 Task: Look for space in Sestri Levante, Italy from 6th September, 2023 to 10th September, 2023 for 1 adult in price range Rs.9000 to Rs.17000. Place can be private room with 1  bedroom having 1 bed and 1 bathroom. Property type can be house, flat, guest house, hotel. Booking option can be shelf check-in. Required host language is English.
Action: Mouse moved to (561, 143)
Screenshot: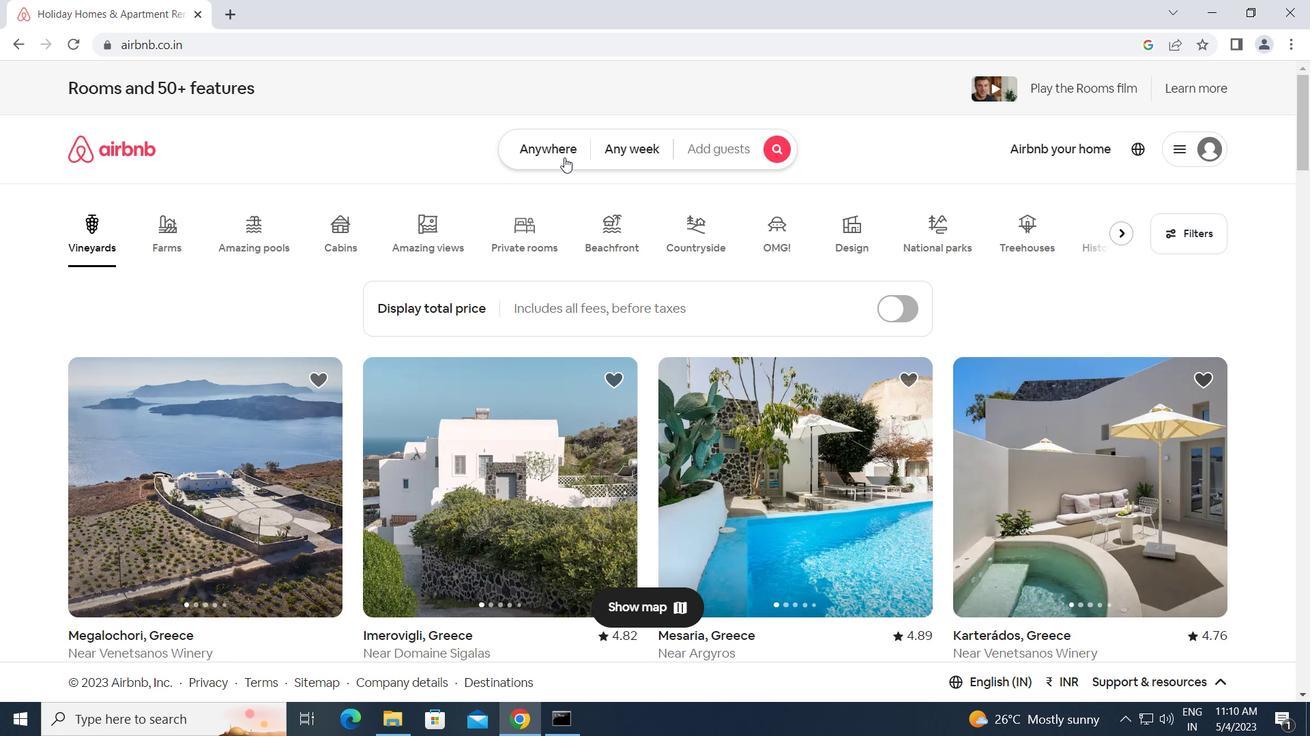 
Action: Mouse pressed left at (561, 143)
Screenshot: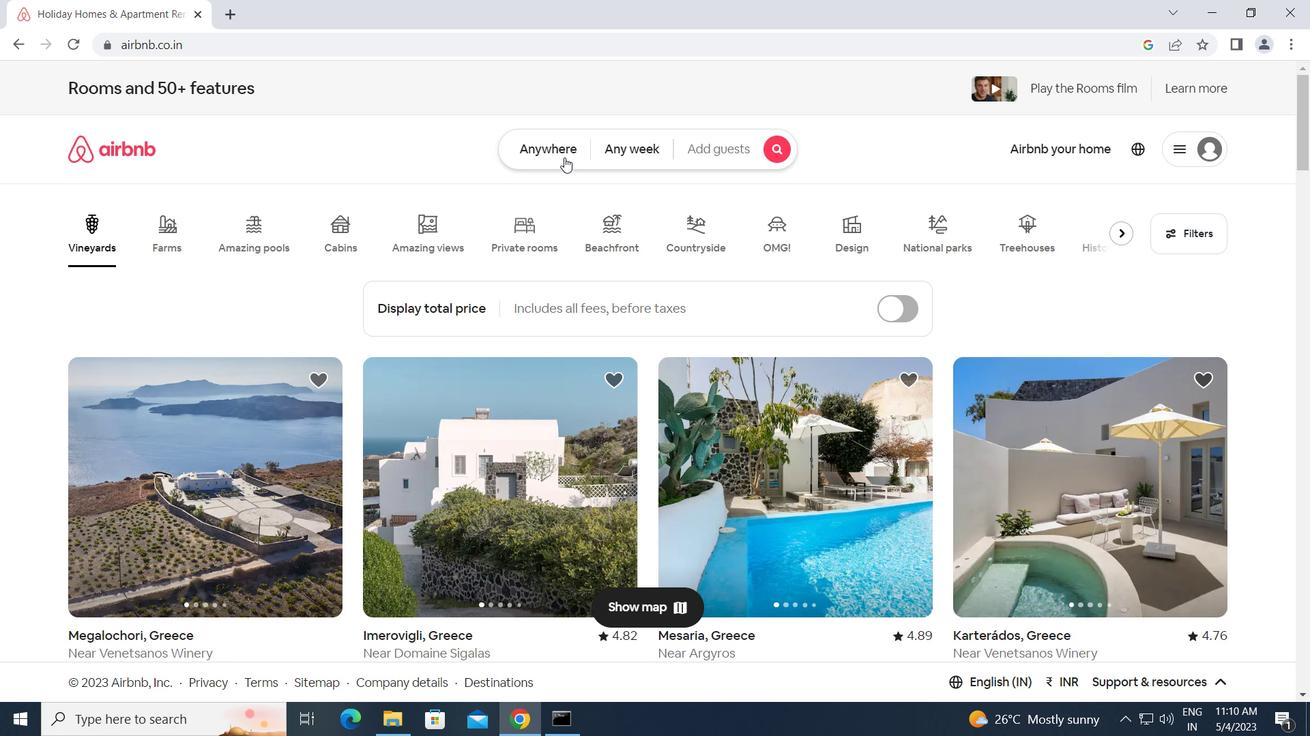 
Action: Mouse moved to (390, 212)
Screenshot: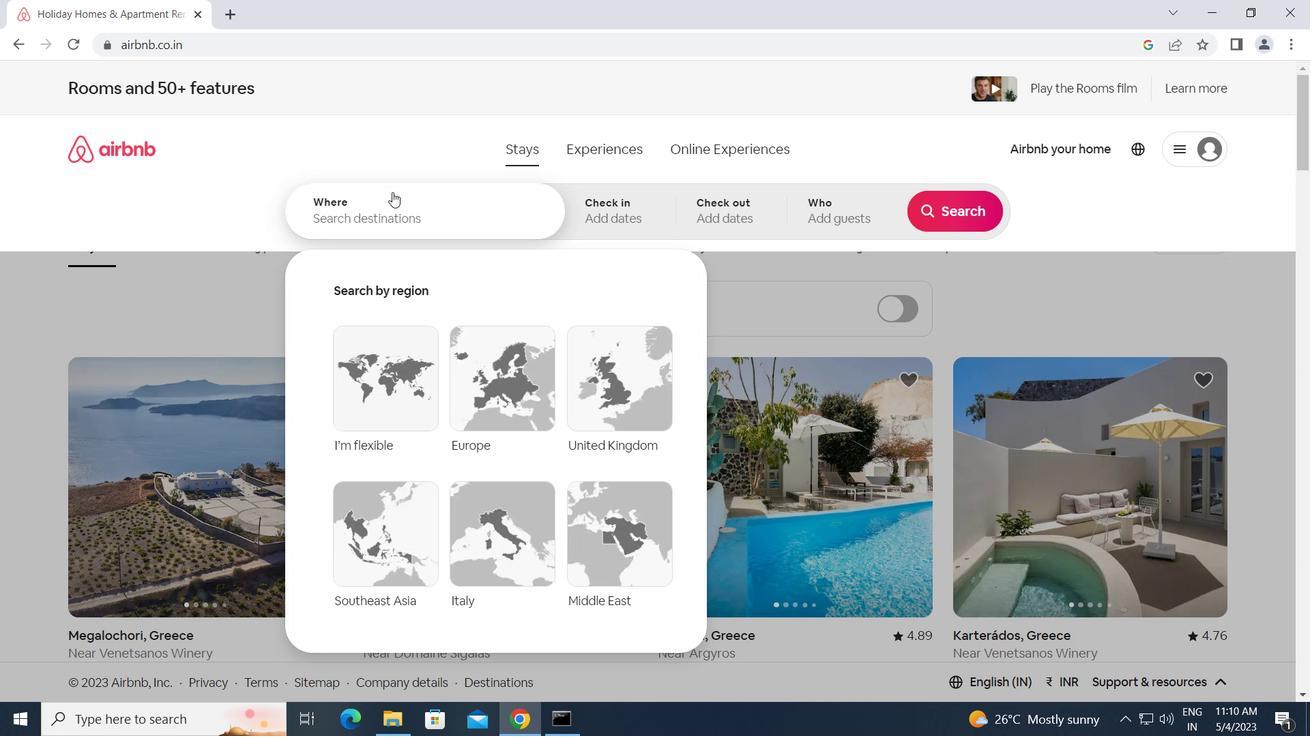 
Action: Mouse pressed left at (390, 212)
Screenshot: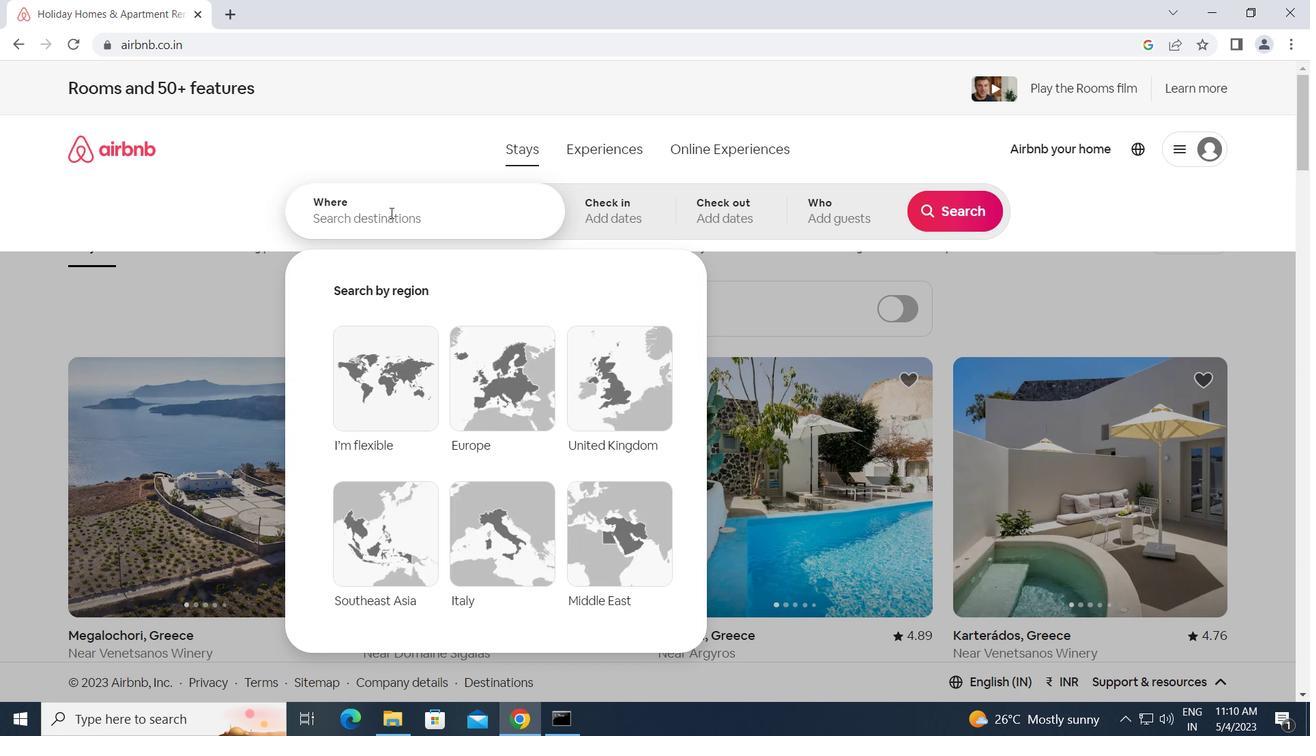 
Action: Key pressed s<Key.caps_lock>e
Screenshot: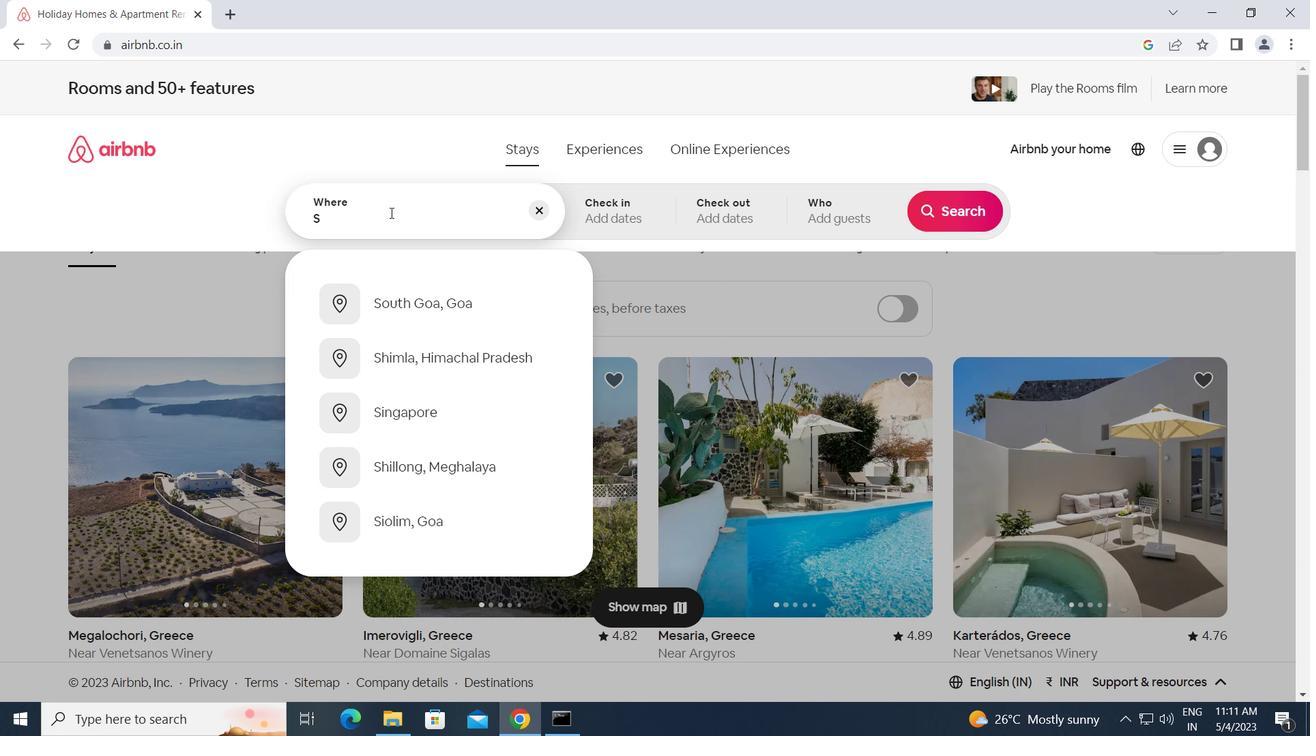 
Action: Mouse moved to (389, 213)
Screenshot: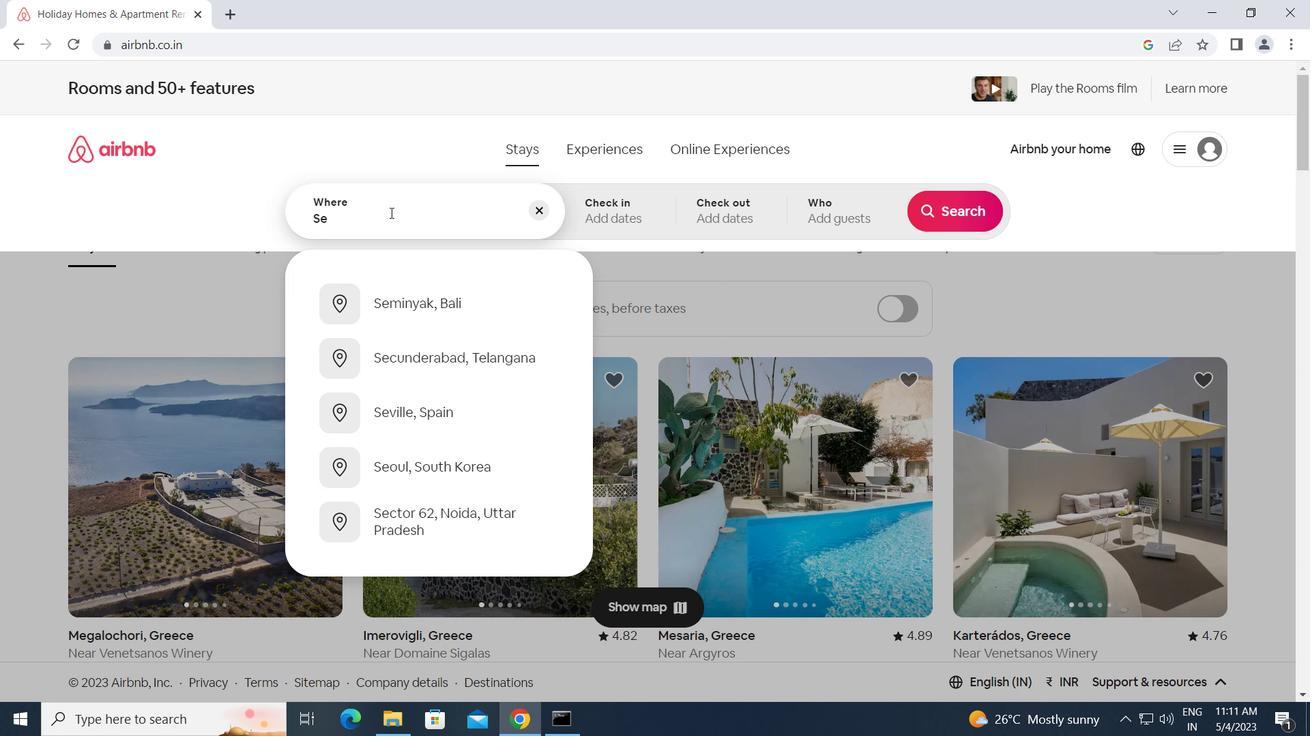 
Action: Key pressed stri<Key.space><Key.caps_lock>l<Key.caps_lock>evante,<Key.space>
Screenshot: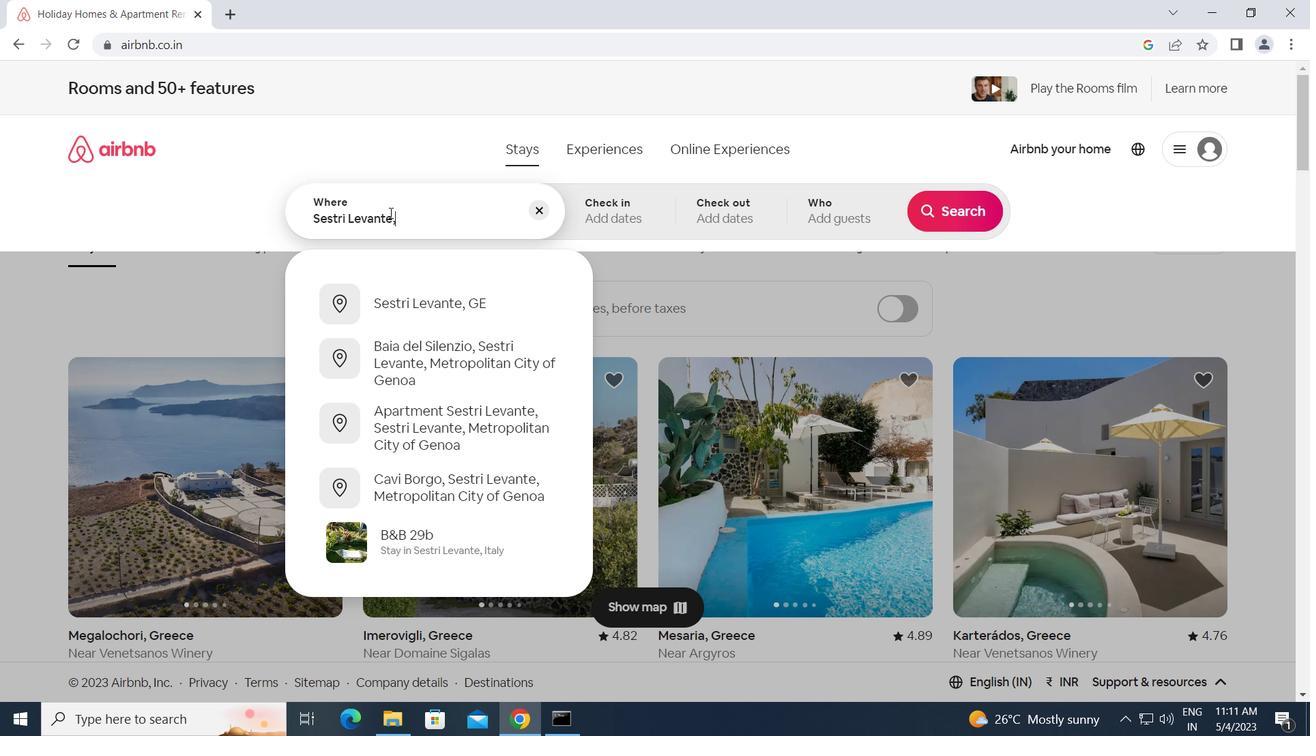 
Action: Mouse moved to (388, 213)
Screenshot: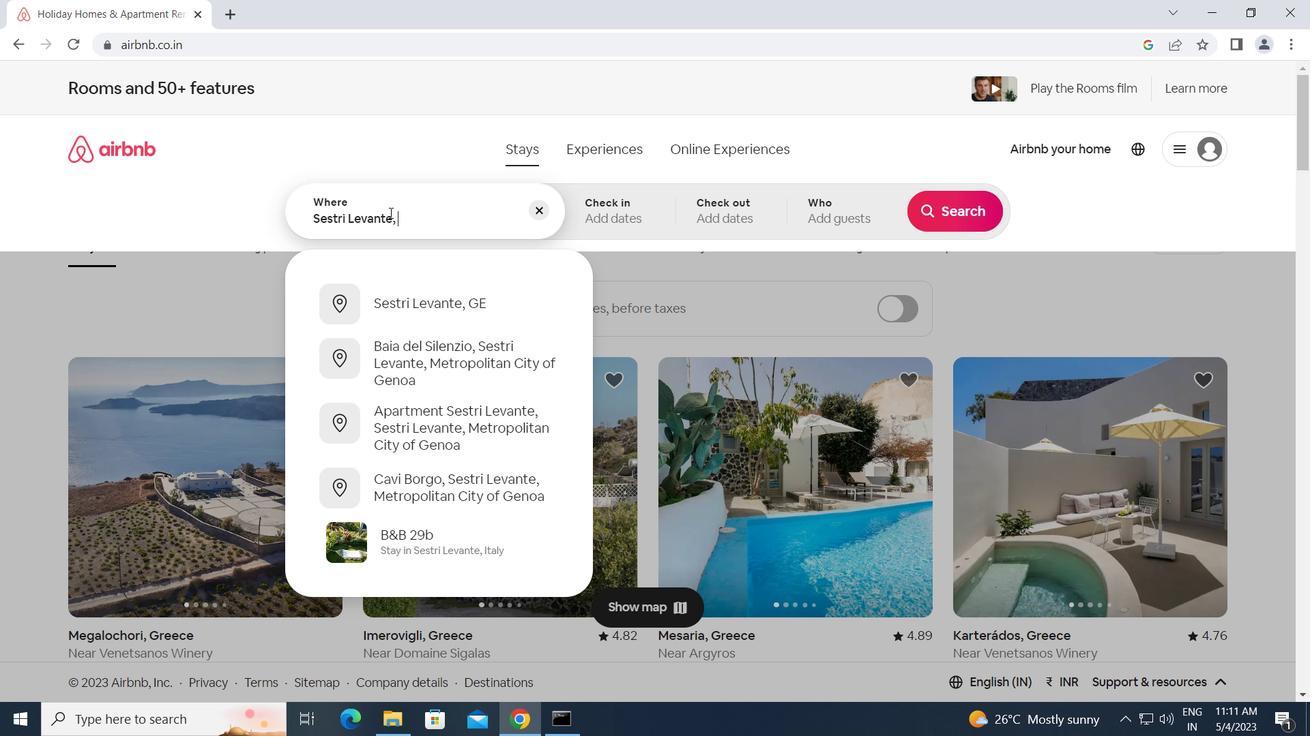 
Action: Key pressed <Key.caps_lock>i<Key.caps_lock>t
Screenshot: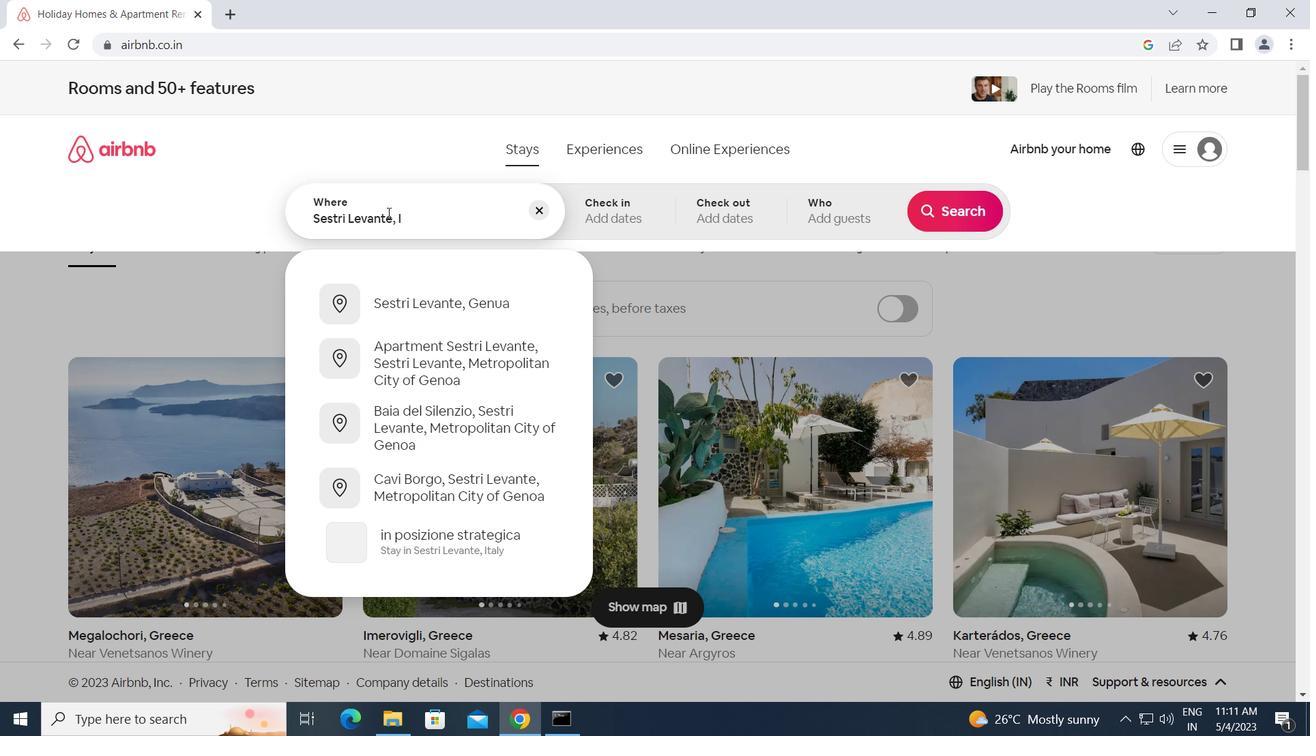 
Action: Mouse moved to (416, 258)
Screenshot: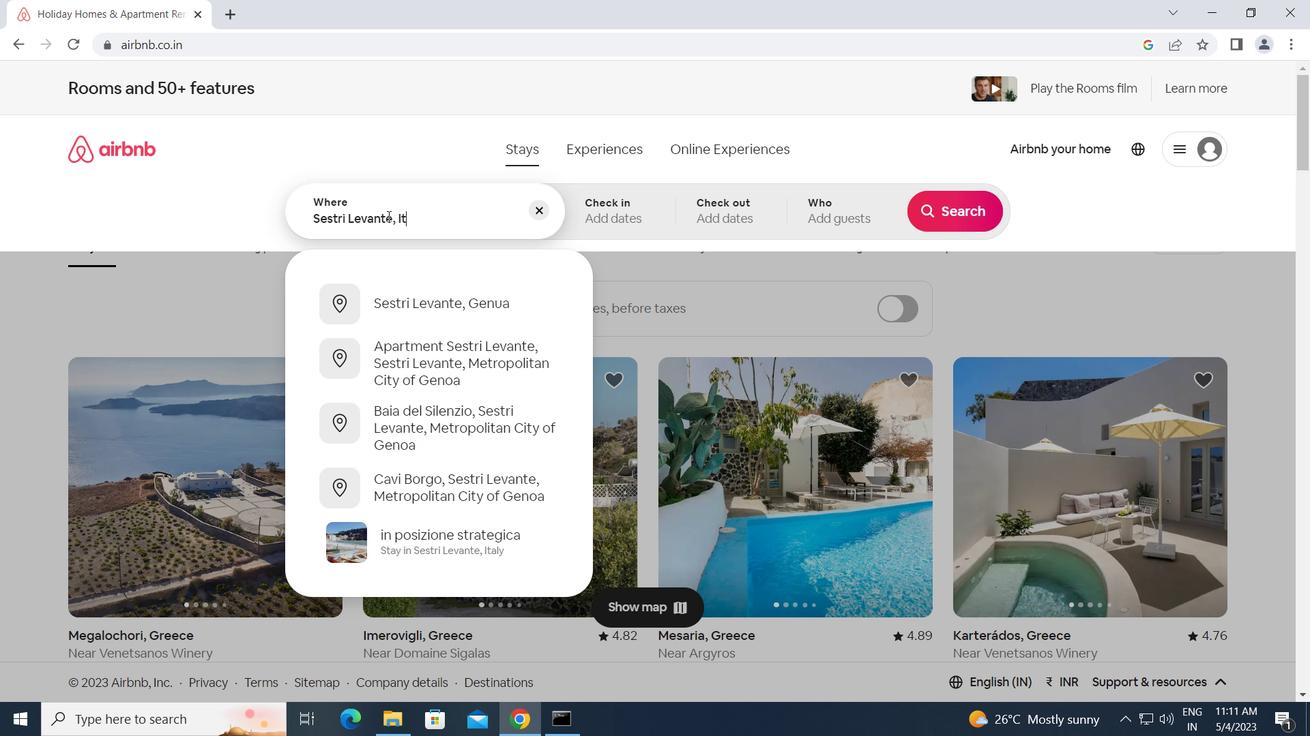 
Action: Key pressed a
Screenshot: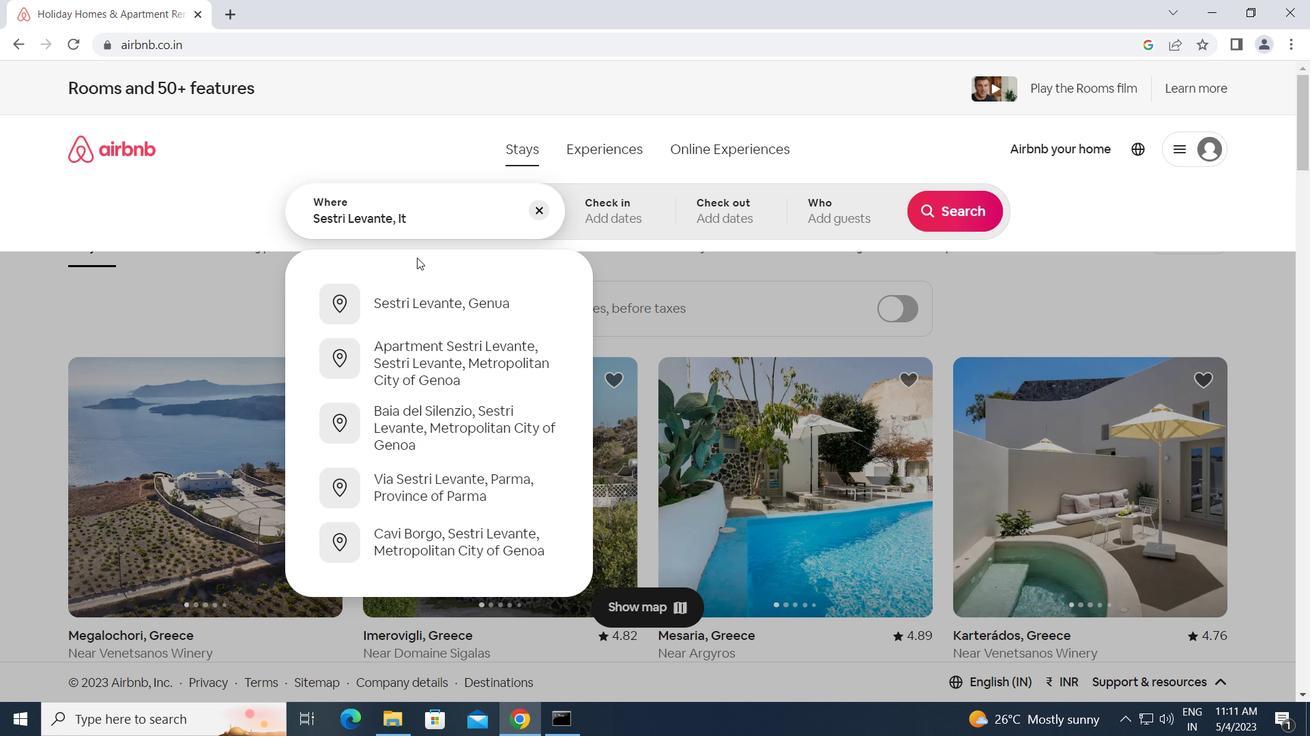 
Action: Mouse moved to (416, 259)
Screenshot: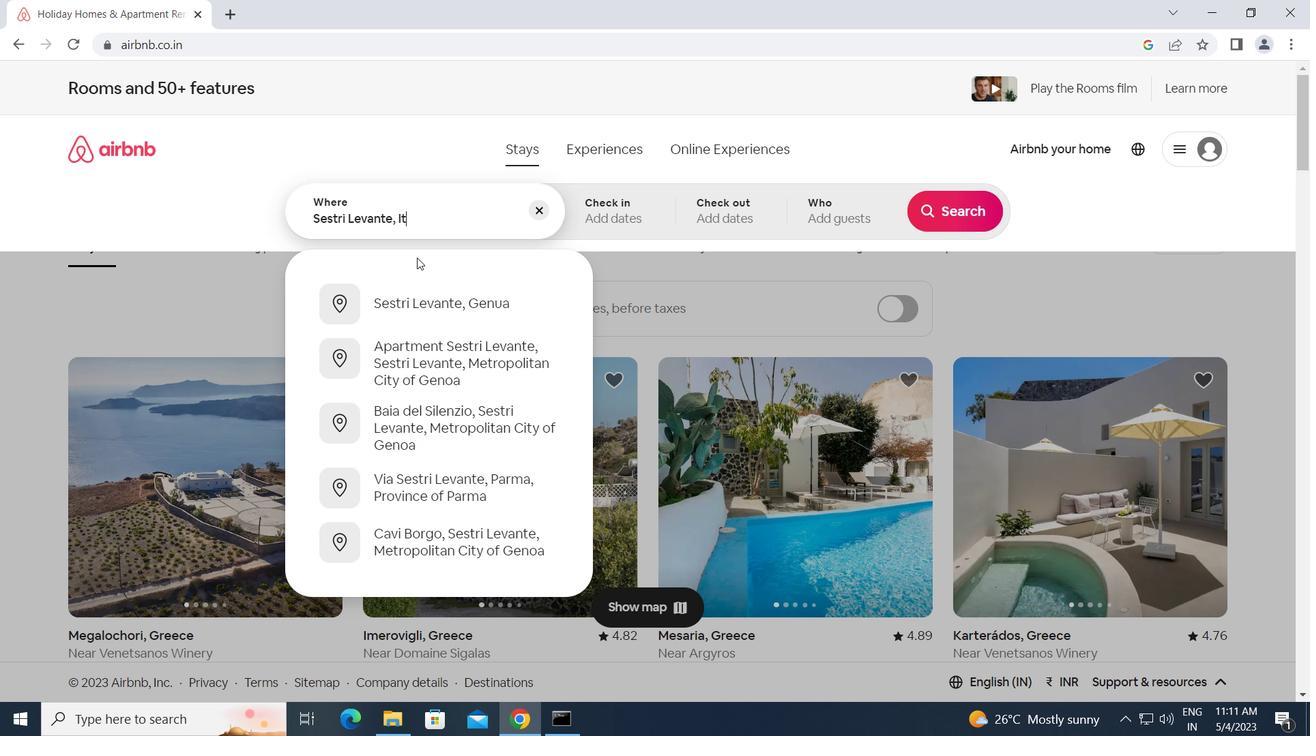 
Action: Key pressed ly<Key.enter>
Screenshot: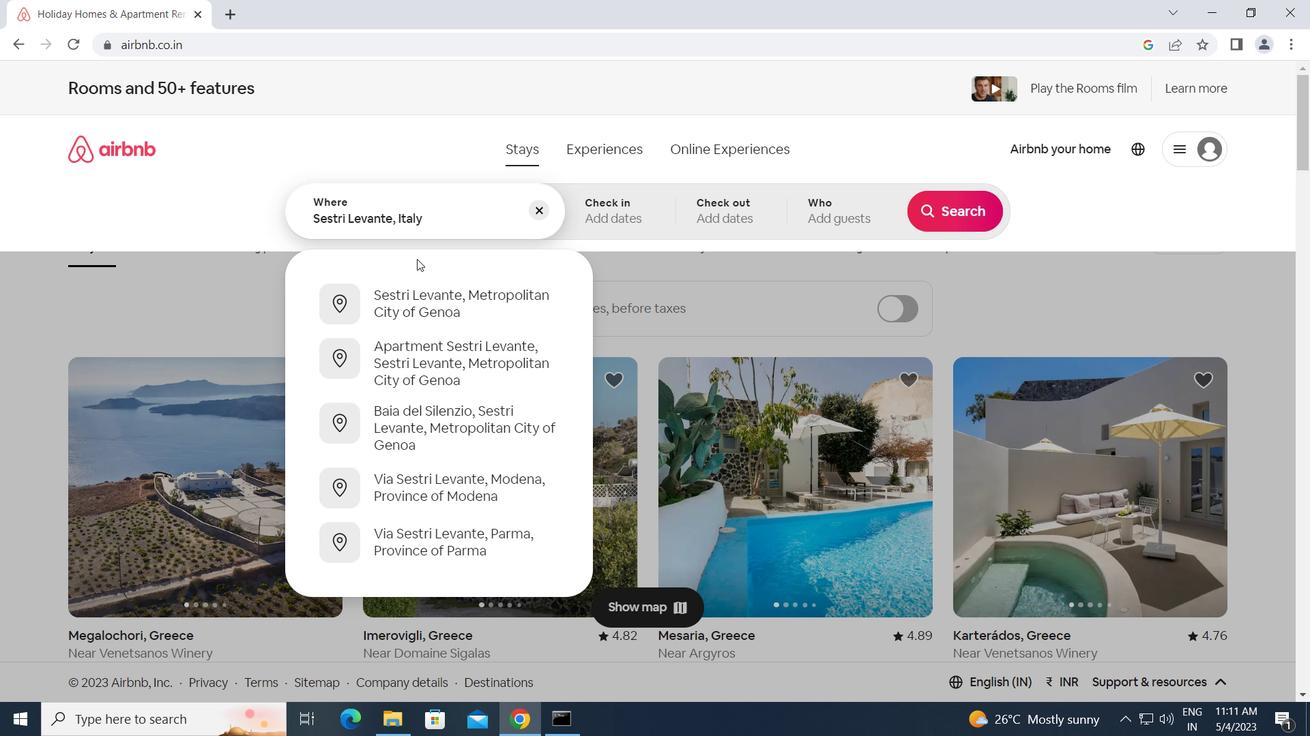 
Action: Mouse moved to (941, 348)
Screenshot: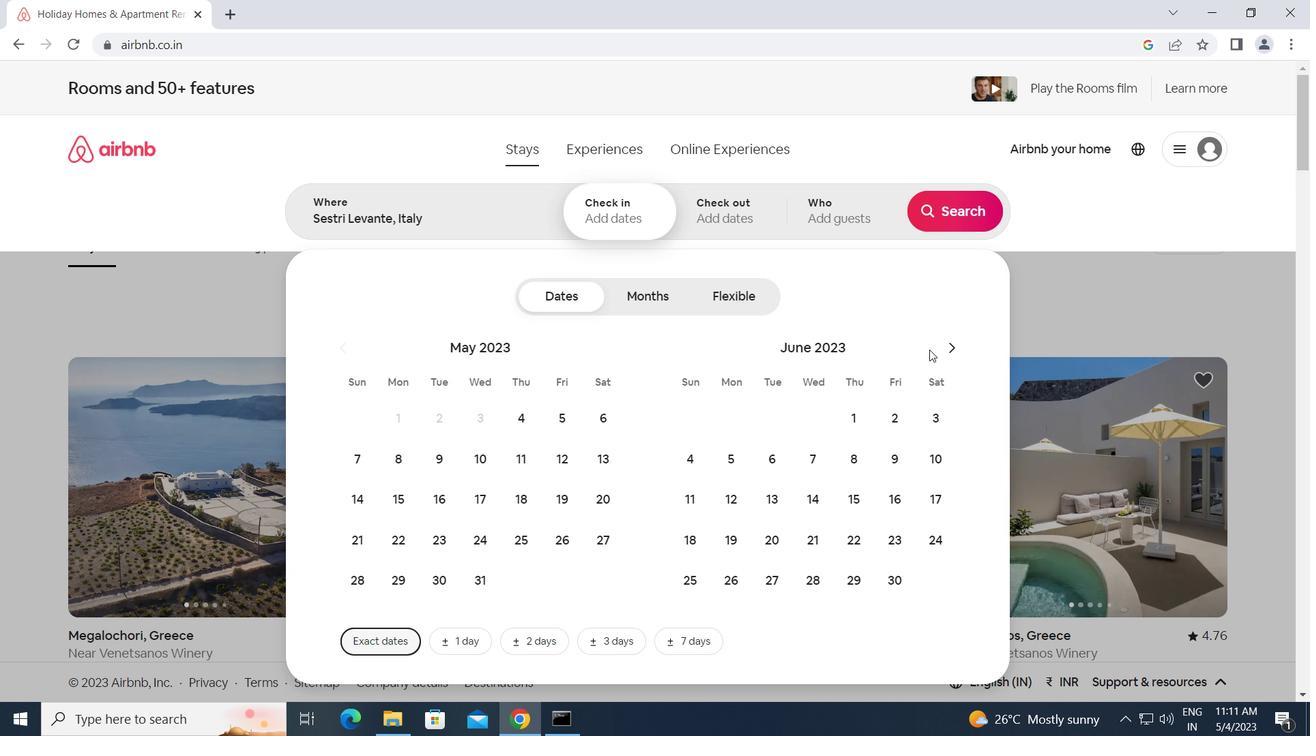
Action: Mouse pressed left at (941, 348)
Screenshot: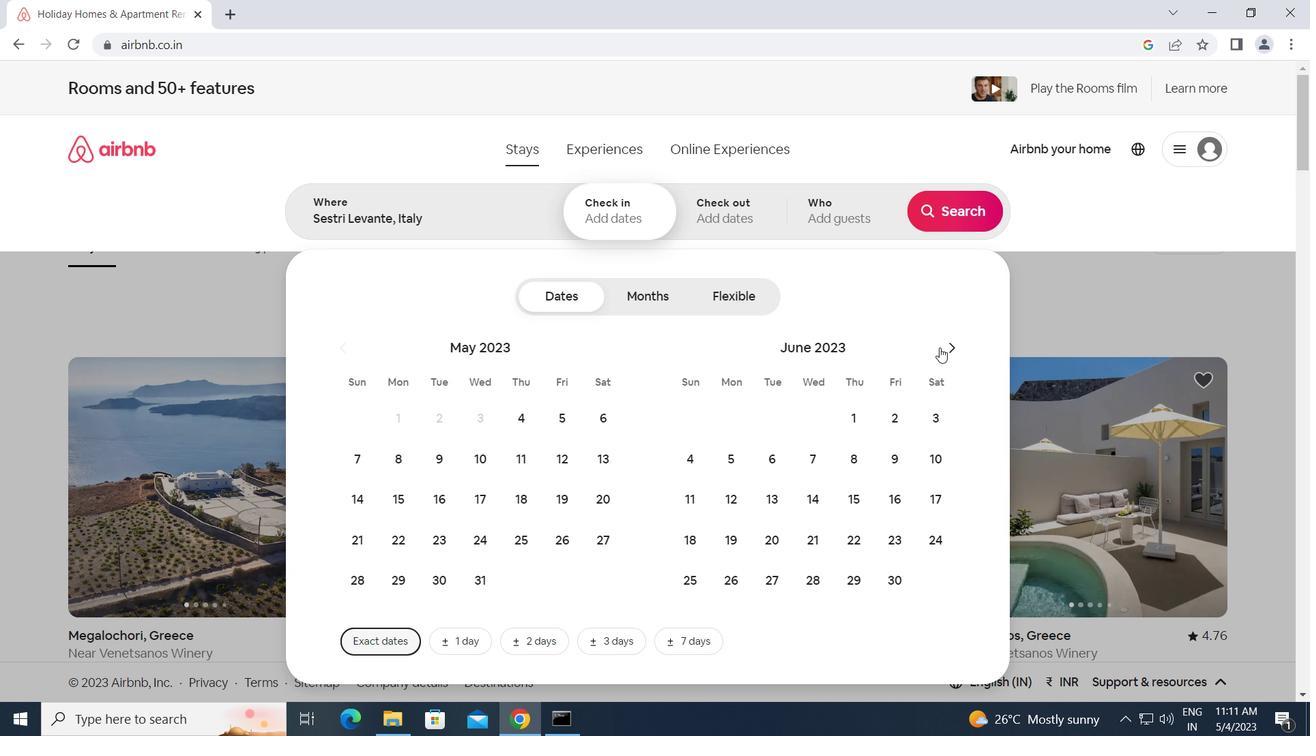 
Action: Mouse pressed left at (941, 348)
Screenshot: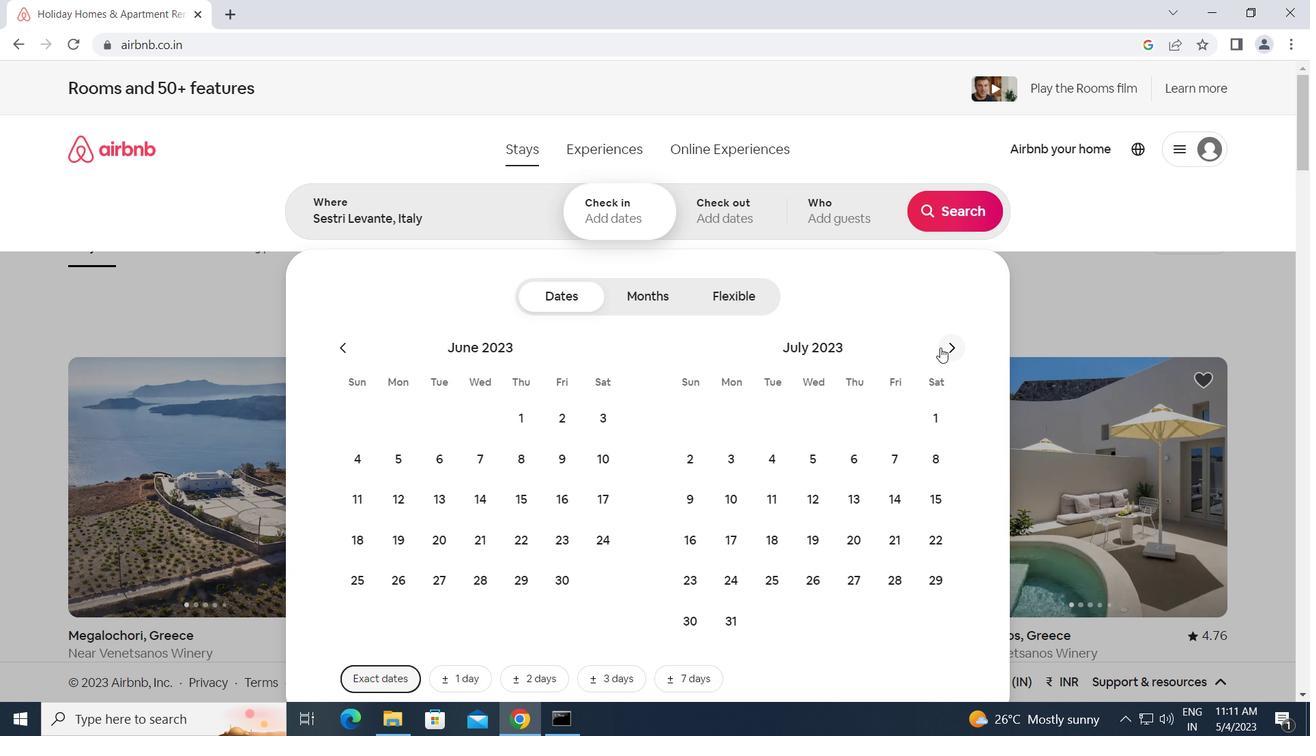 
Action: Mouse pressed left at (941, 348)
Screenshot: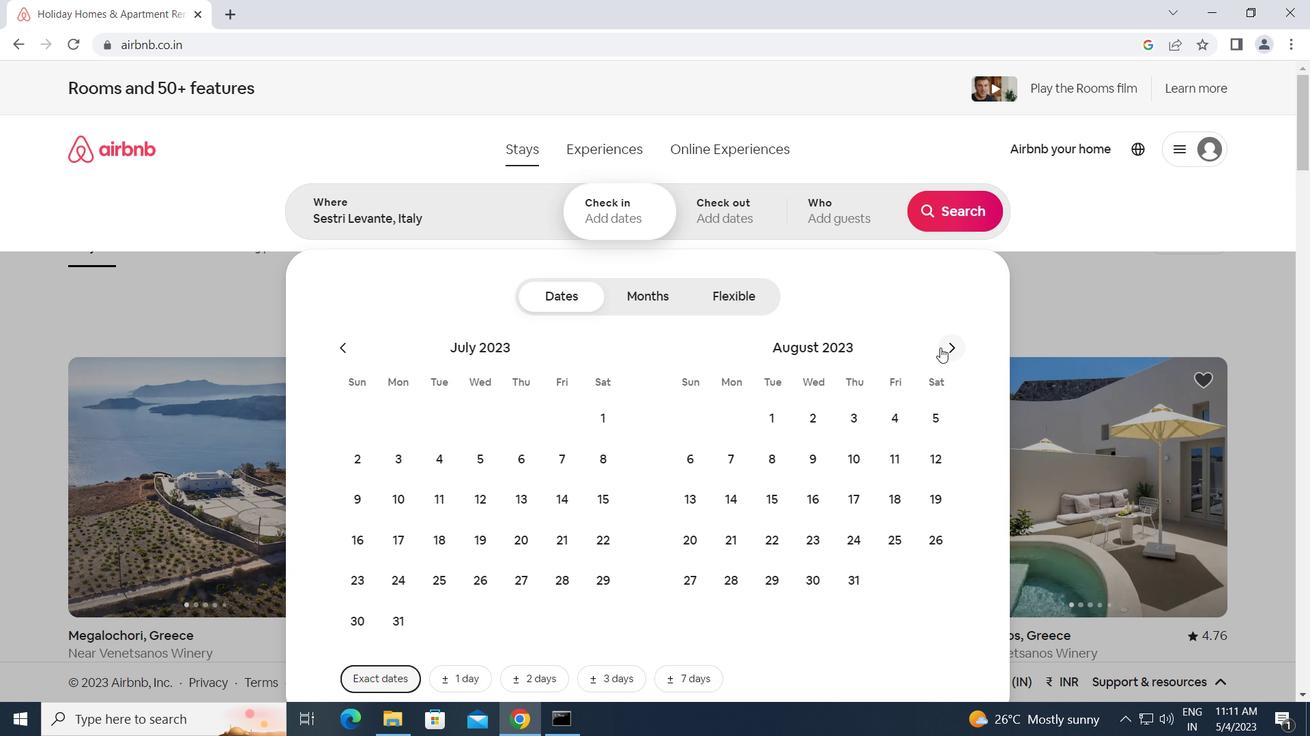 
Action: Mouse moved to (814, 461)
Screenshot: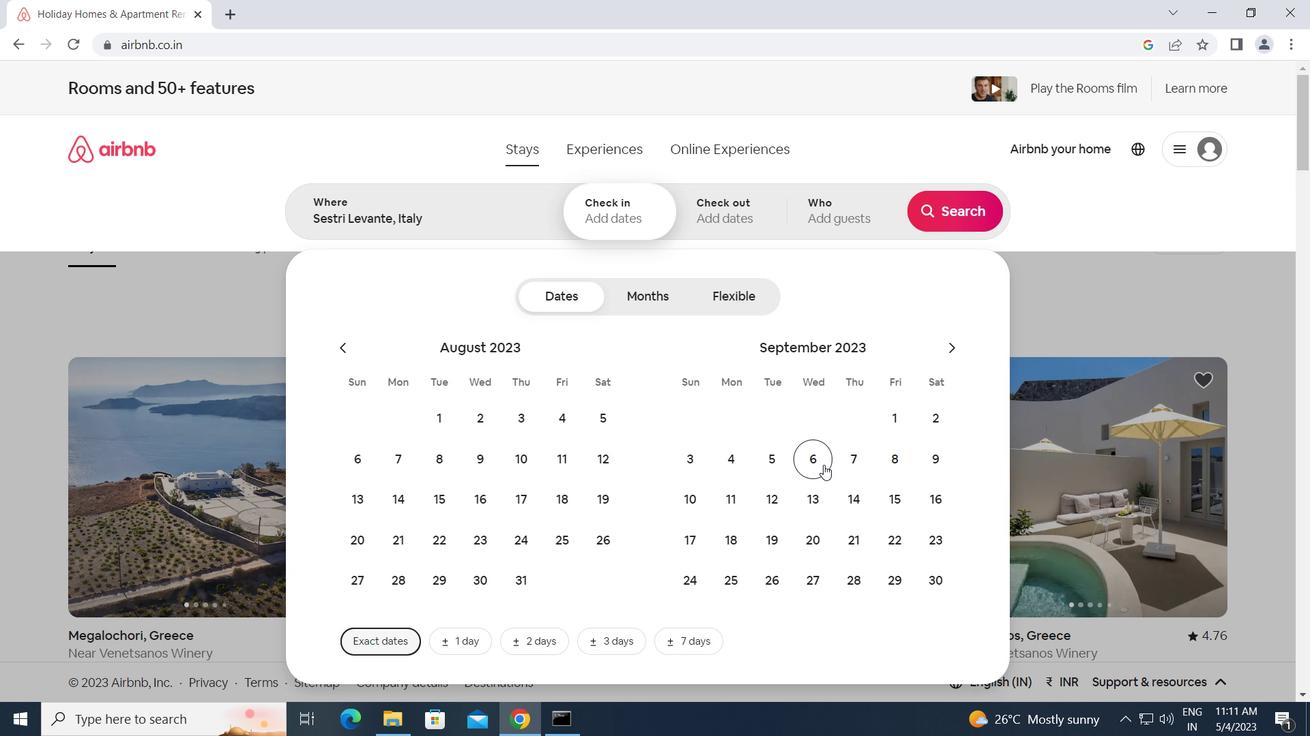 
Action: Mouse pressed left at (814, 461)
Screenshot: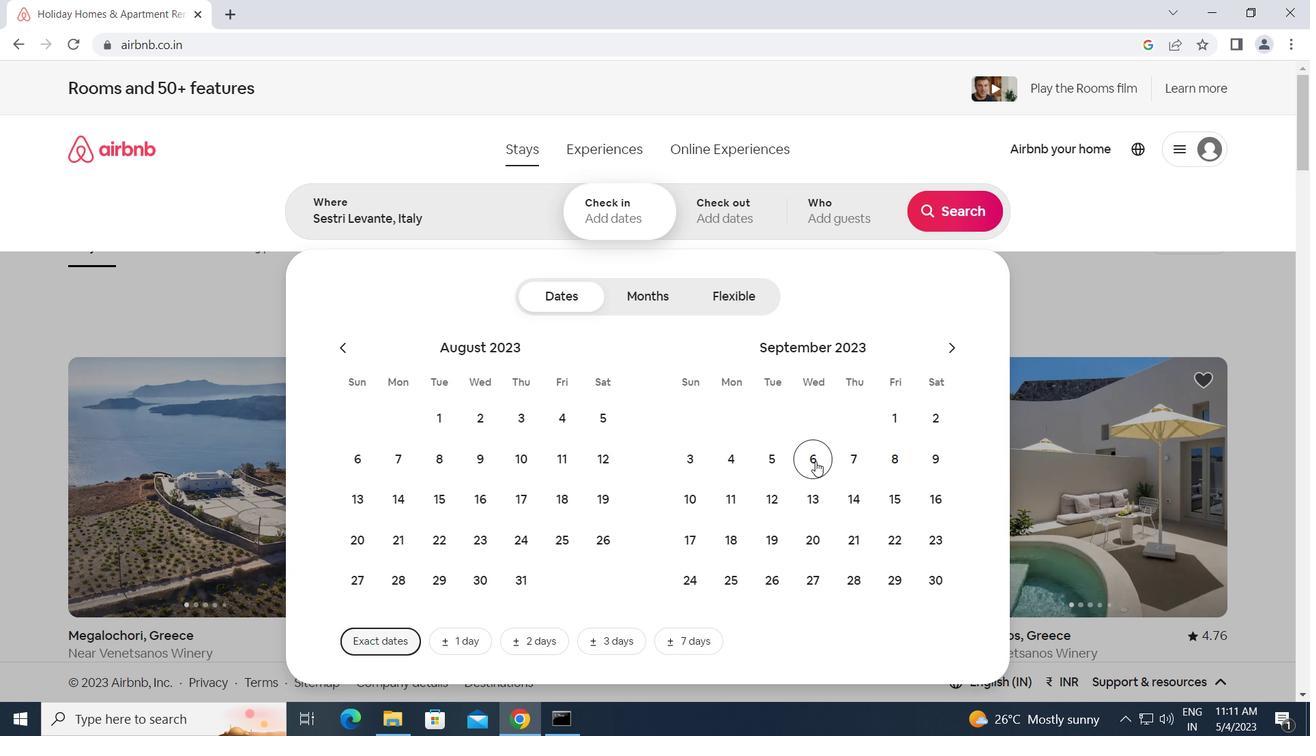 
Action: Mouse moved to (691, 505)
Screenshot: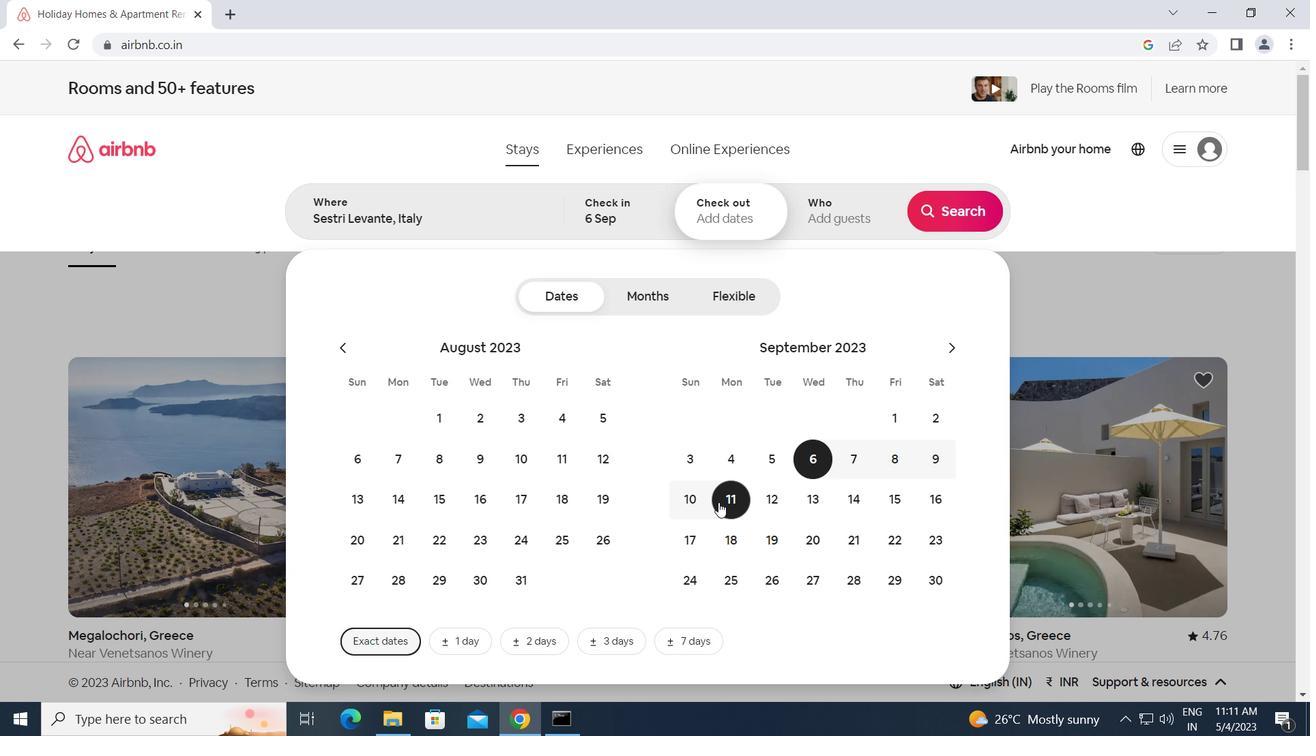 
Action: Mouse pressed left at (691, 505)
Screenshot: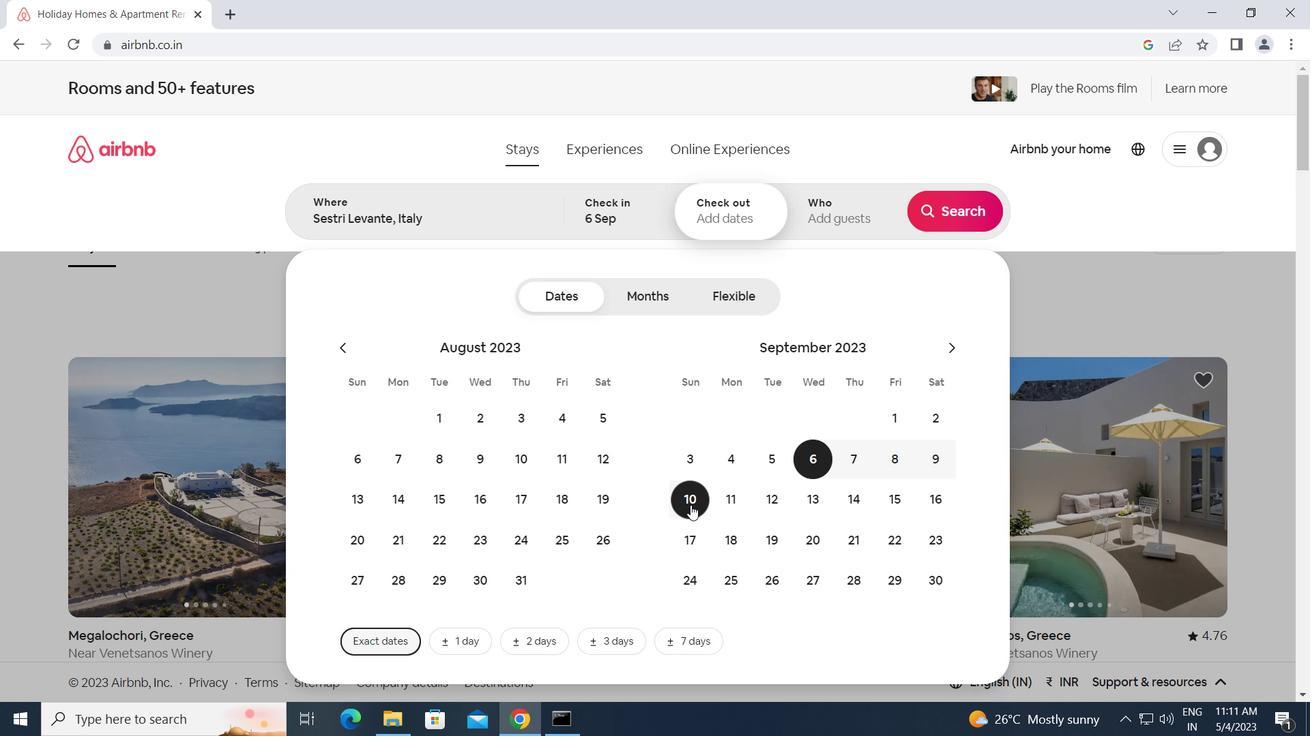 
Action: Mouse moved to (846, 210)
Screenshot: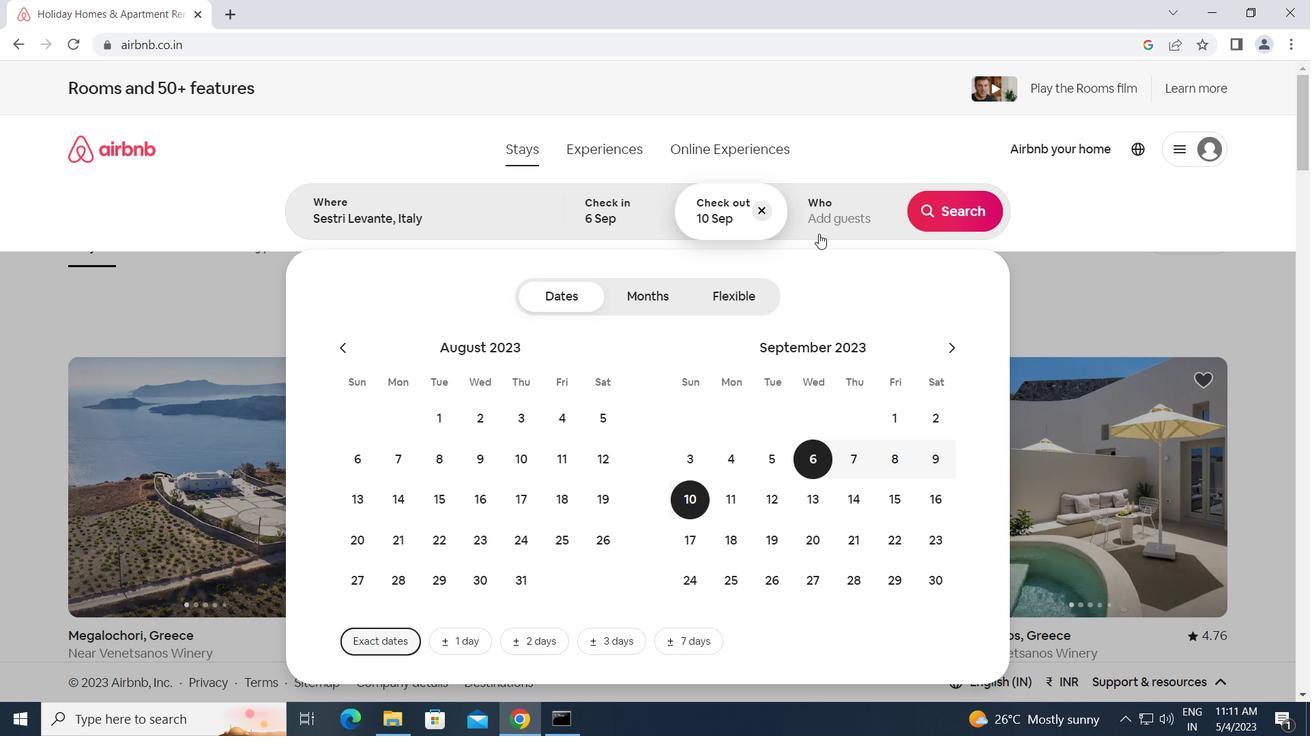 
Action: Mouse pressed left at (846, 210)
Screenshot: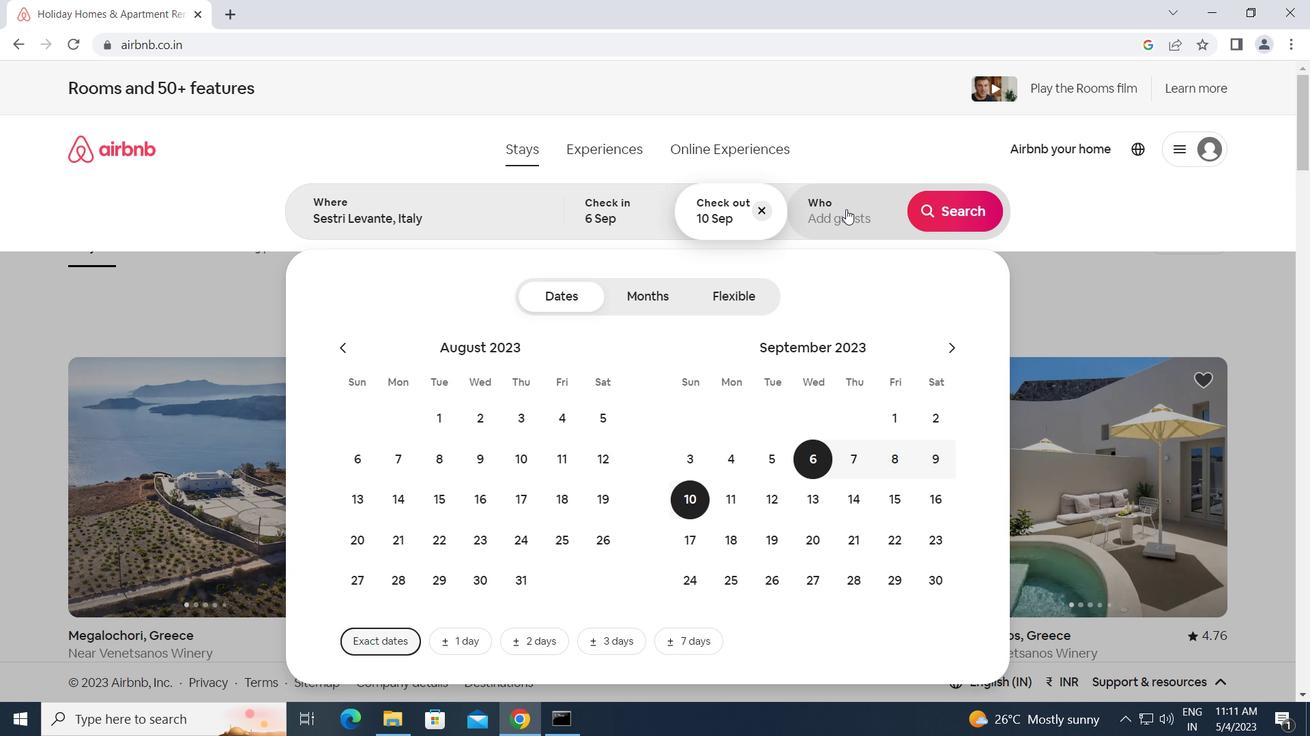 
Action: Mouse moved to (958, 300)
Screenshot: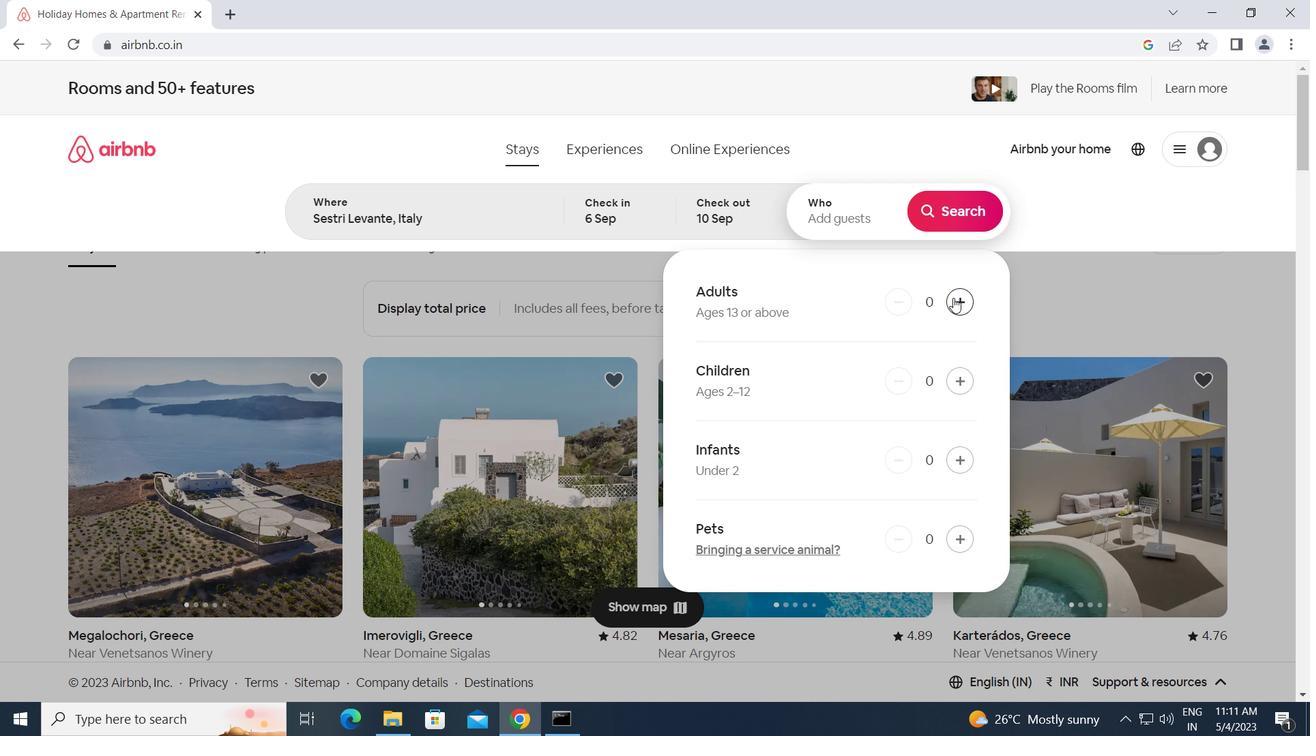 
Action: Mouse pressed left at (958, 300)
Screenshot: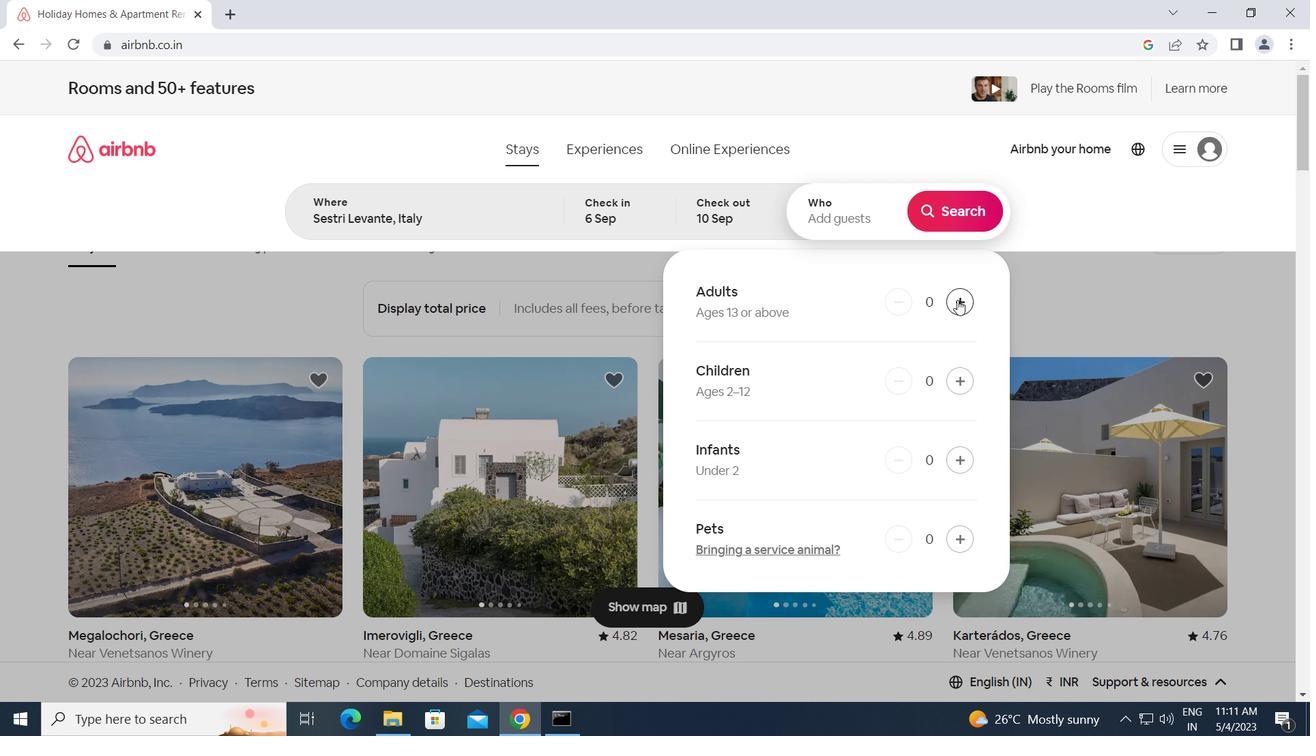 
Action: Mouse moved to (937, 204)
Screenshot: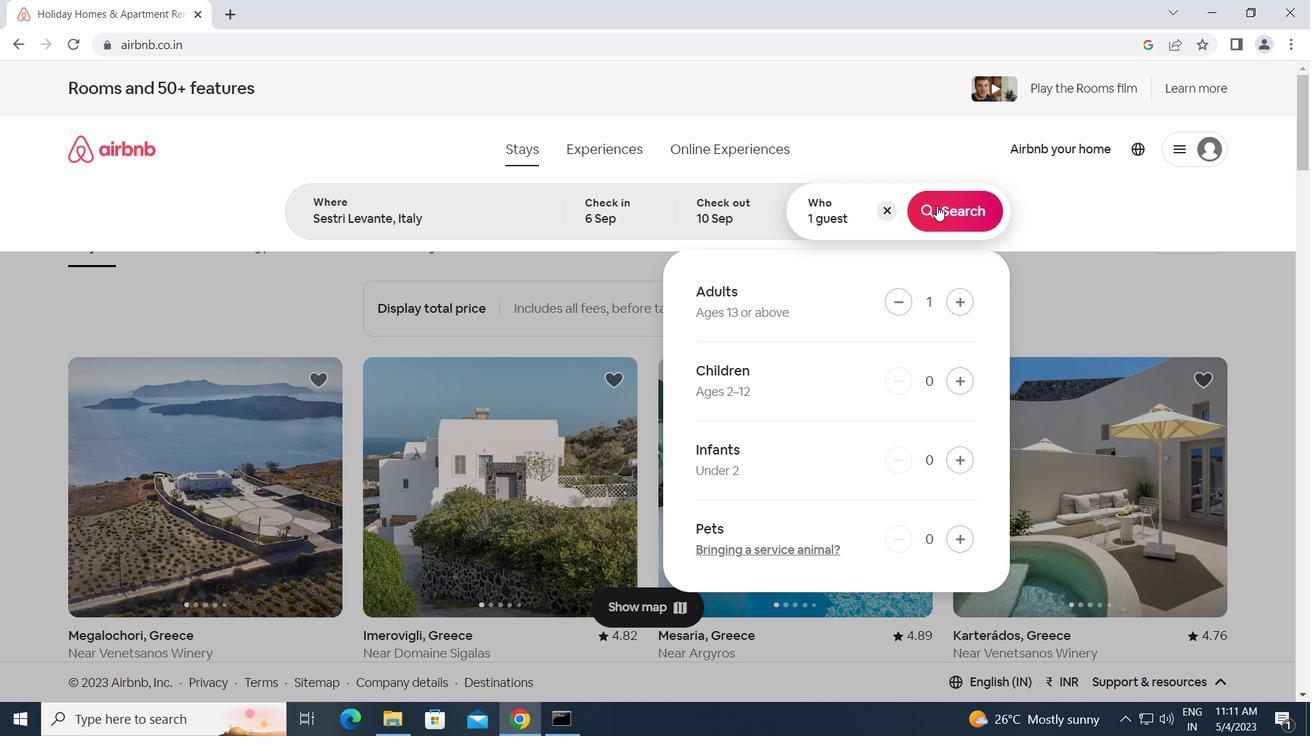
Action: Mouse pressed left at (937, 204)
Screenshot: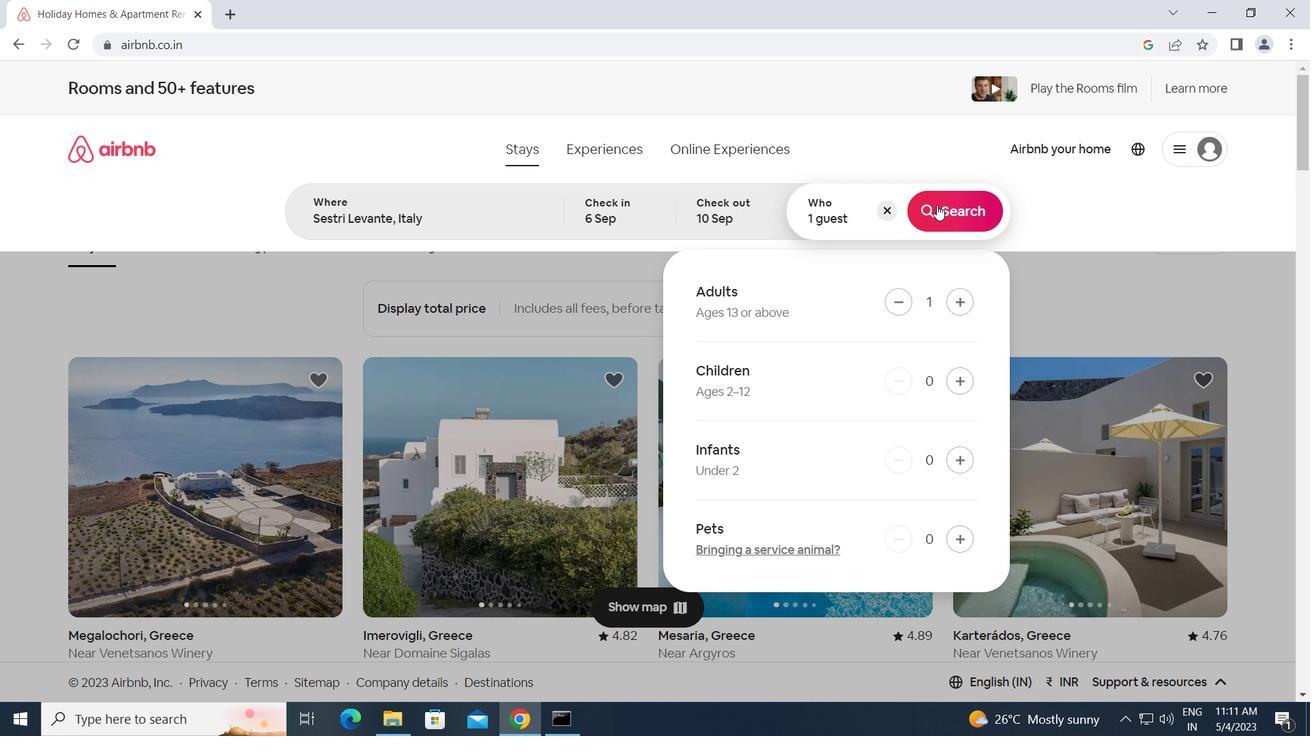 
Action: Mouse moved to (1218, 171)
Screenshot: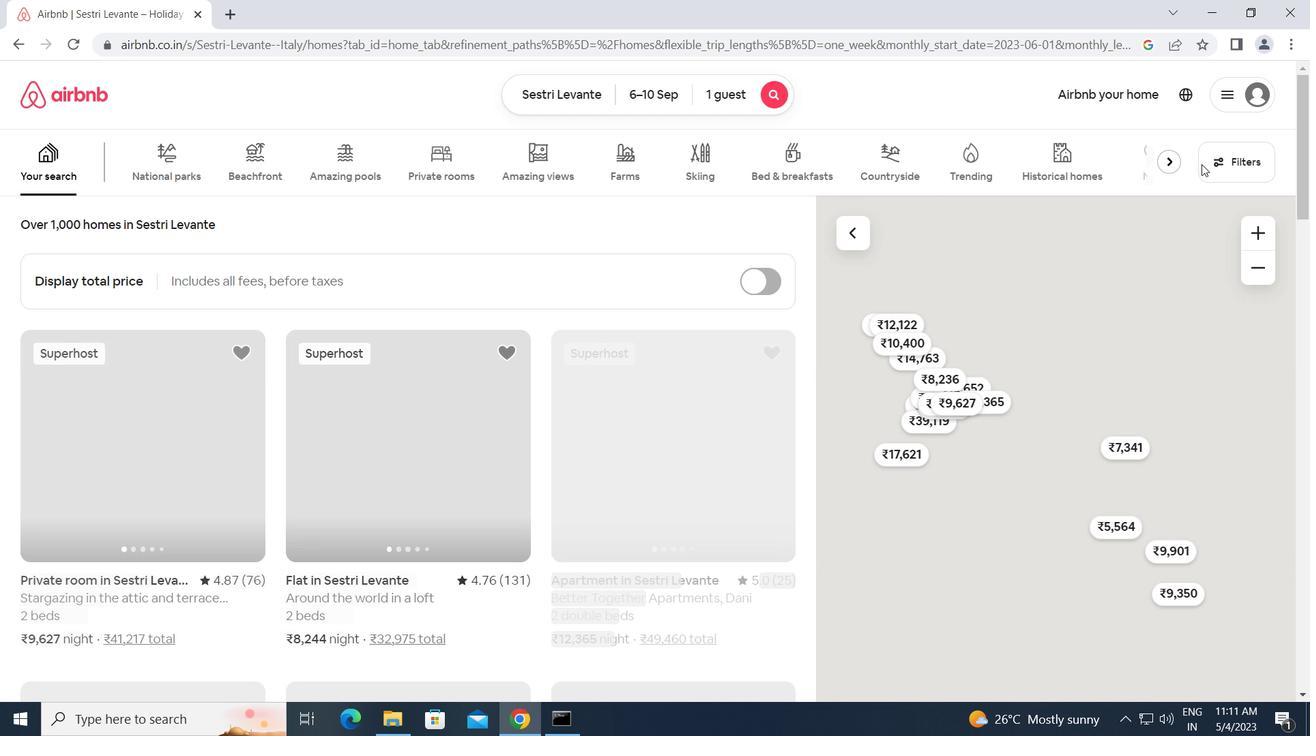 
Action: Mouse pressed left at (1218, 171)
Screenshot: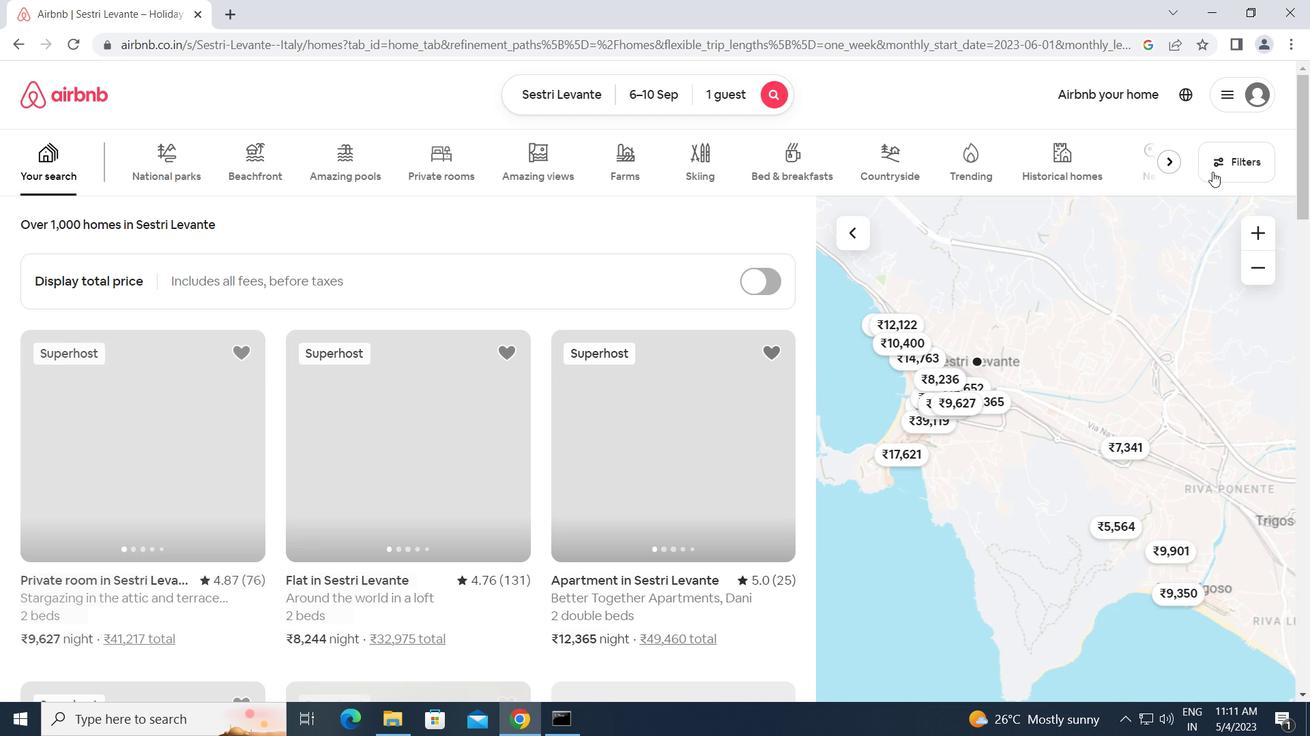 
Action: Mouse moved to (439, 382)
Screenshot: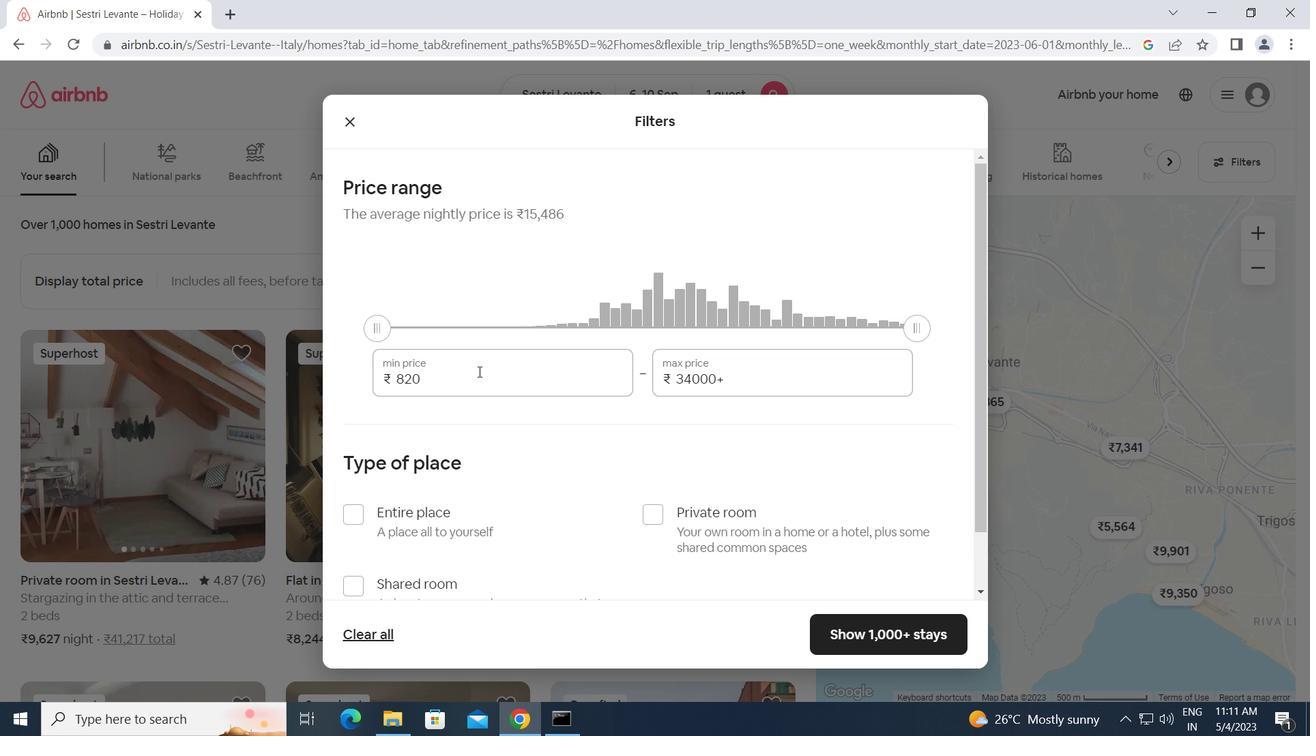 
Action: Mouse pressed left at (439, 382)
Screenshot: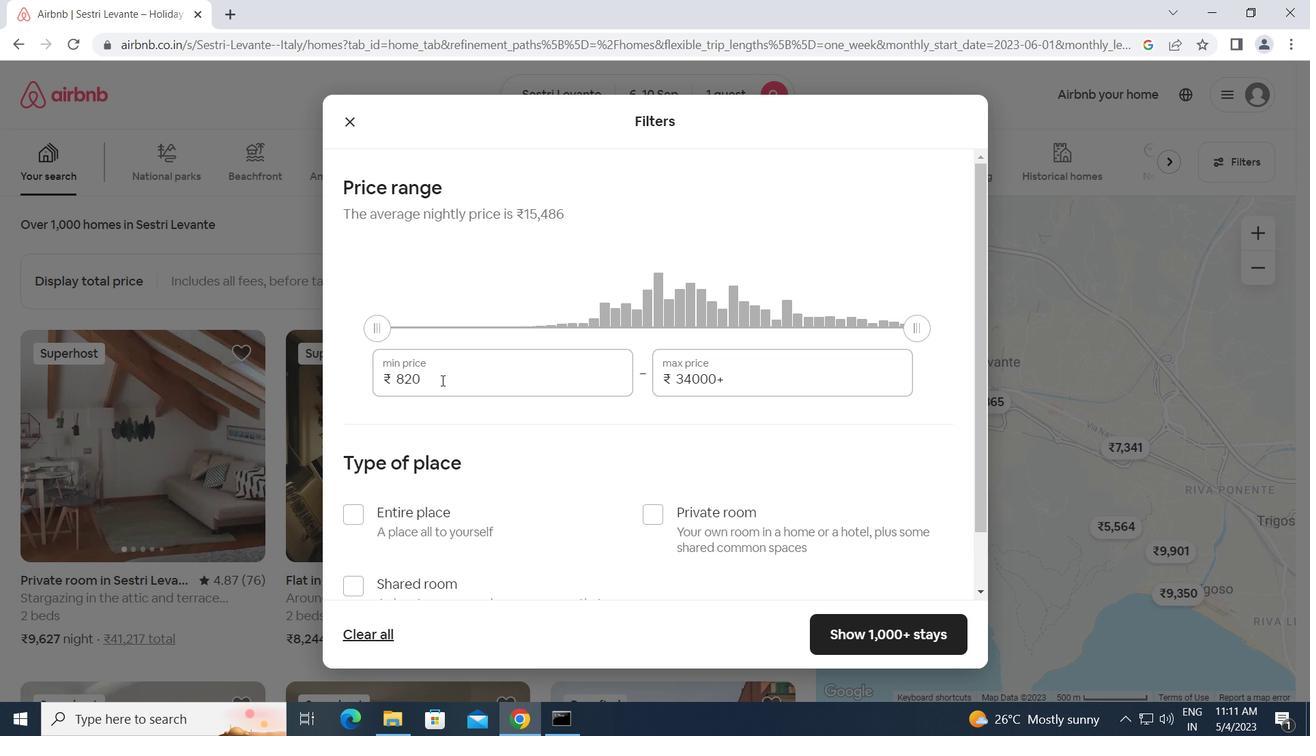 
Action: Mouse moved to (365, 382)
Screenshot: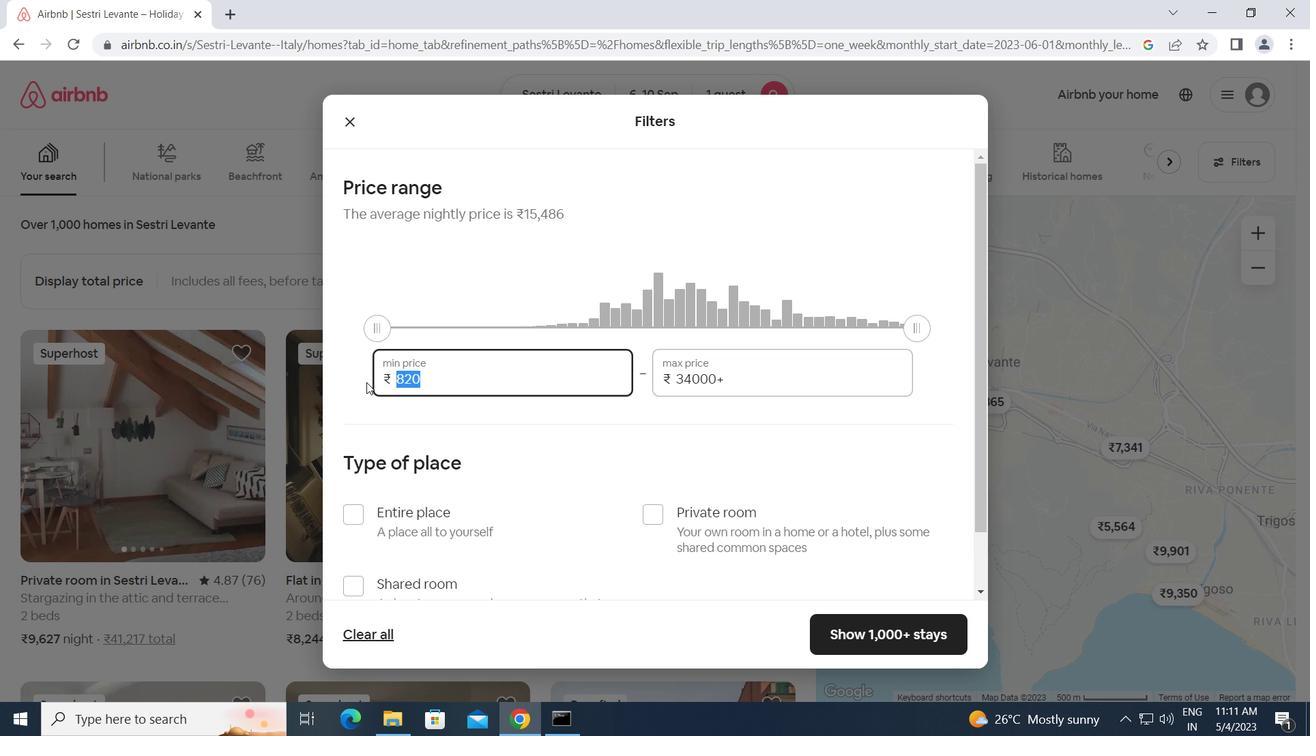 
Action: Key pressed 9000<Key.tab>17000
Screenshot: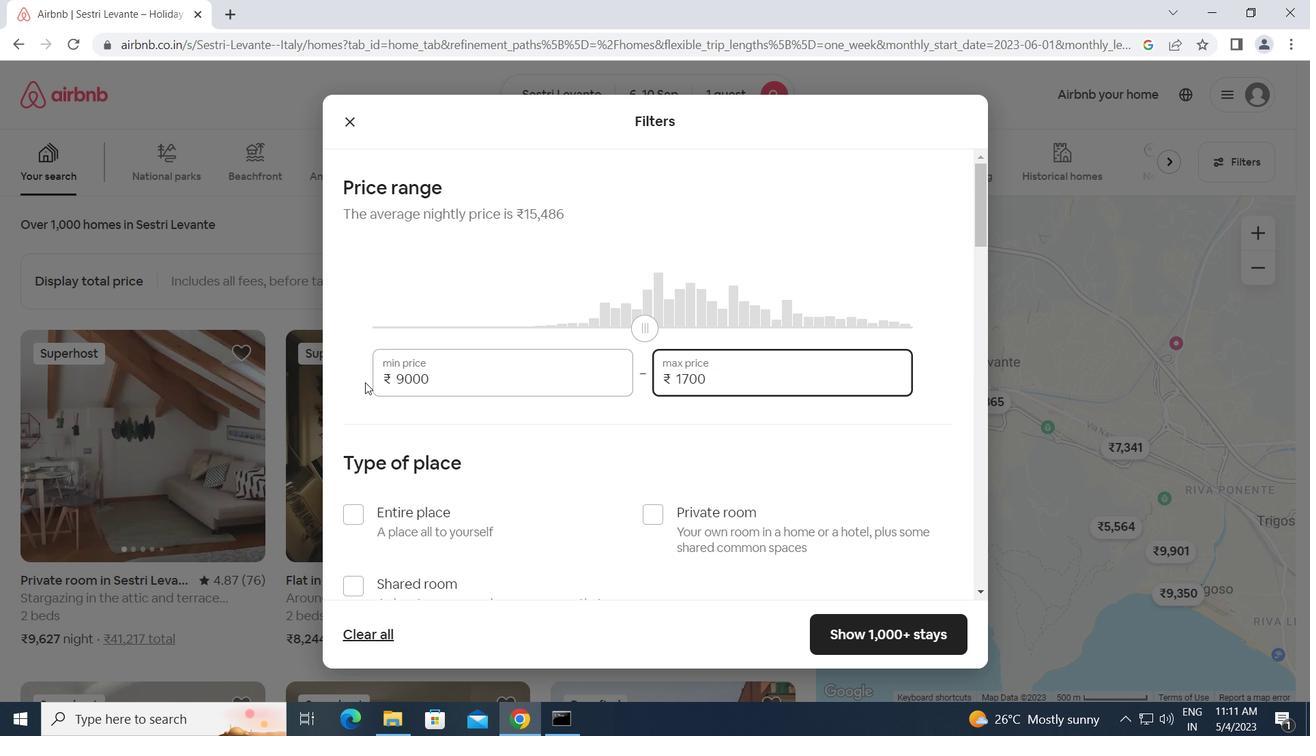
Action: Mouse moved to (388, 399)
Screenshot: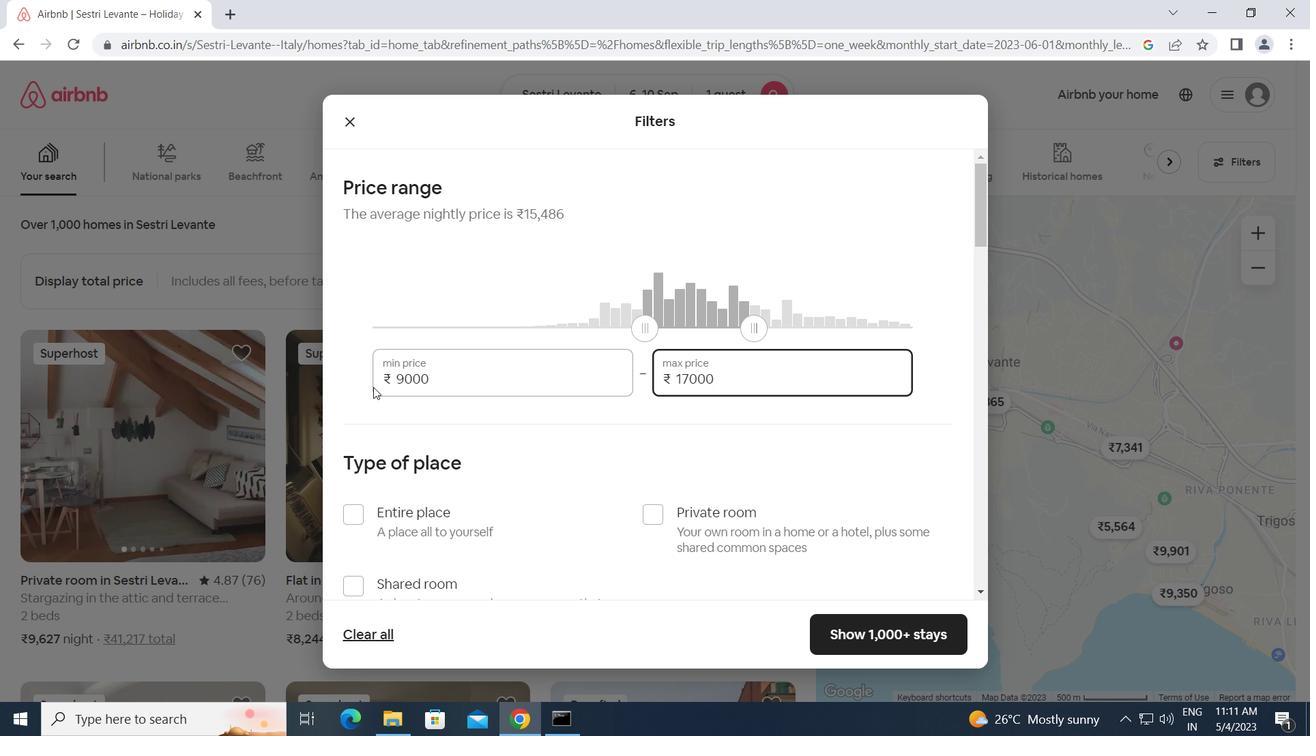 
Action: Mouse scrolled (388, 399) with delta (0, 0)
Screenshot: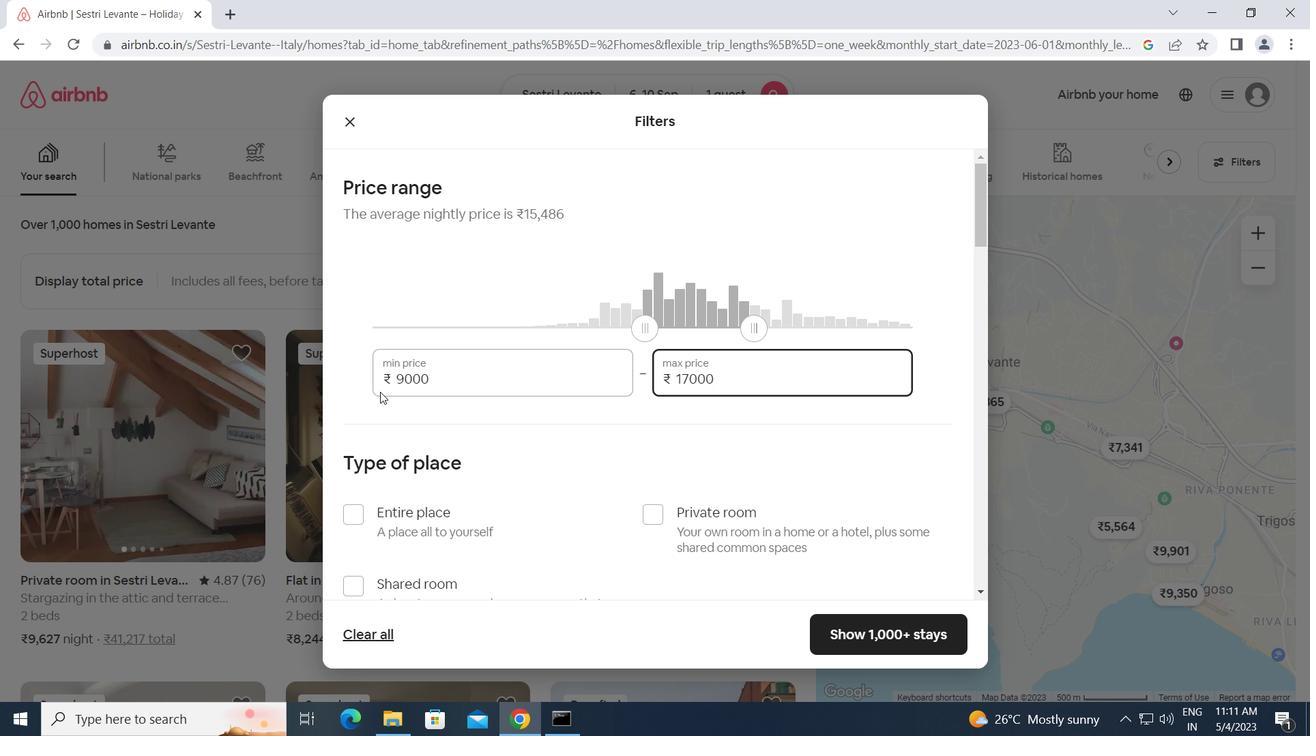 
Action: Mouse moved to (657, 432)
Screenshot: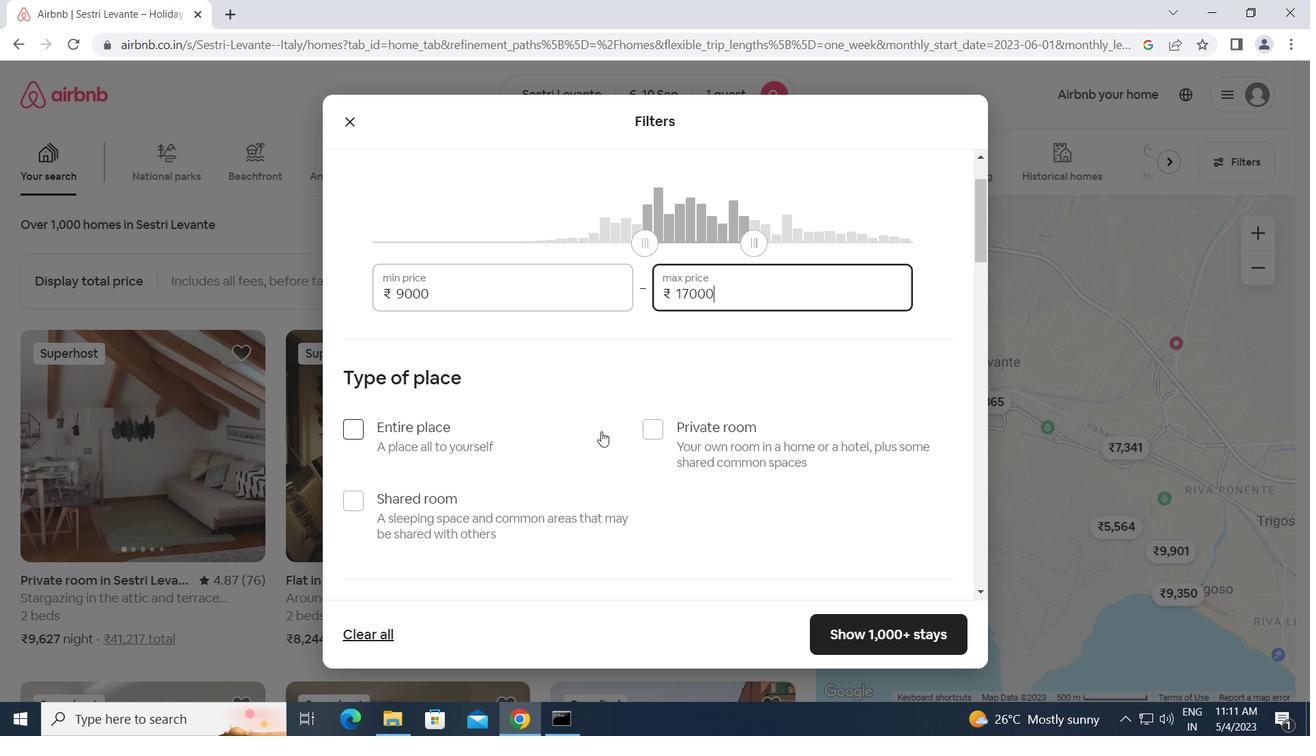 
Action: Mouse pressed left at (657, 432)
Screenshot: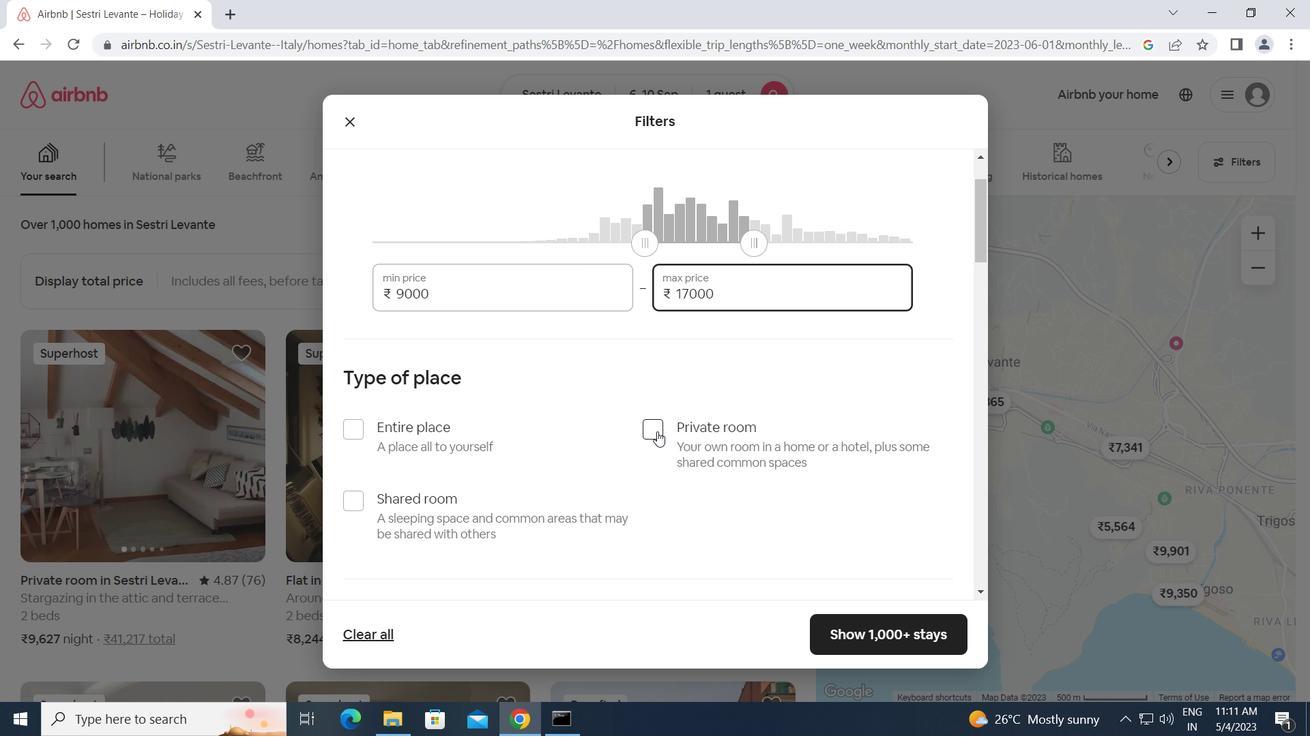 
Action: Mouse moved to (642, 455)
Screenshot: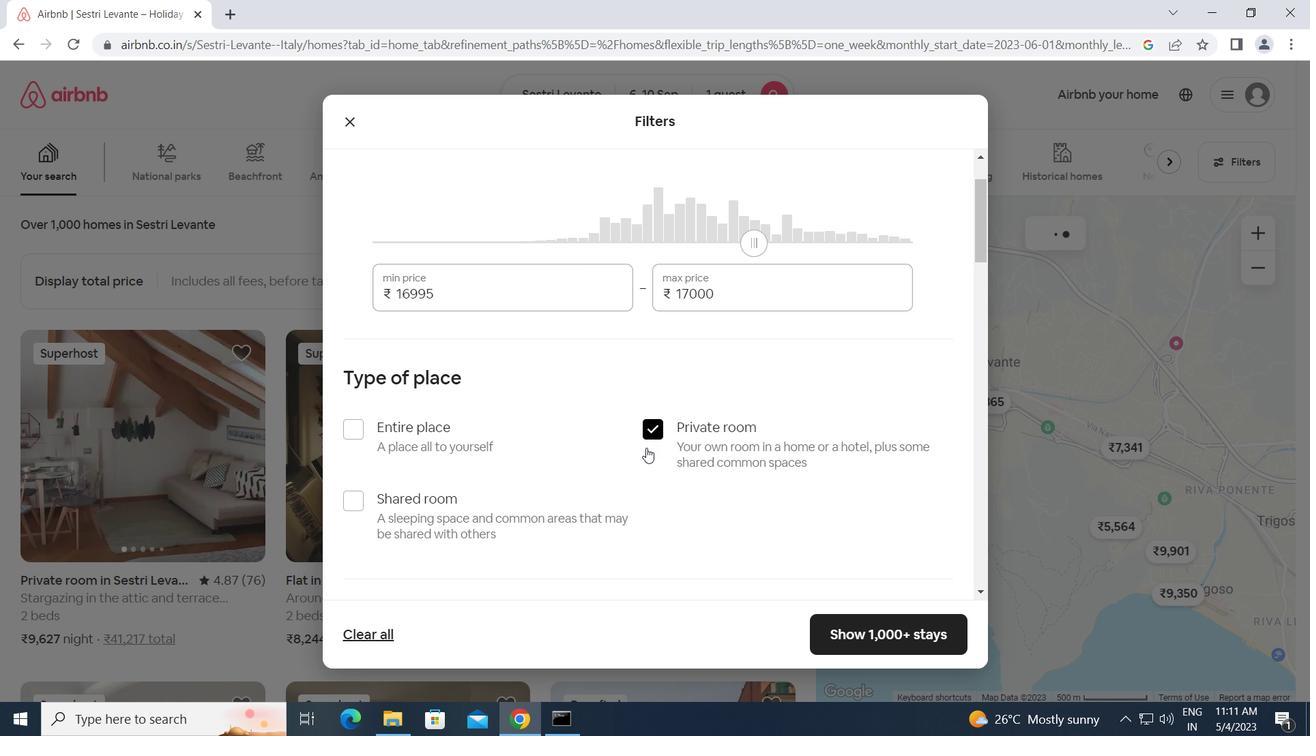 
Action: Mouse scrolled (642, 454) with delta (0, 0)
Screenshot: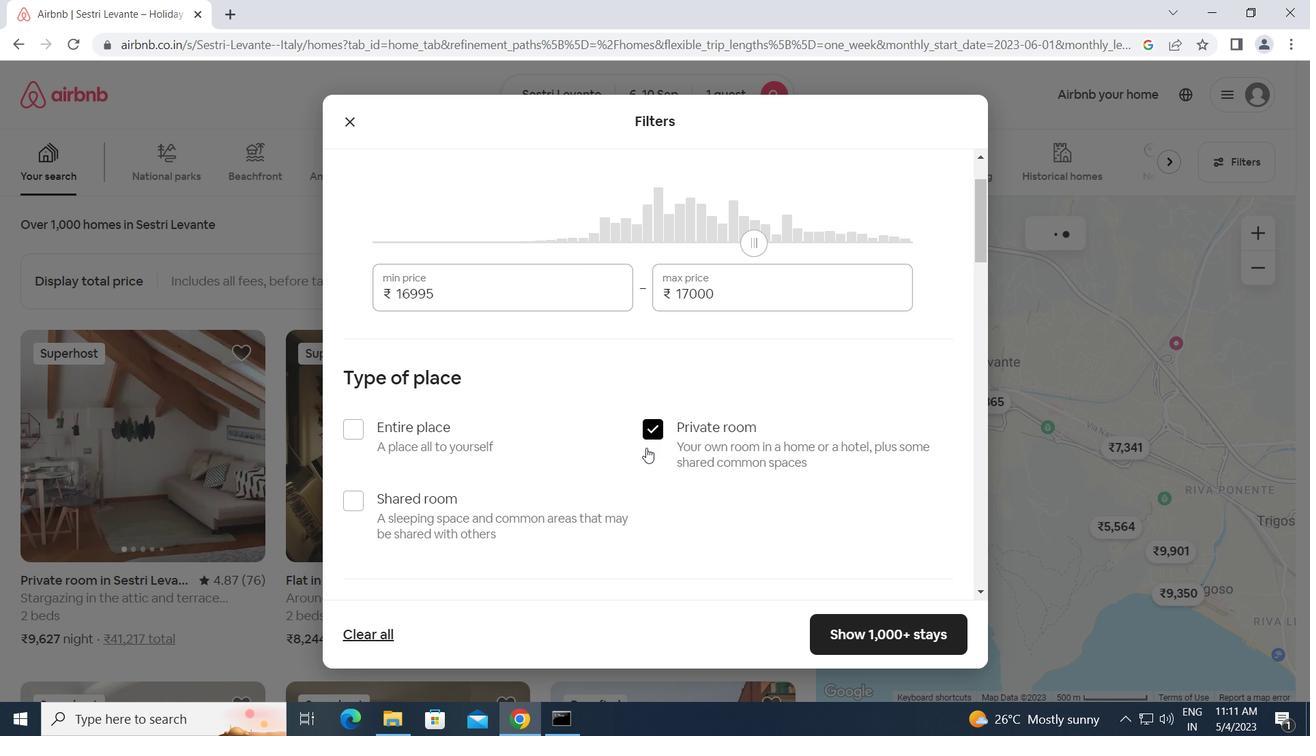 
Action: Mouse scrolled (642, 454) with delta (0, 0)
Screenshot: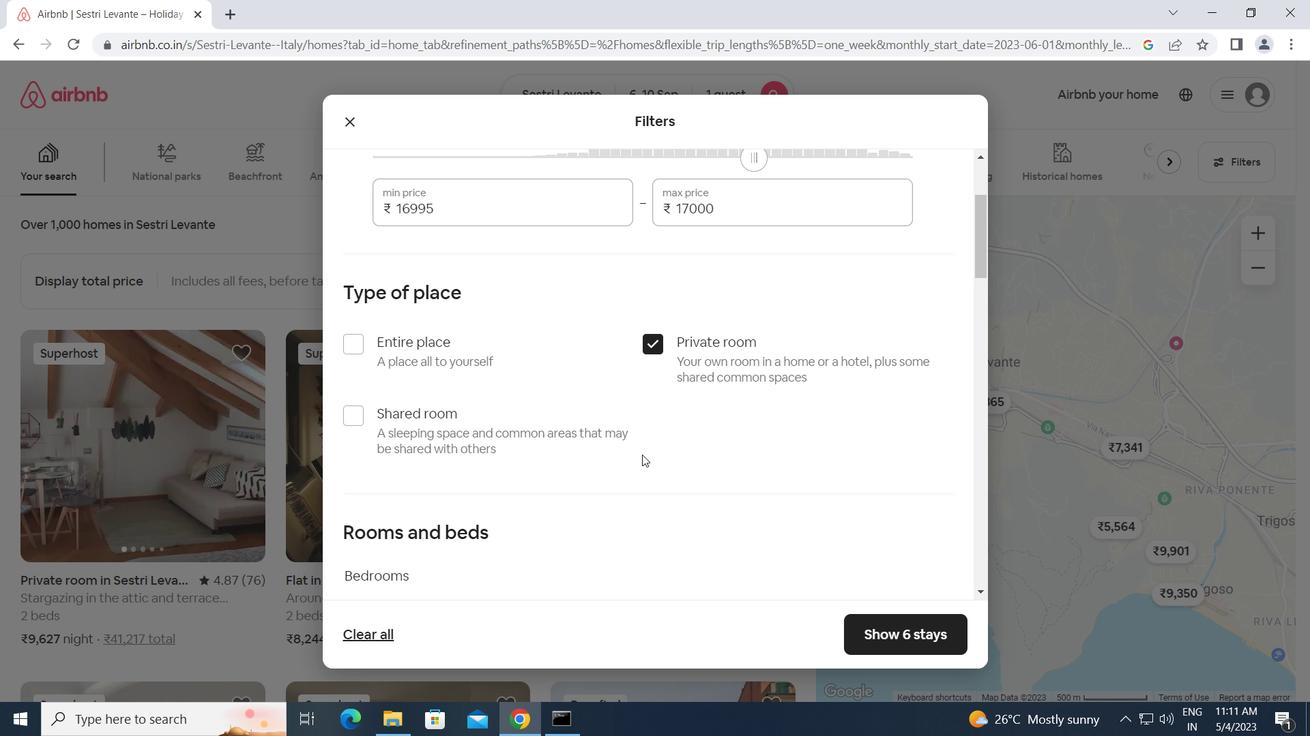 
Action: Mouse moved to (428, 532)
Screenshot: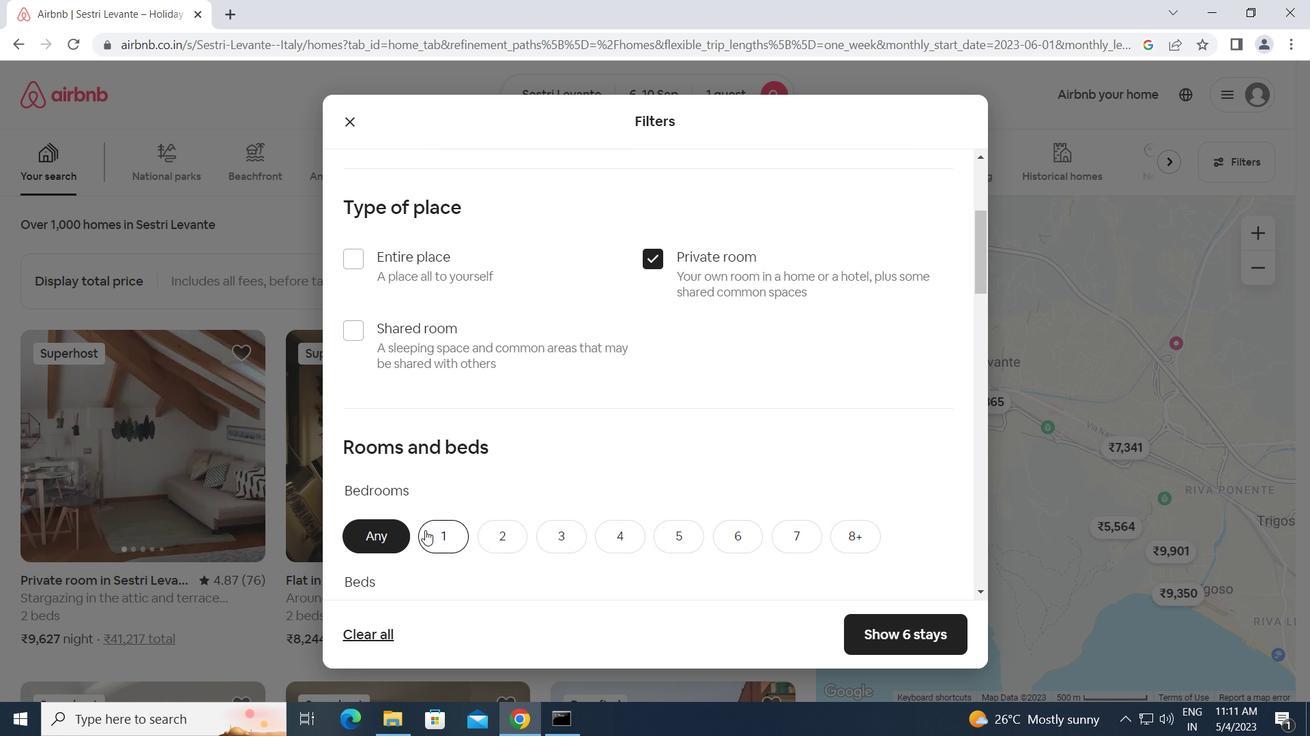
Action: Mouse pressed left at (428, 532)
Screenshot: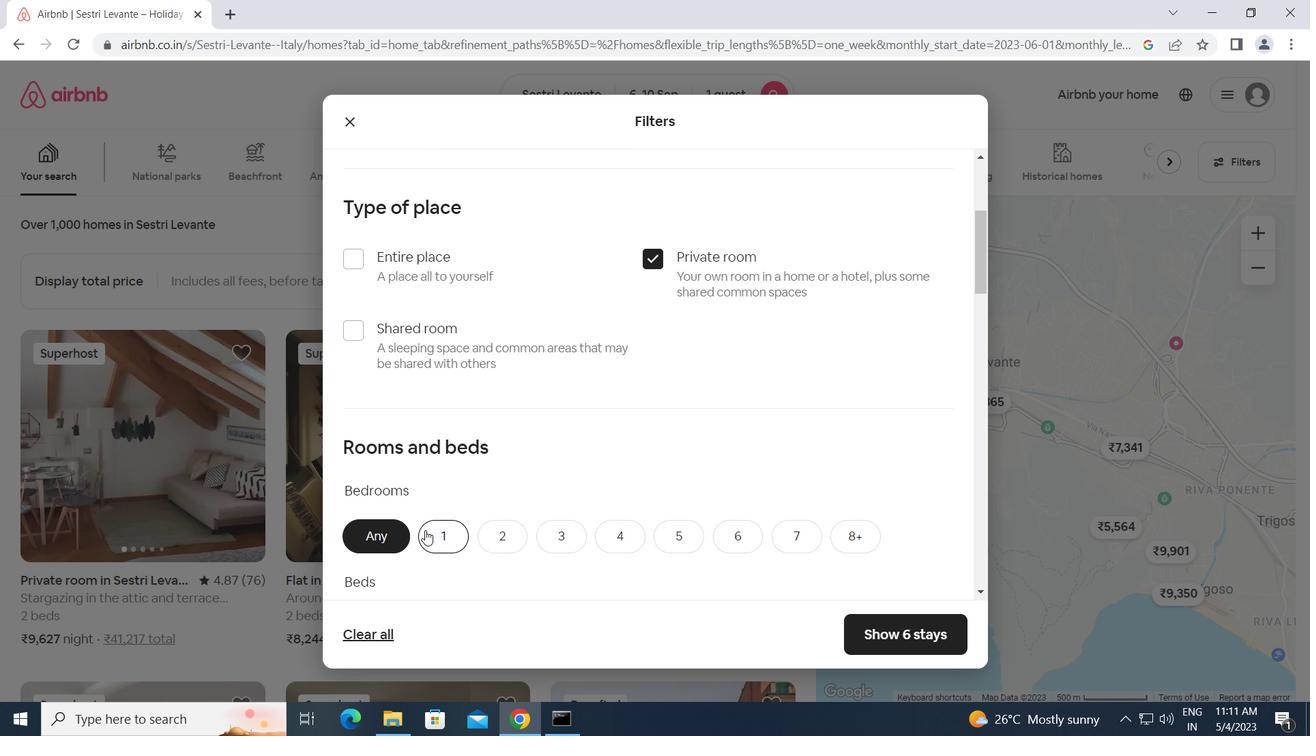 
Action: Mouse moved to (495, 525)
Screenshot: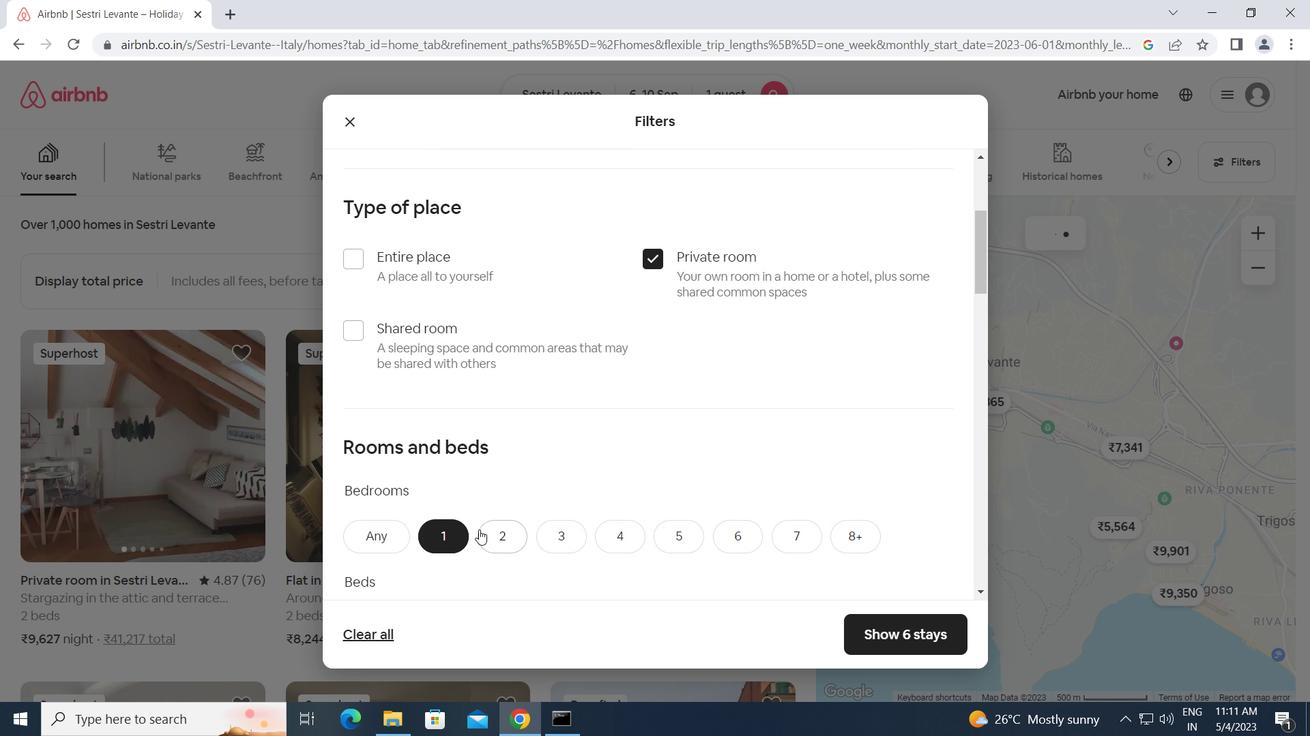 
Action: Mouse scrolled (495, 524) with delta (0, 0)
Screenshot: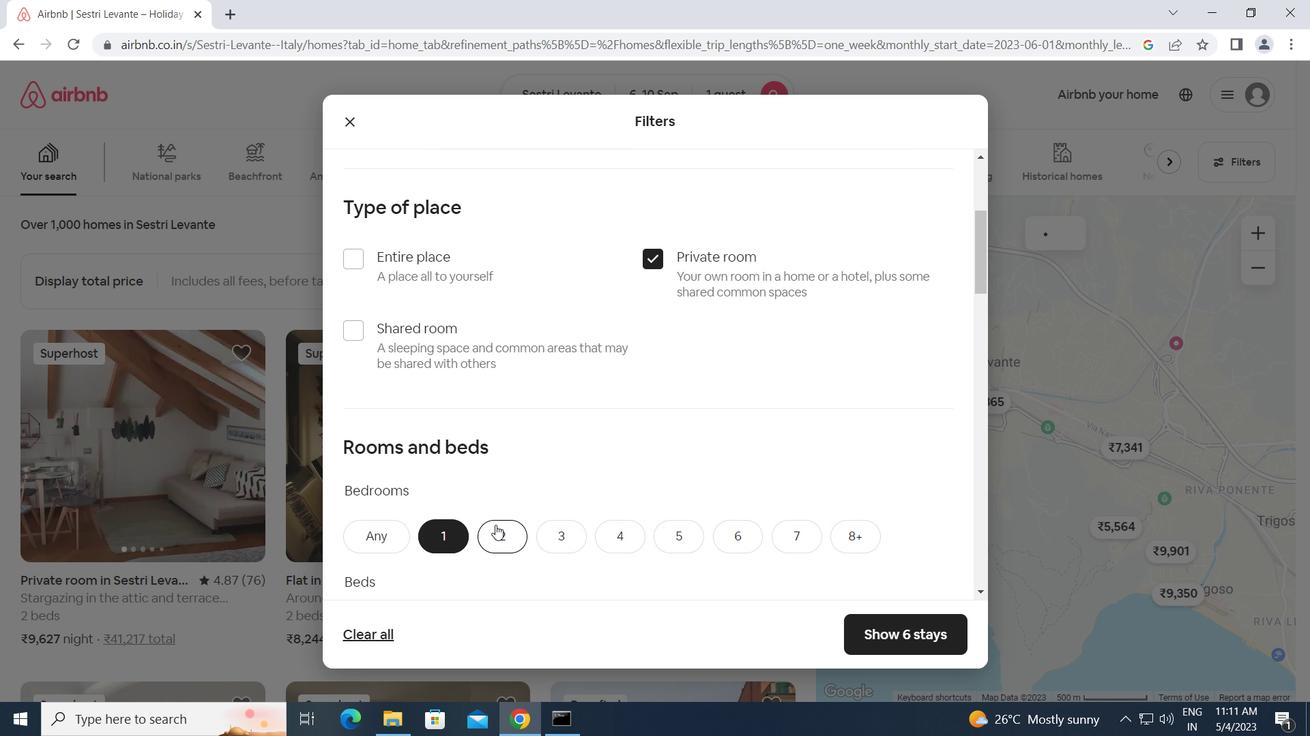 
Action: Mouse moved to (454, 544)
Screenshot: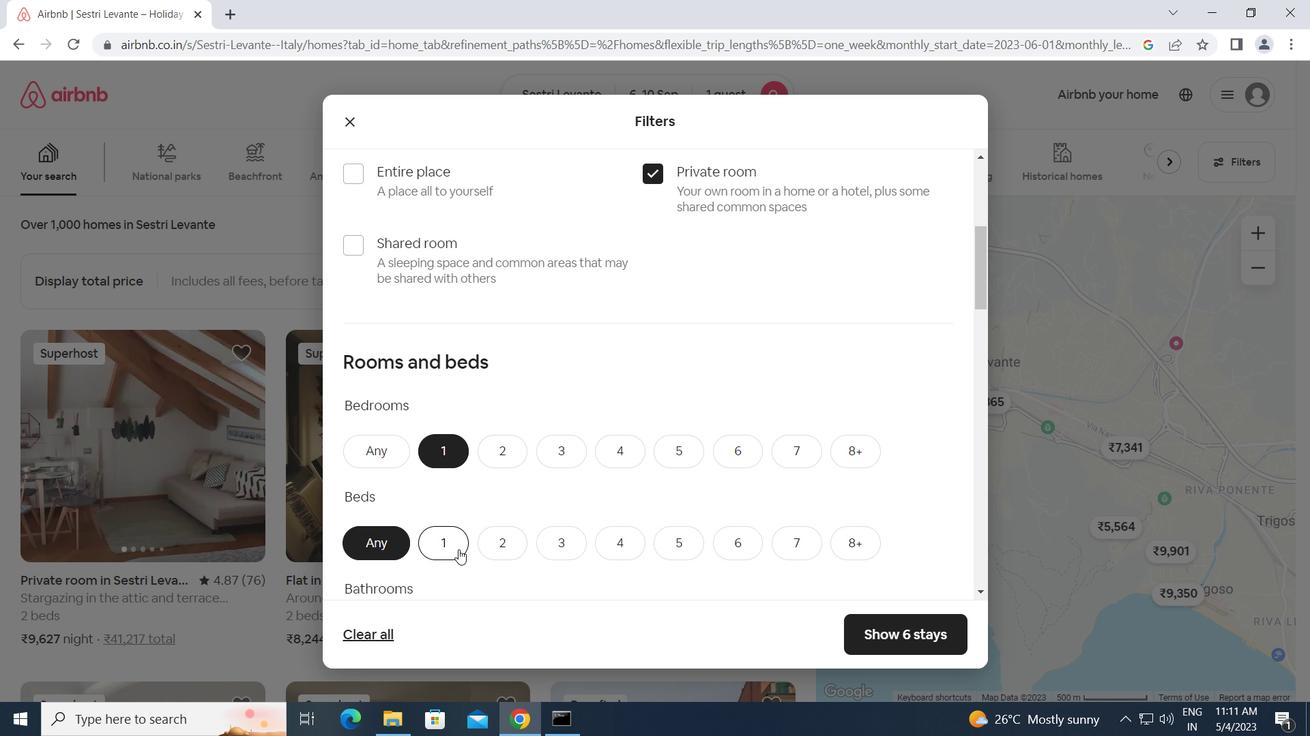 
Action: Mouse pressed left at (454, 544)
Screenshot: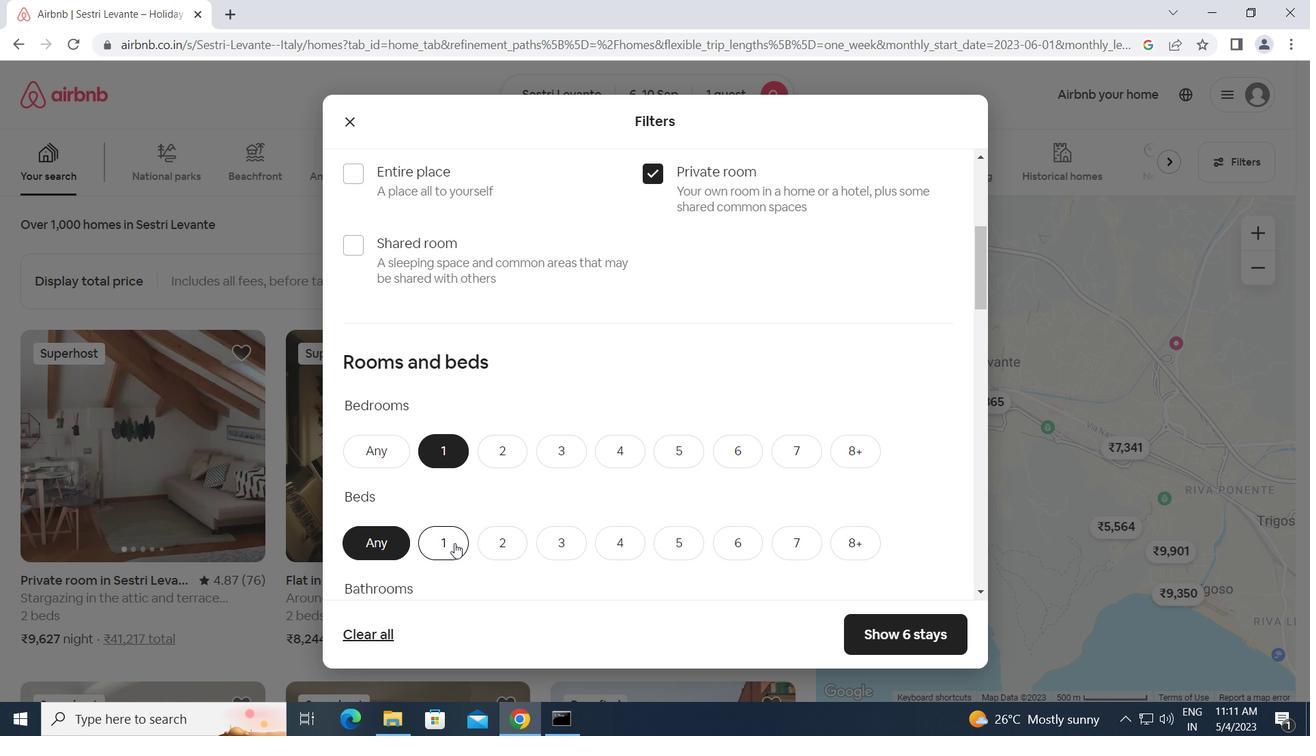 
Action: Mouse moved to (487, 542)
Screenshot: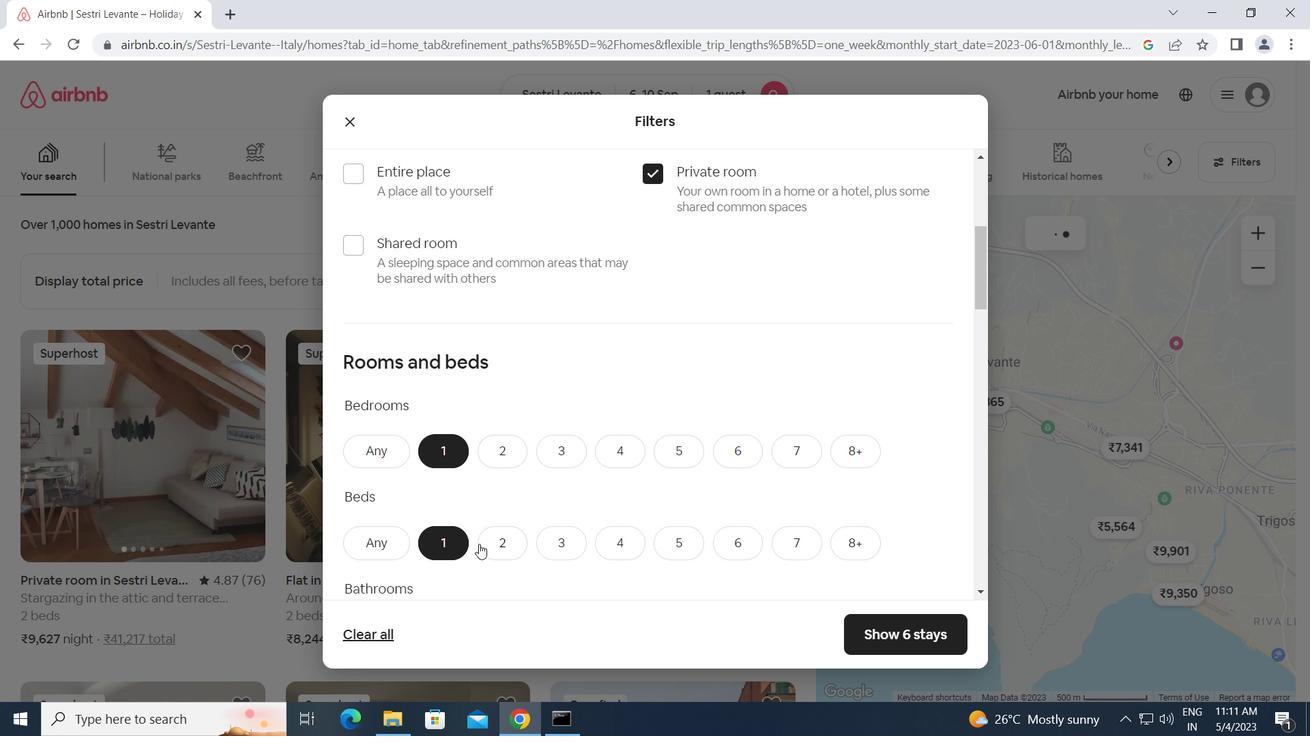 
Action: Mouse scrolled (487, 541) with delta (0, 0)
Screenshot: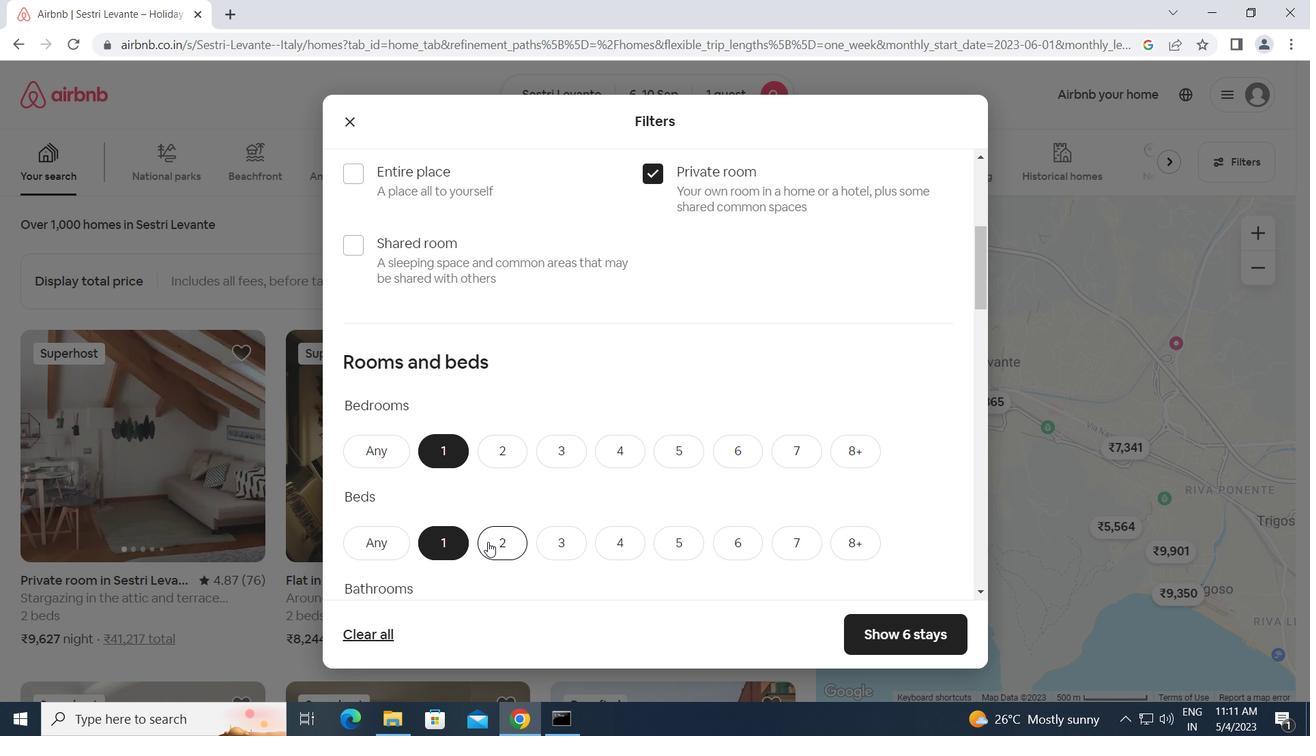 
Action: Mouse moved to (451, 554)
Screenshot: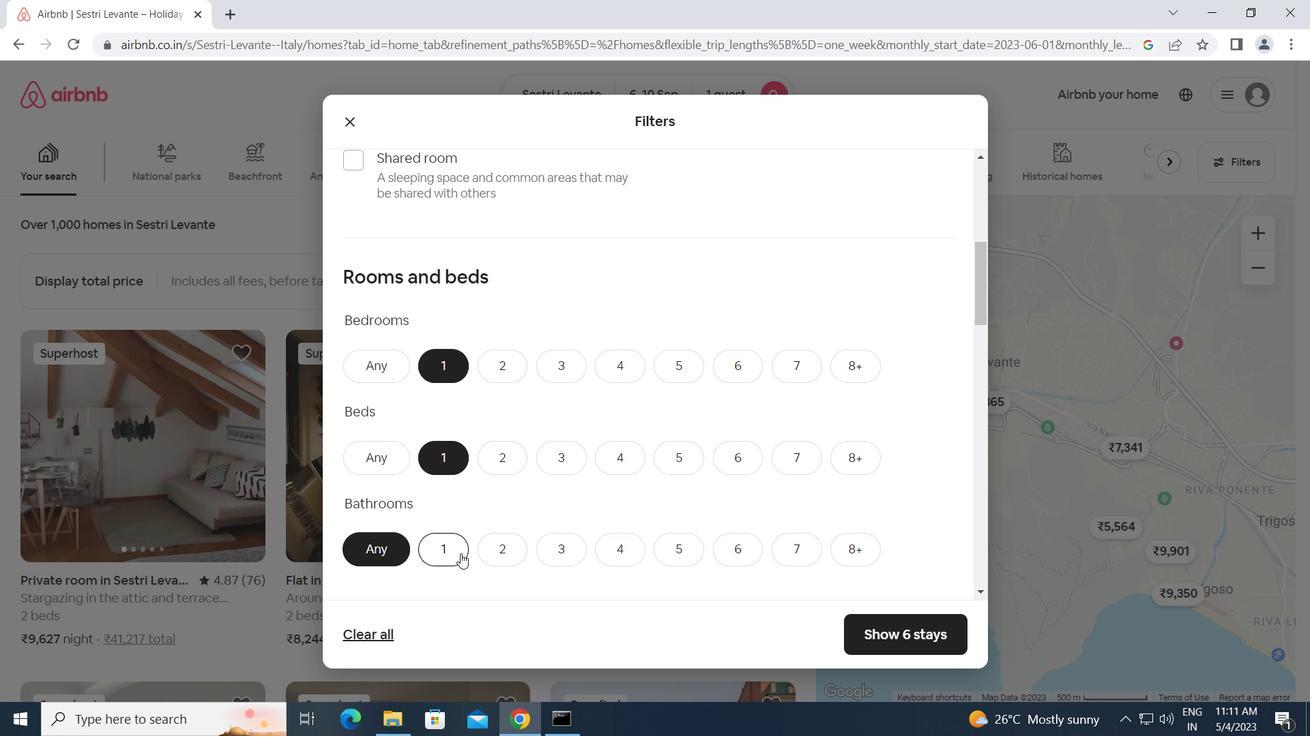 
Action: Mouse pressed left at (451, 554)
Screenshot: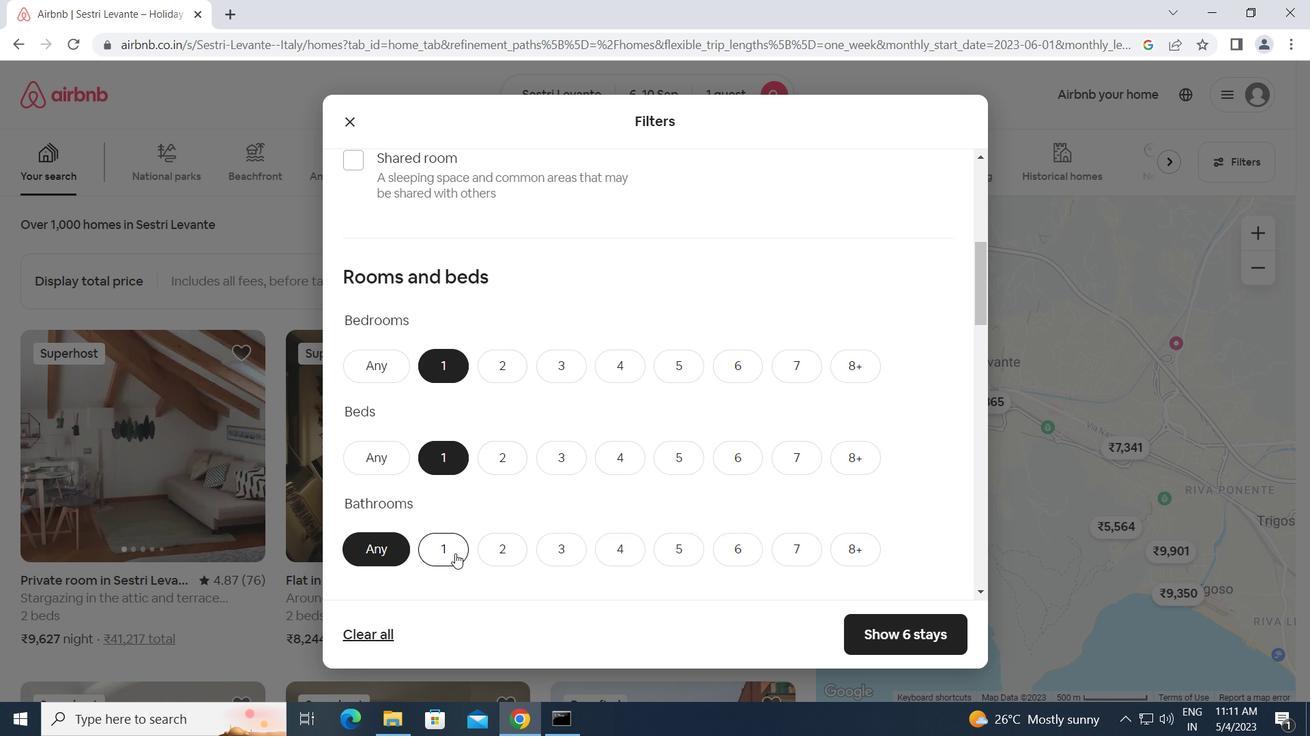 
Action: Mouse moved to (499, 545)
Screenshot: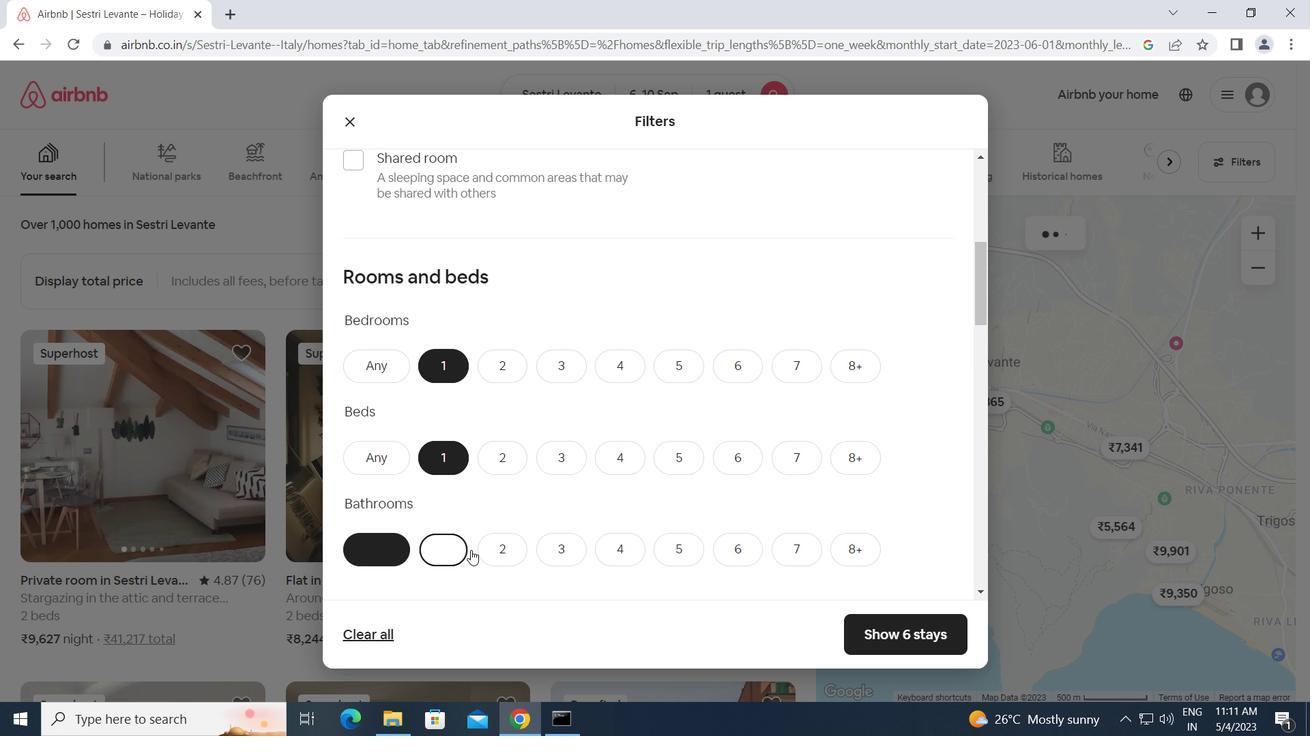 
Action: Mouse scrolled (499, 544) with delta (0, 0)
Screenshot: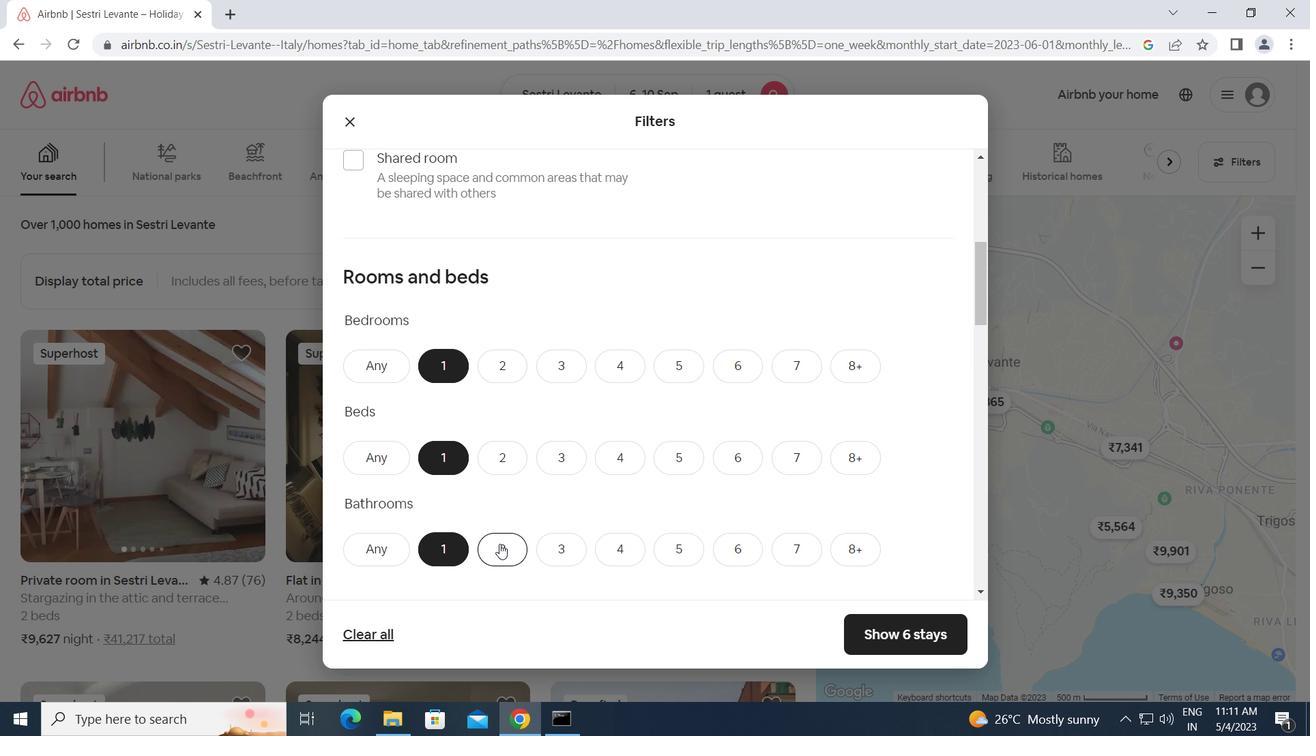 
Action: Mouse scrolled (499, 544) with delta (0, 0)
Screenshot: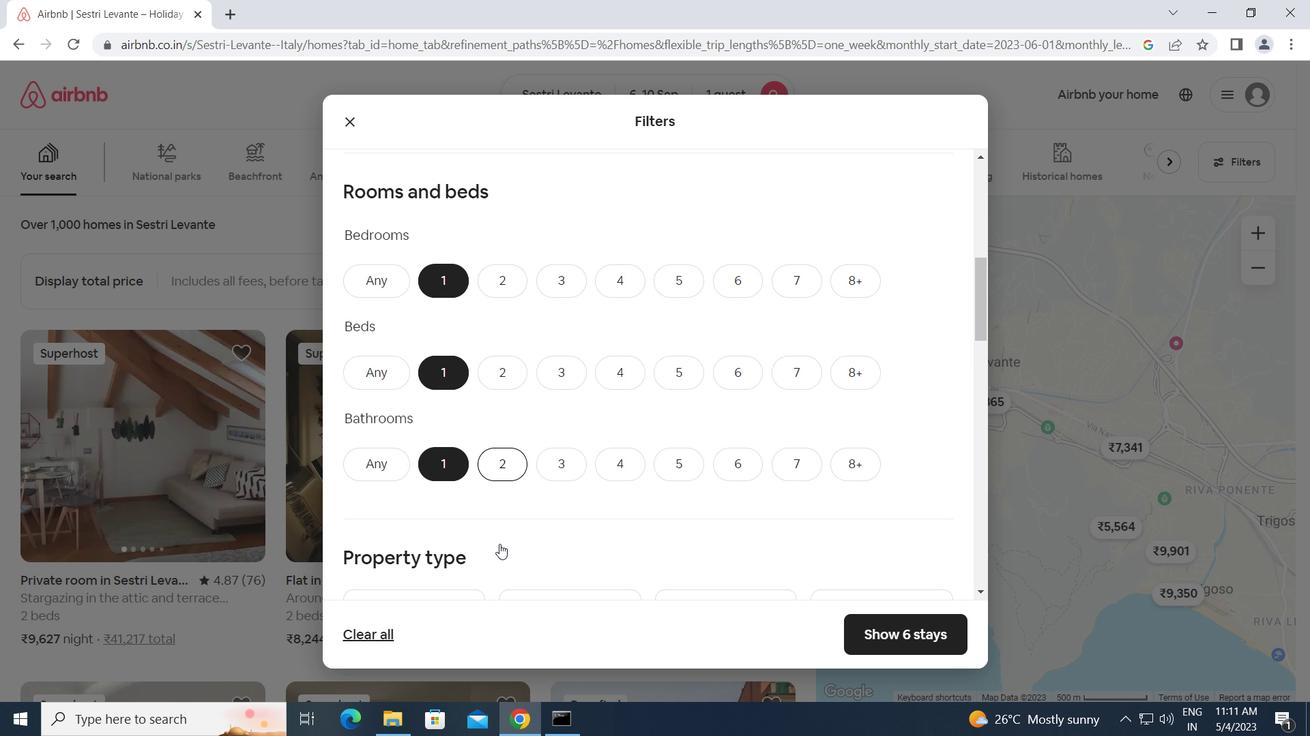 
Action: Mouse scrolled (499, 544) with delta (0, 0)
Screenshot: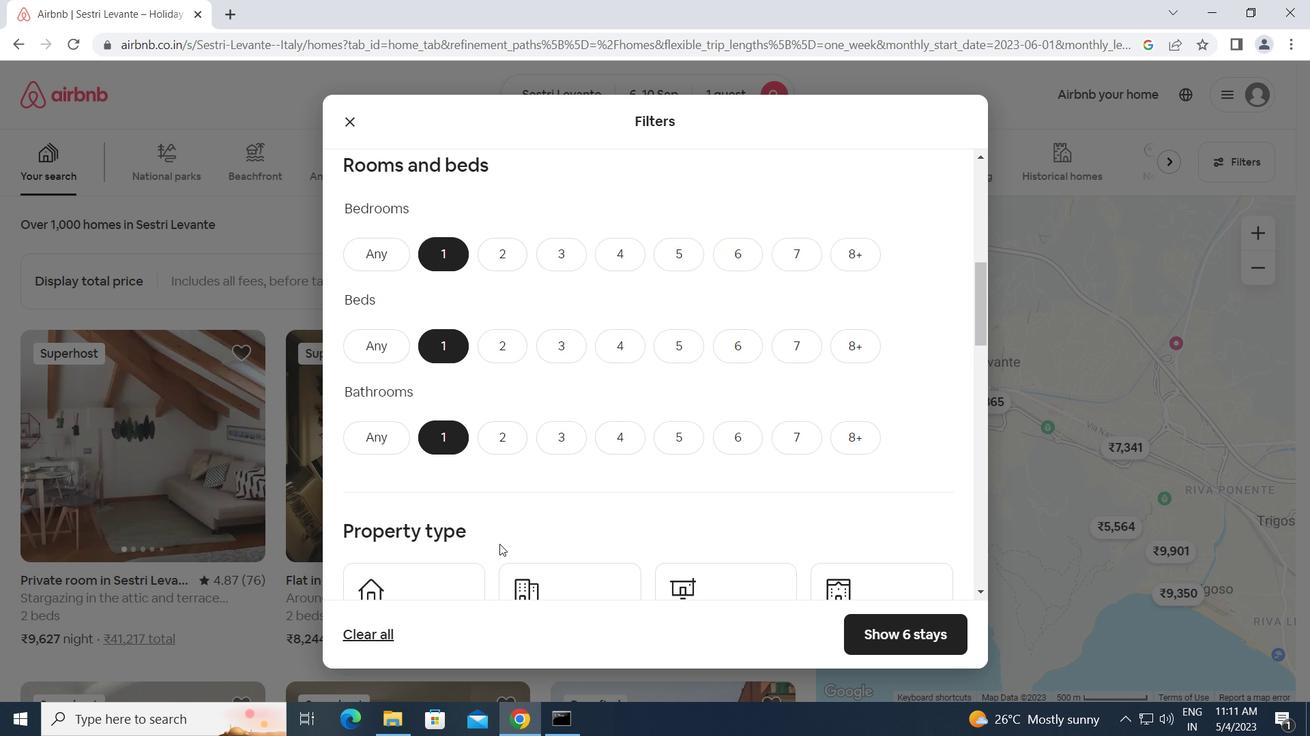 
Action: Mouse moved to (403, 494)
Screenshot: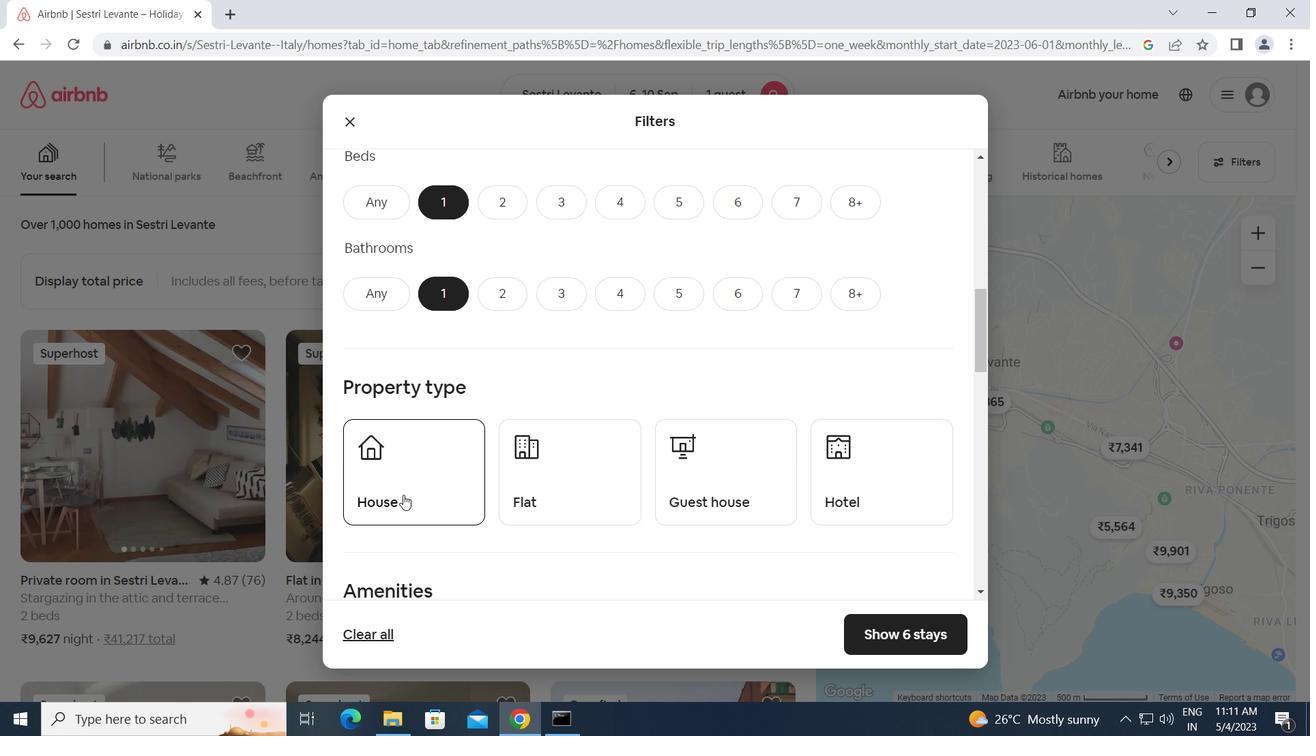 
Action: Mouse pressed left at (403, 494)
Screenshot: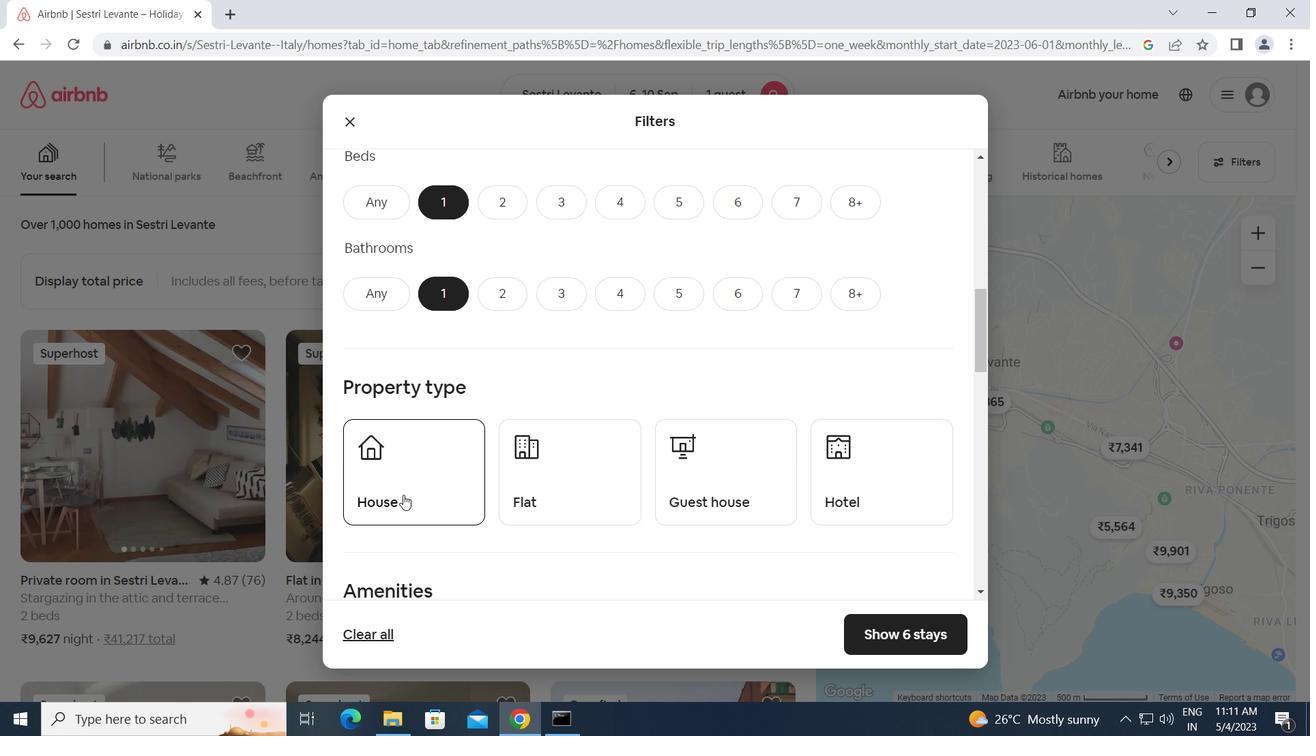 
Action: Mouse moved to (580, 486)
Screenshot: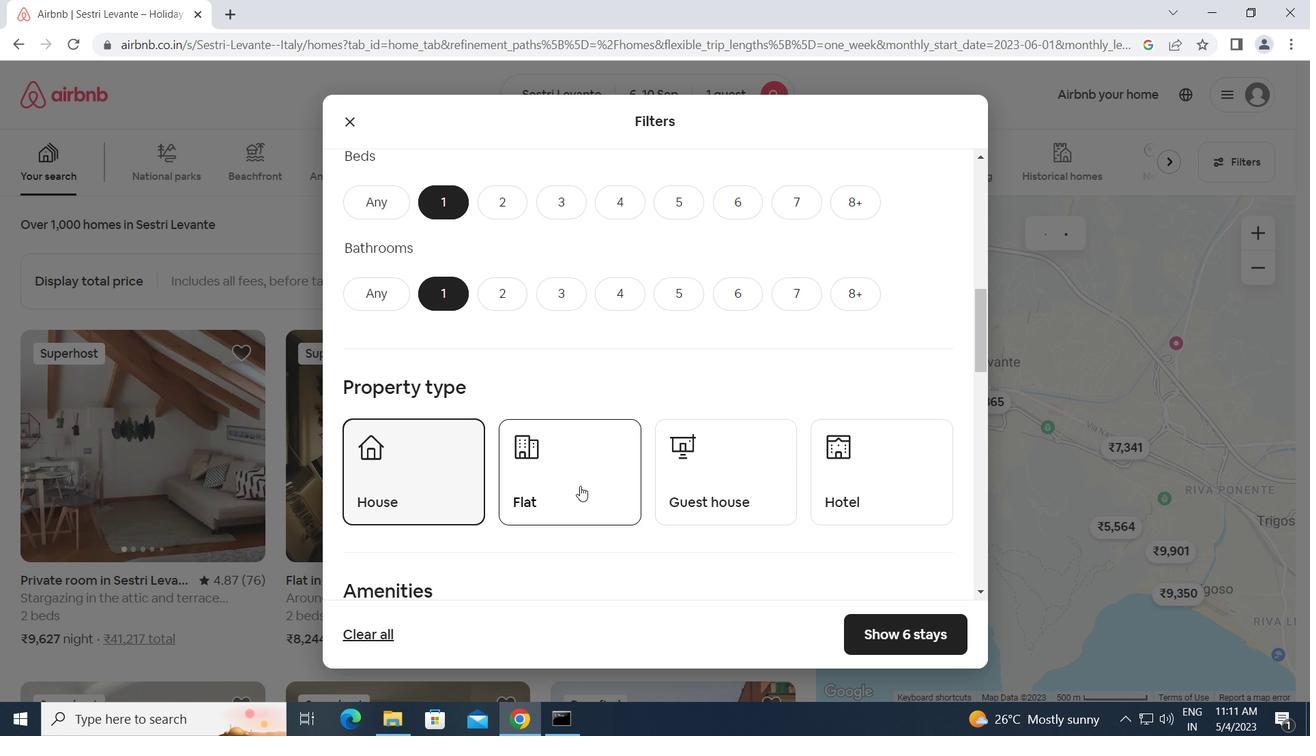 
Action: Mouse pressed left at (580, 486)
Screenshot: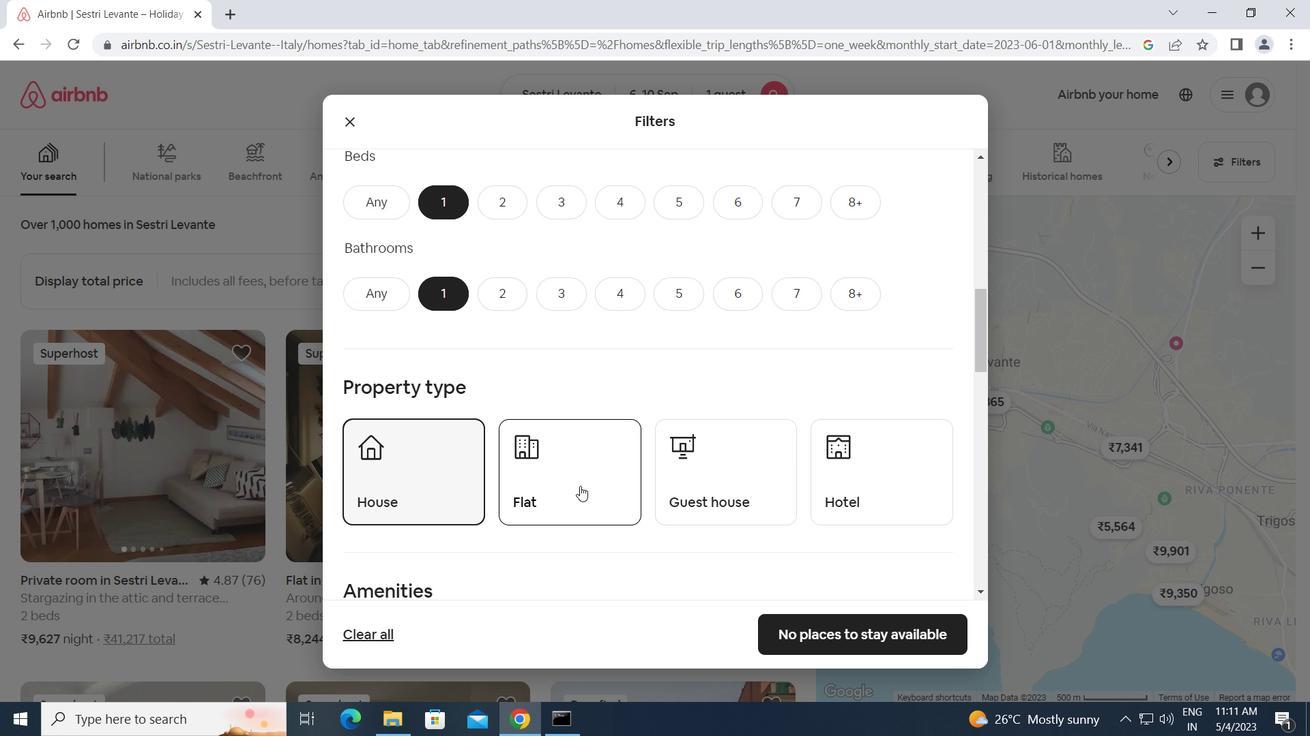 
Action: Mouse moved to (691, 483)
Screenshot: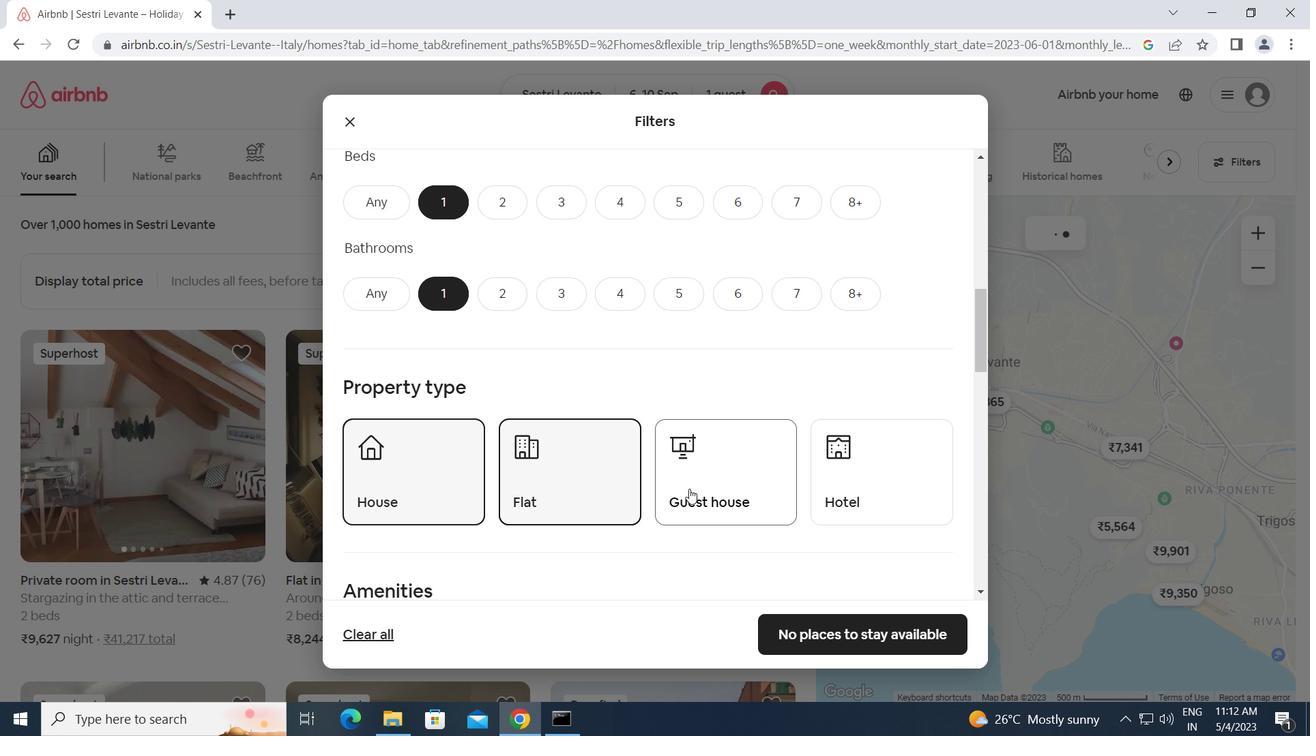 
Action: Mouse pressed left at (691, 483)
Screenshot: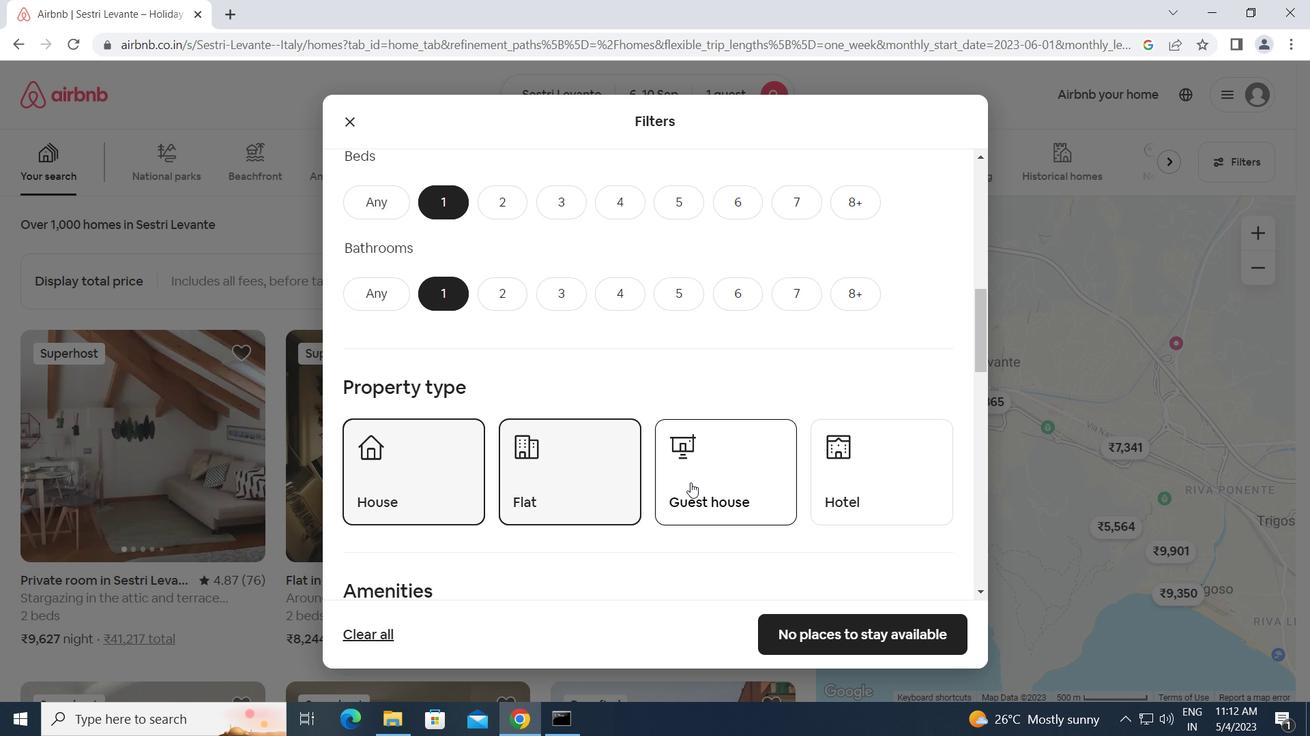 
Action: Mouse moved to (869, 476)
Screenshot: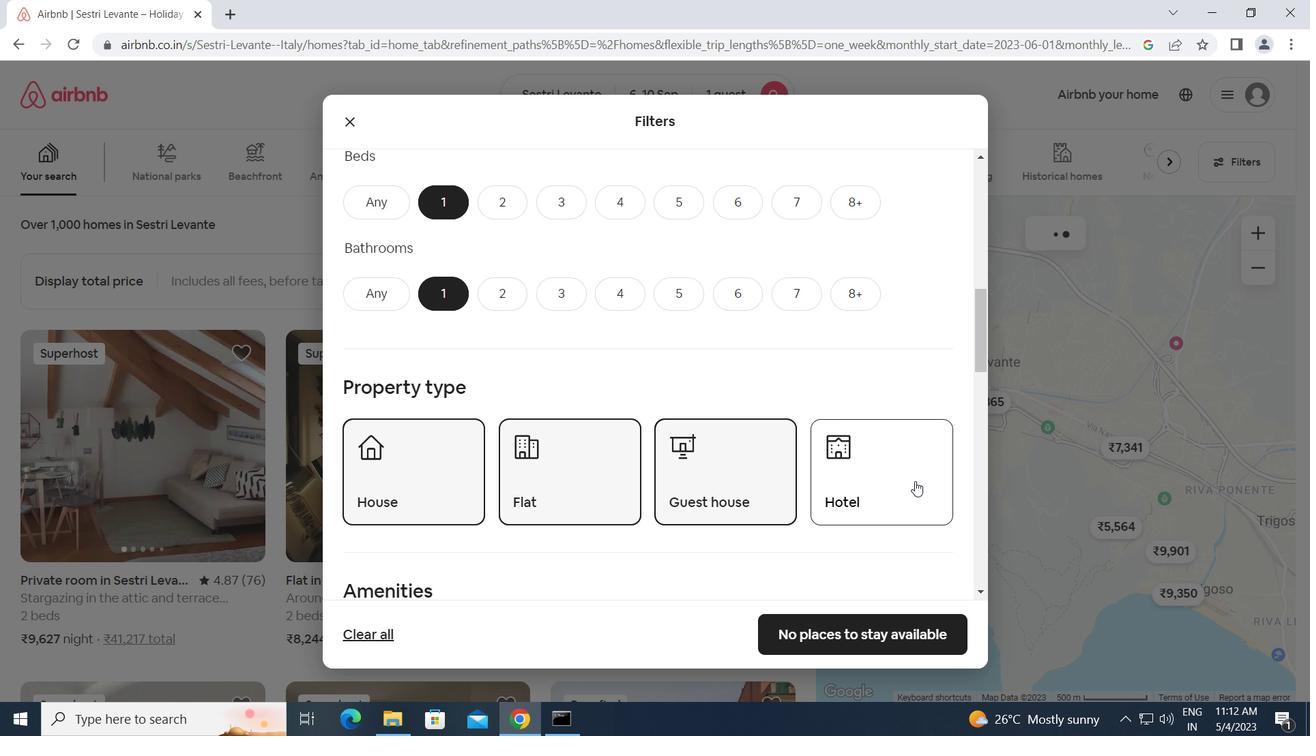 
Action: Mouse pressed left at (869, 476)
Screenshot: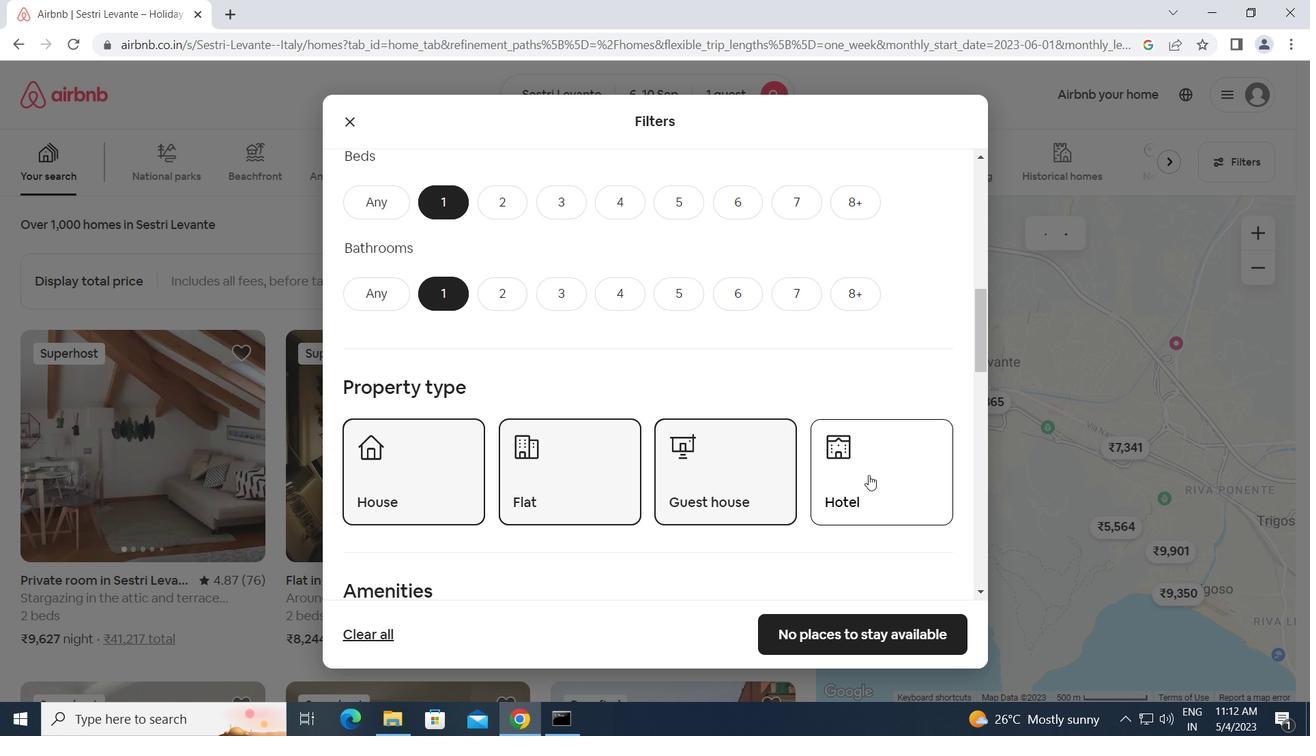
Action: Mouse moved to (721, 521)
Screenshot: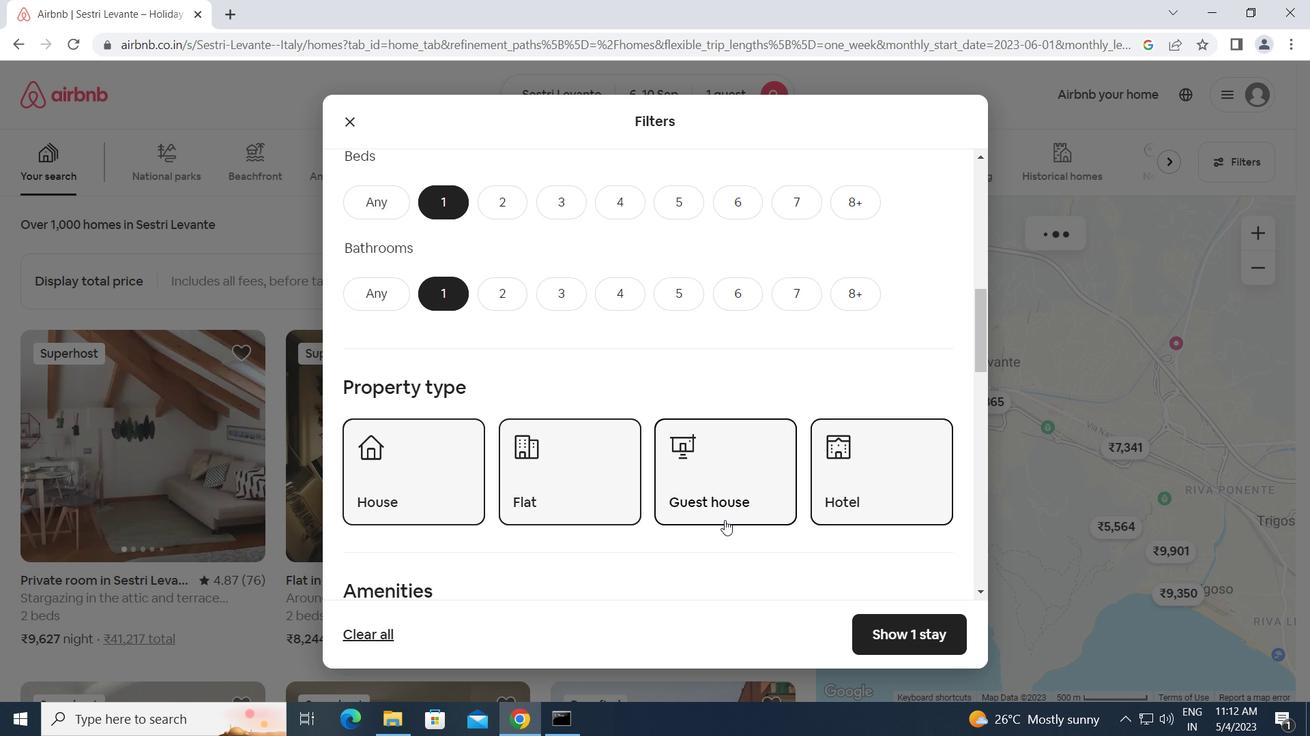 
Action: Mouse scrolled (721, 520) with delta (0, 0)
Screenshot: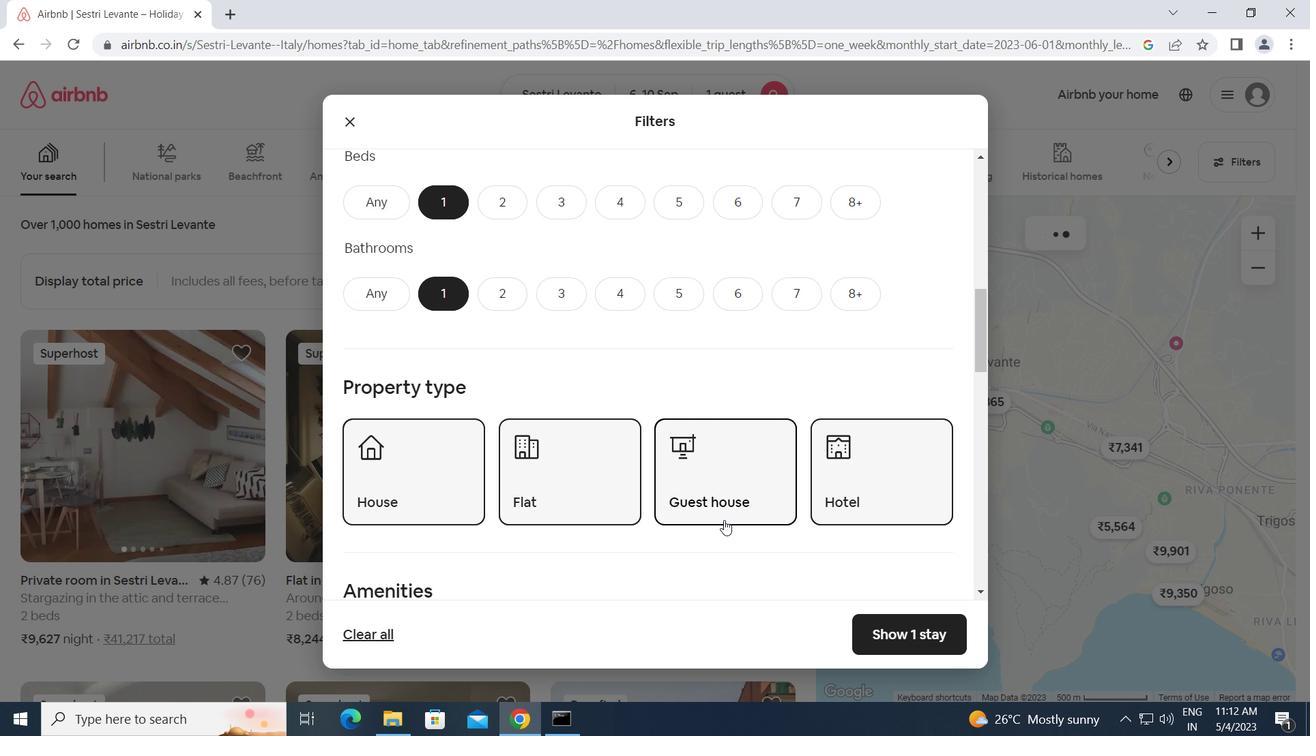 
Action: Mouse scrolled (721, 520) with delta (0, 0)
Screenshot: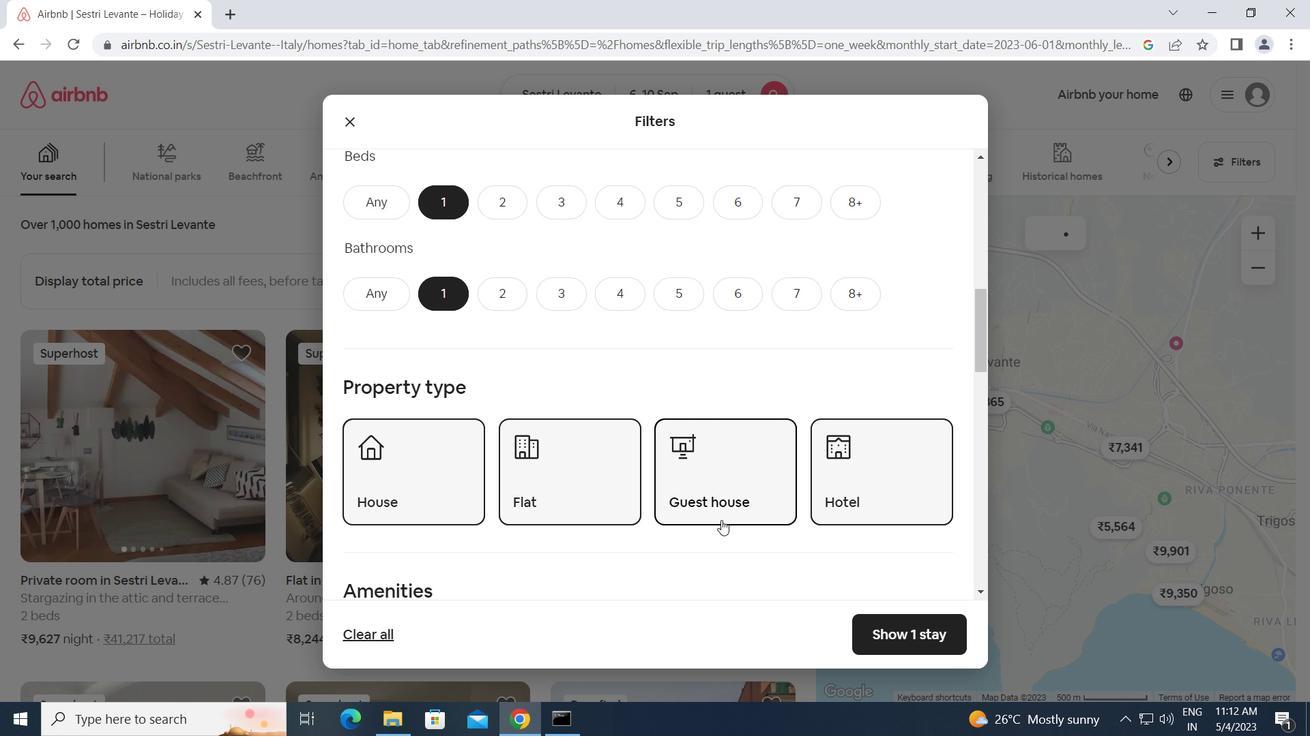 
Action: Mouse moved to (717, 521)
Screenshot: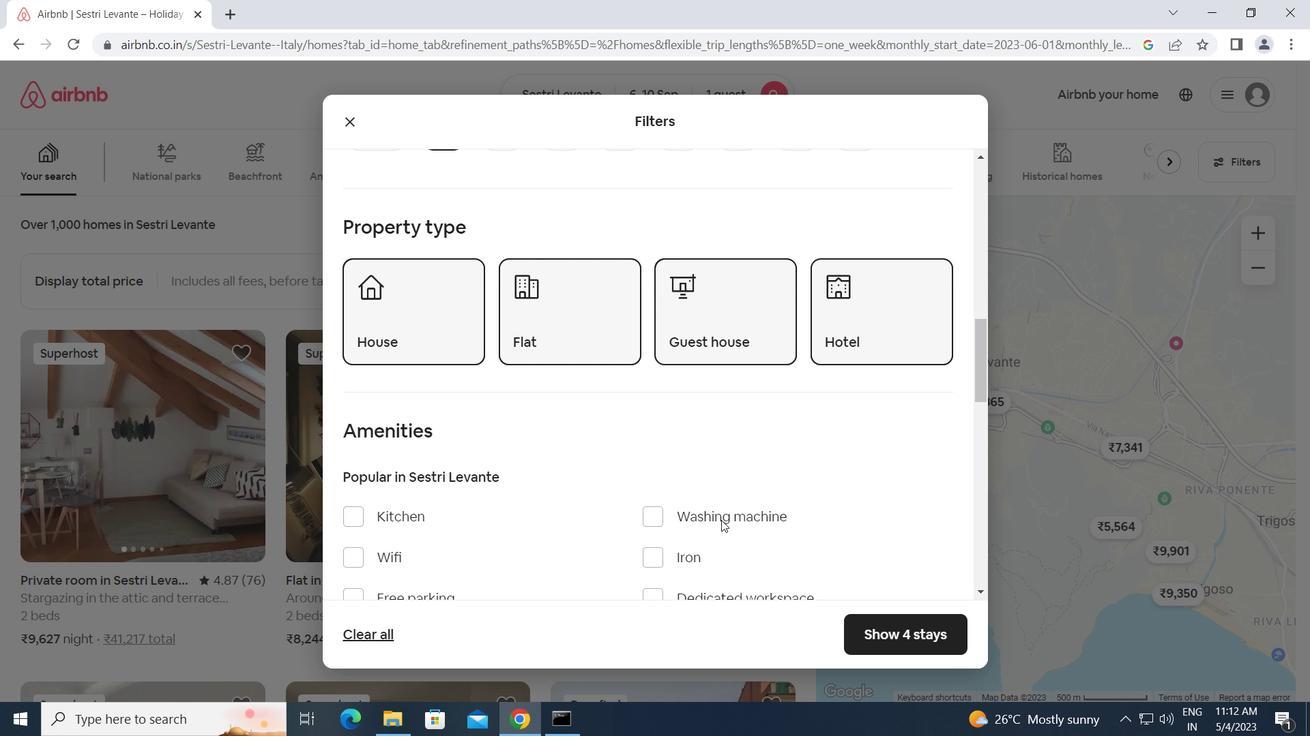 
Action: Mouse scrolled (717, 520) with delta (0, 0)
Screenshot: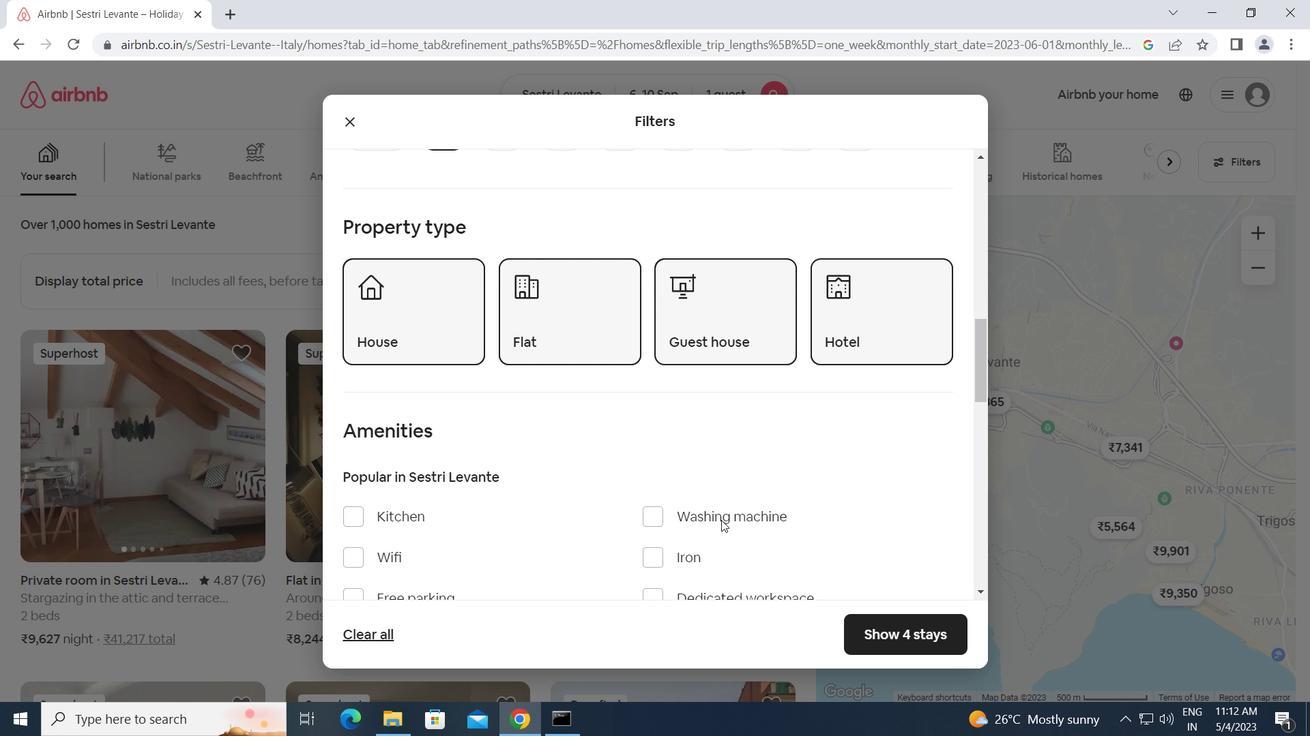 
Action: Mouse moved to (713, 521)
Screenshot: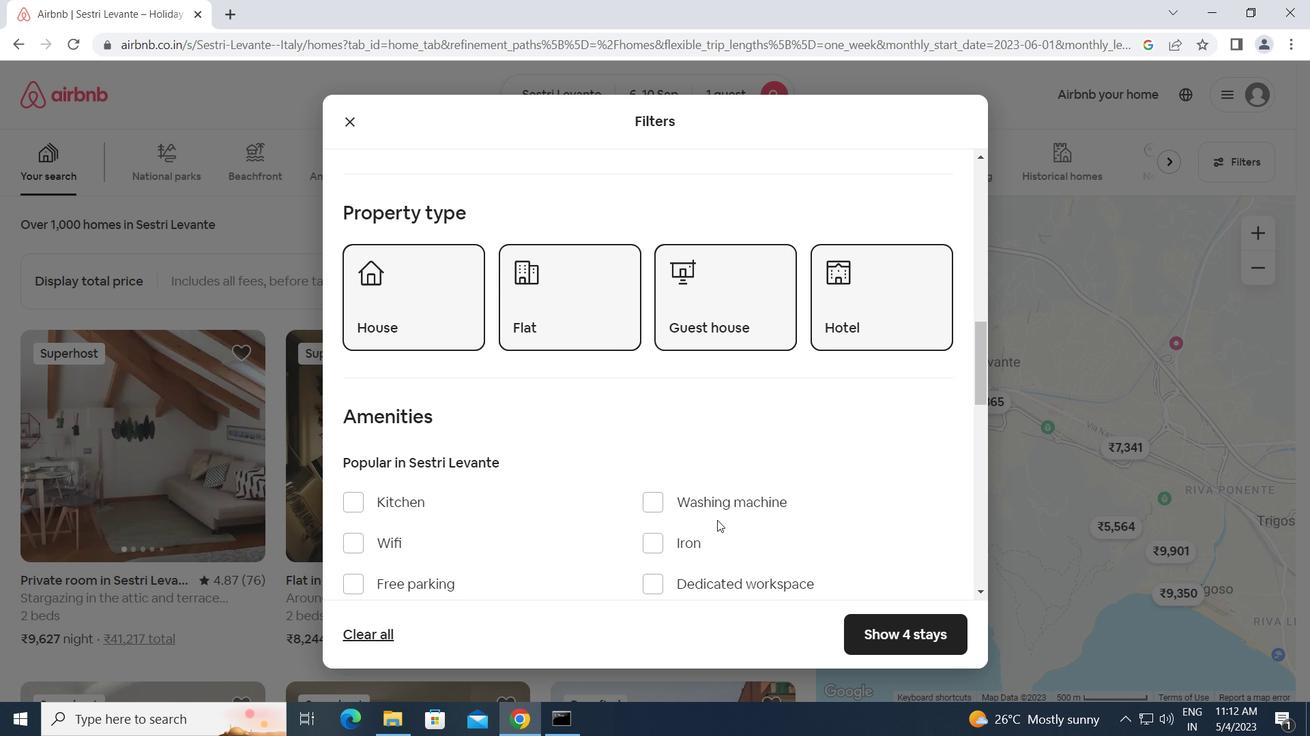 
Action: Mouse scrolled (713, 520) with delta (0, 0)
Screenshot: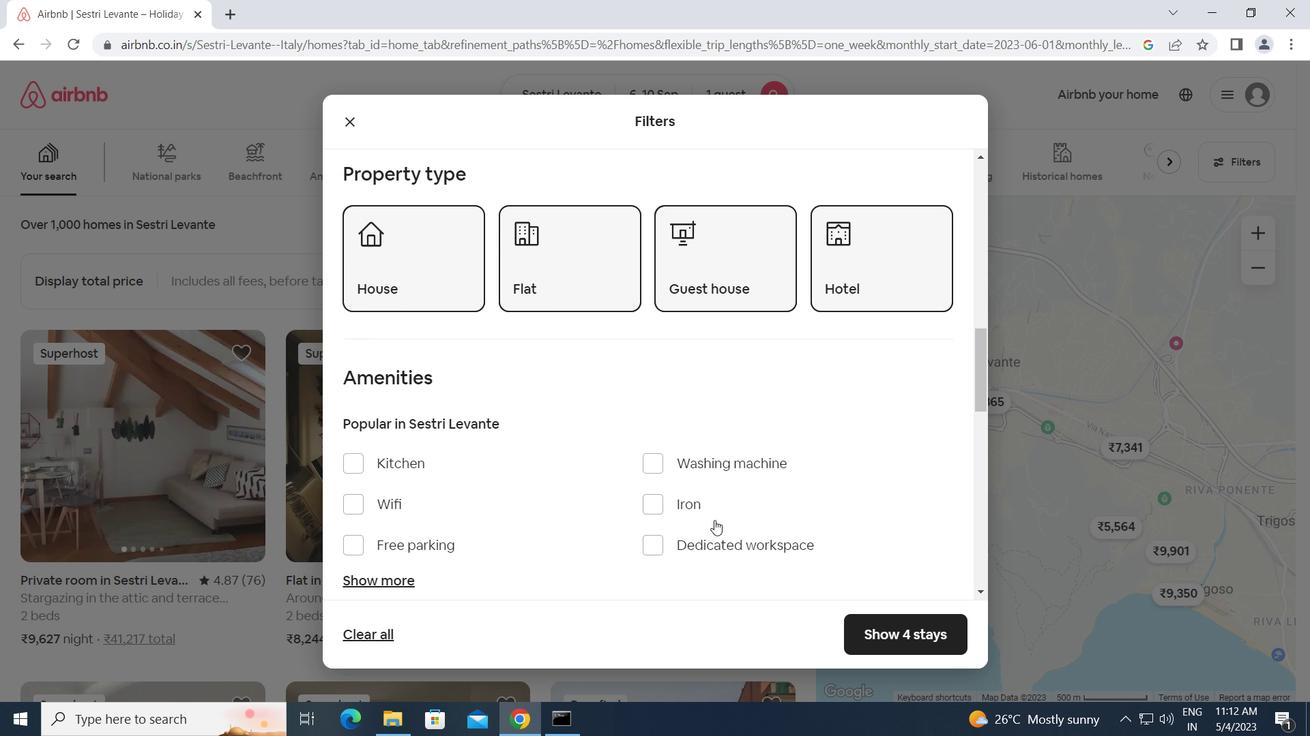 
Action: Mouse moved to (712, 521)
Screenshot: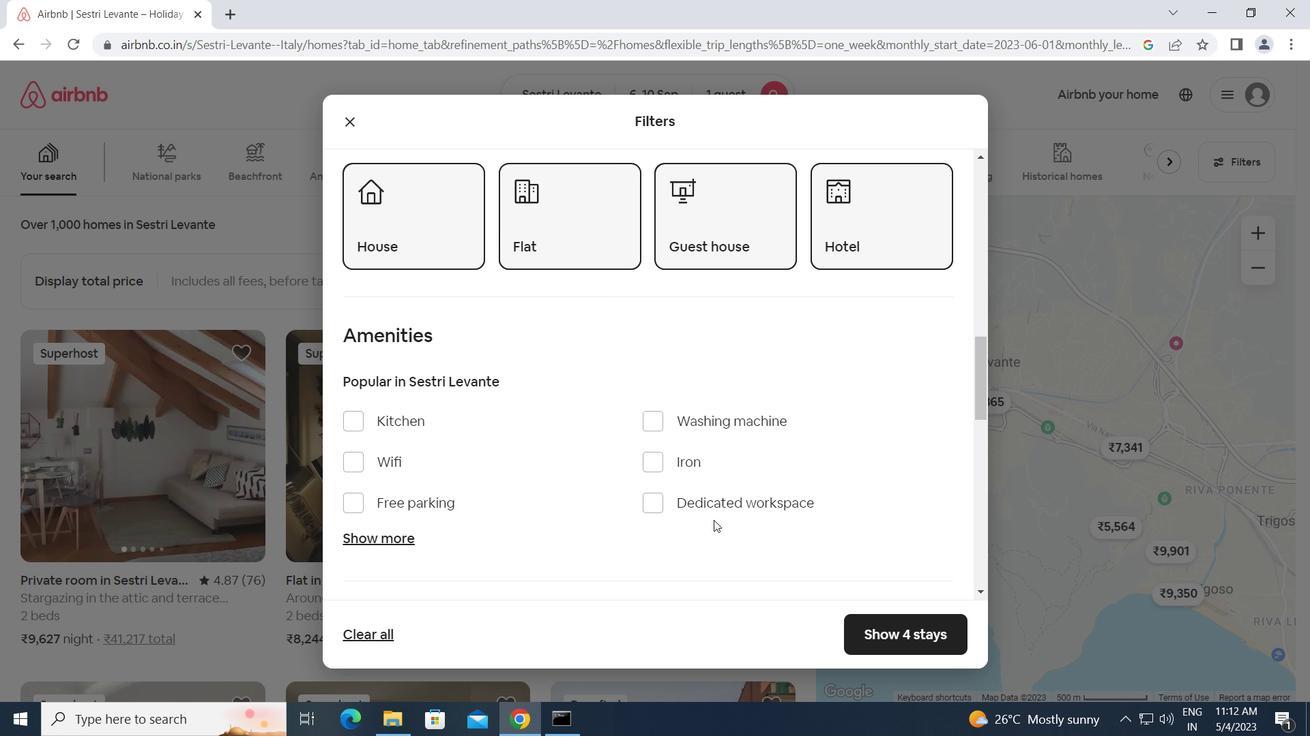 
Action: Mouse scrolled (712, 520) with delta (0, 0)
Screenshot: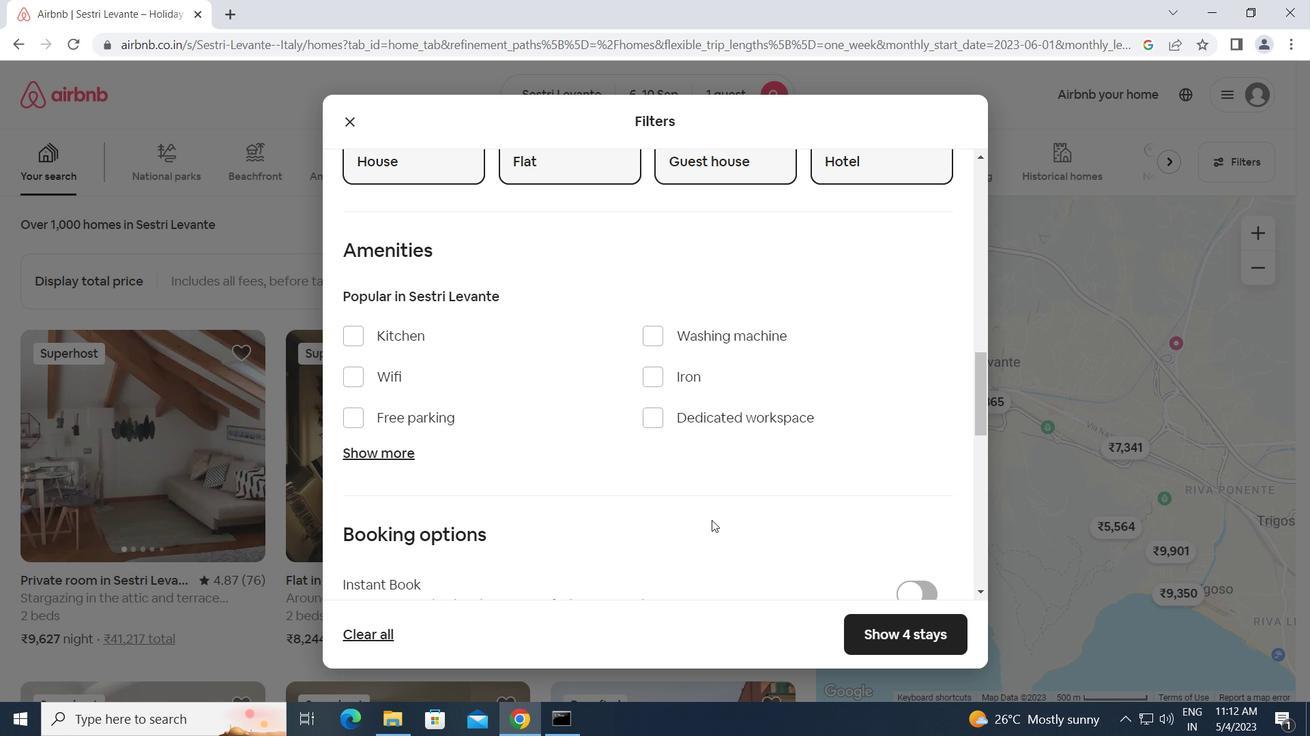 
Action: Mouse moved to (917, 565)
Screenshot: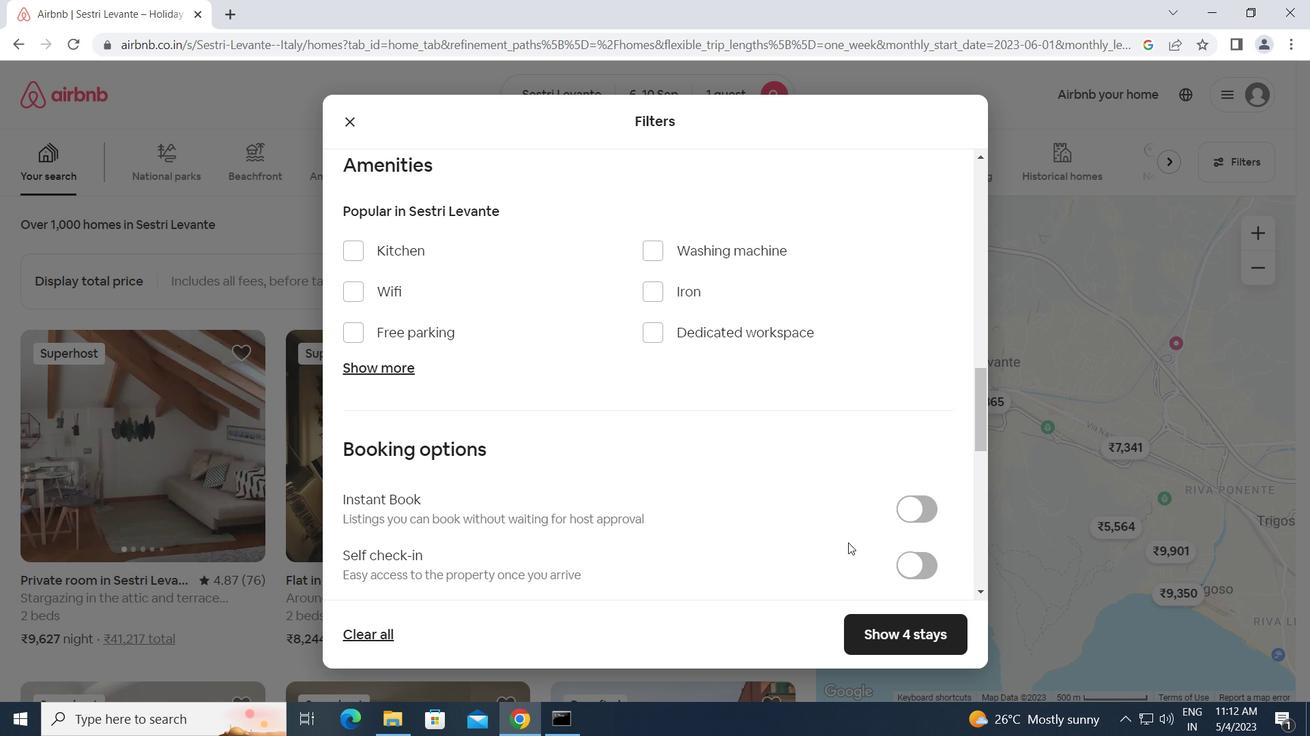 
Action: Mouse pressed left at (917, 565)
Screenshot: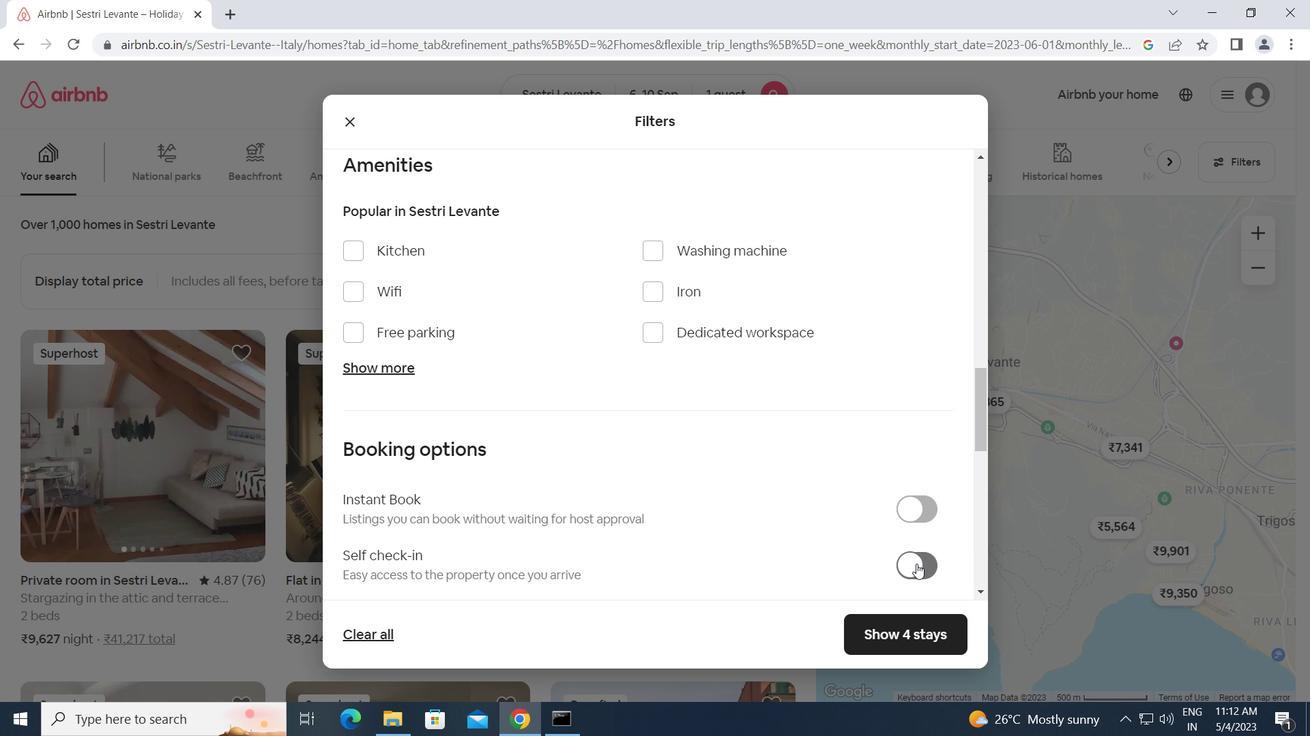 
Action: Mouse moved to (693, 541)
Screenshot: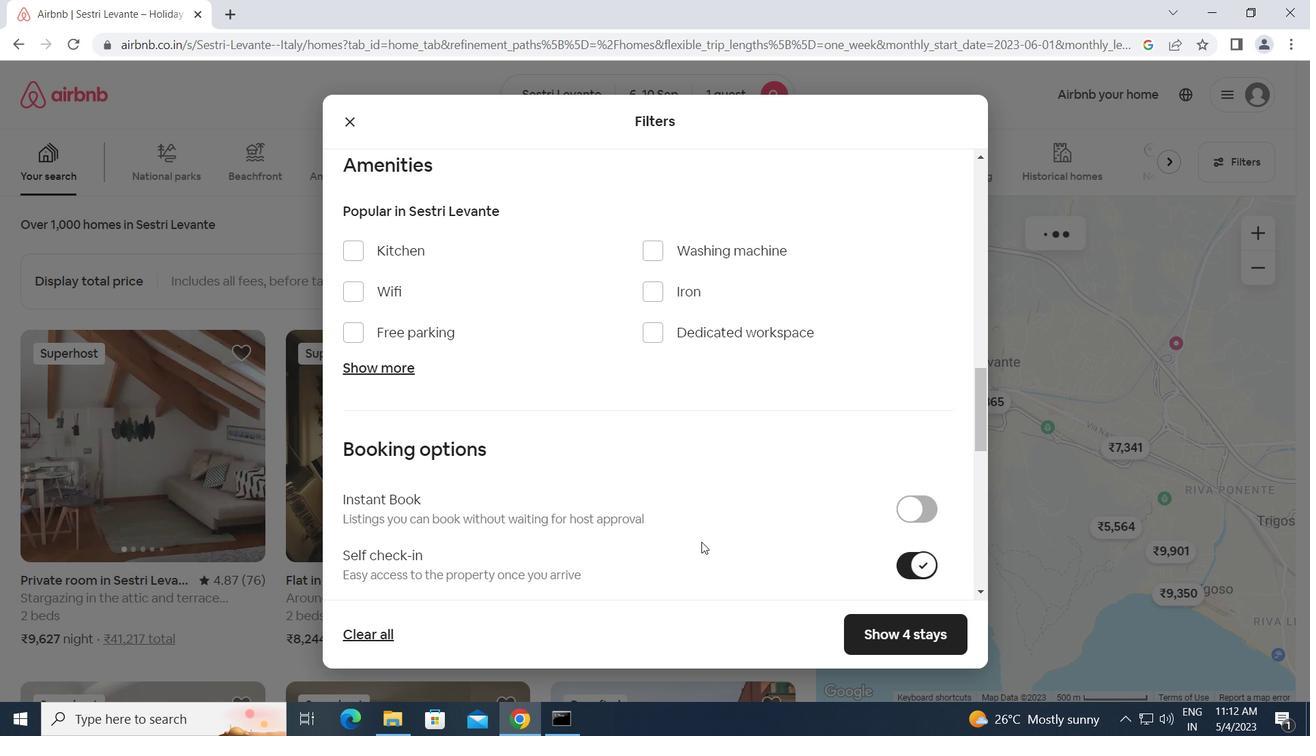 
Action: Mouse scrolled (693, 540) with delta (0, 0)
Screenshot: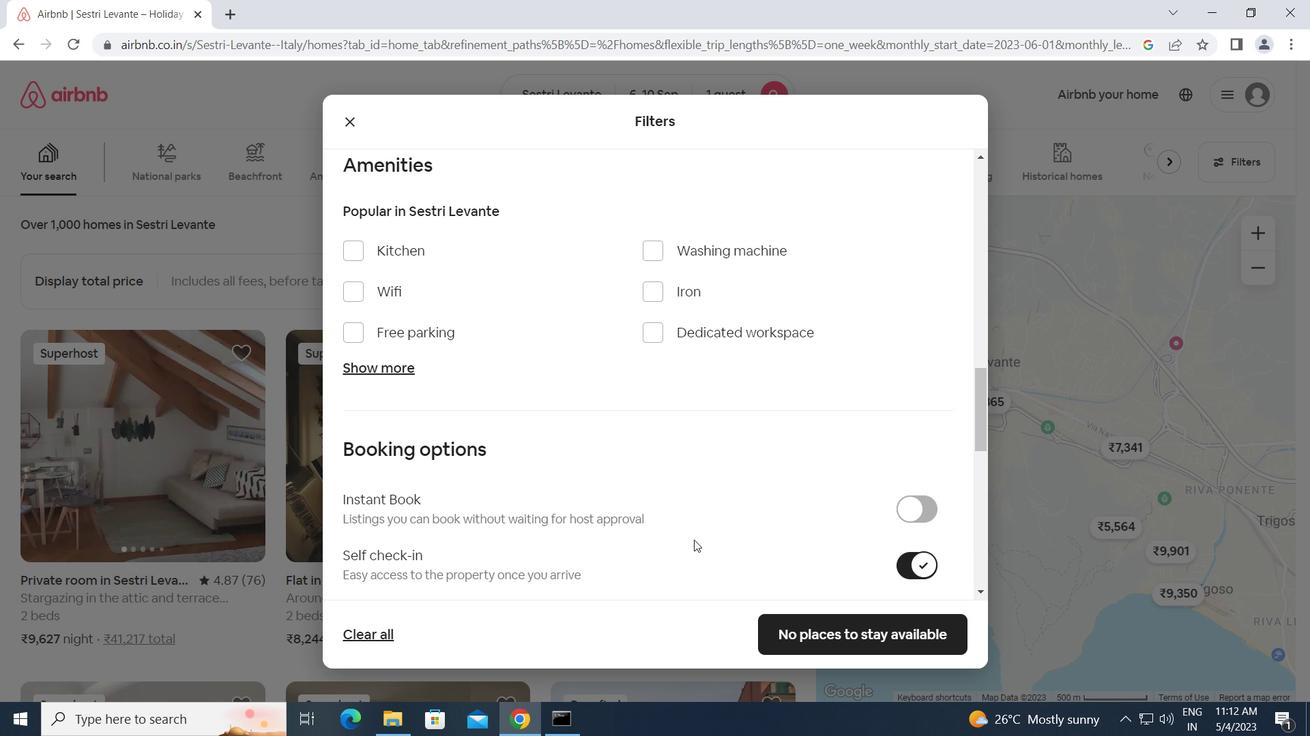 
Action: Mouse scrolled (693, 540) with delta (0, 0)
Screenshot: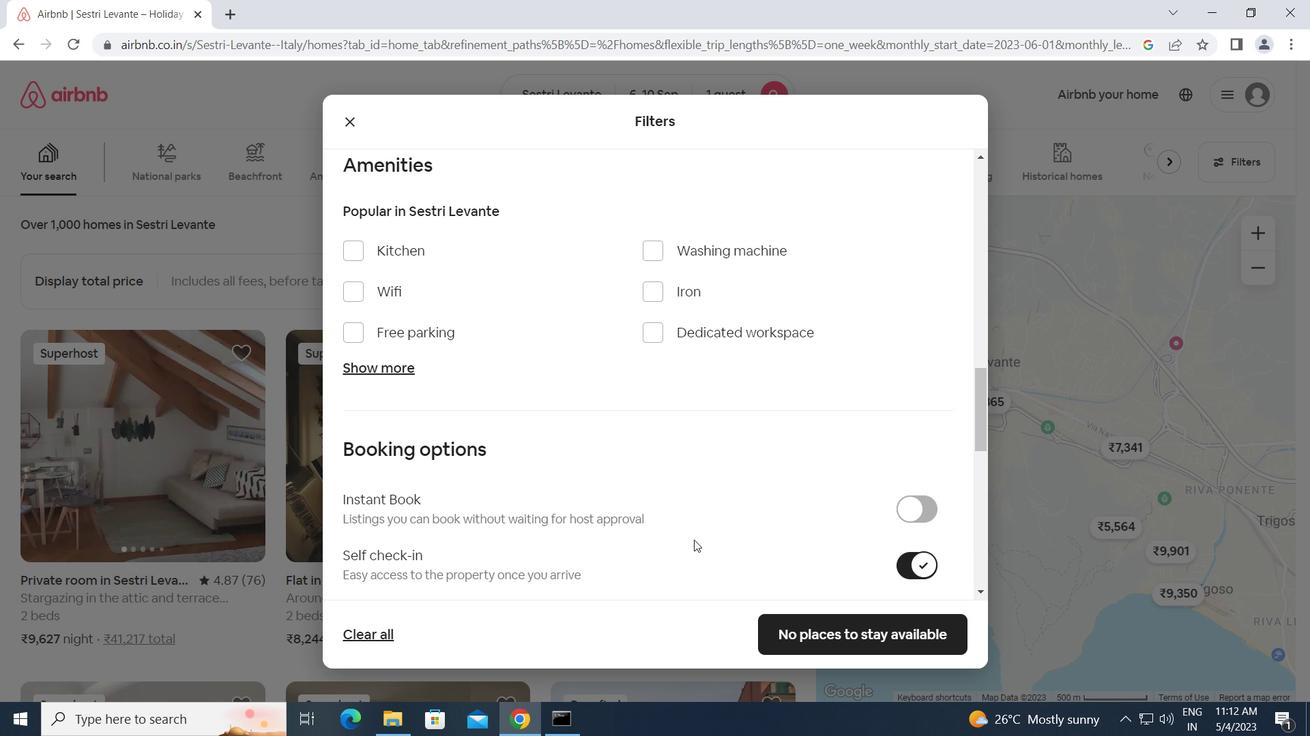 
Action: Mouse scrolled (693, 540) with delta (0, 0)
Screenshot: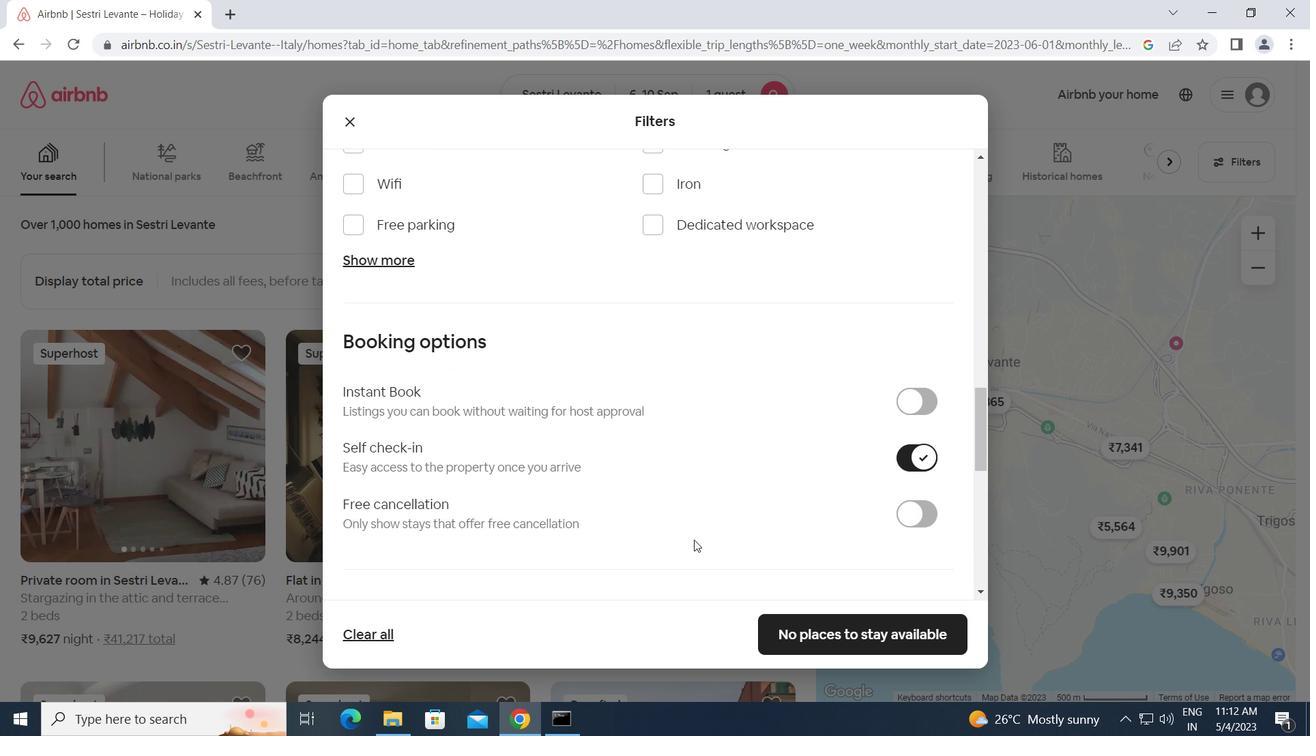 
Action: Mouse scrolled (693, 540) with delta (0, 0)
Screenshot: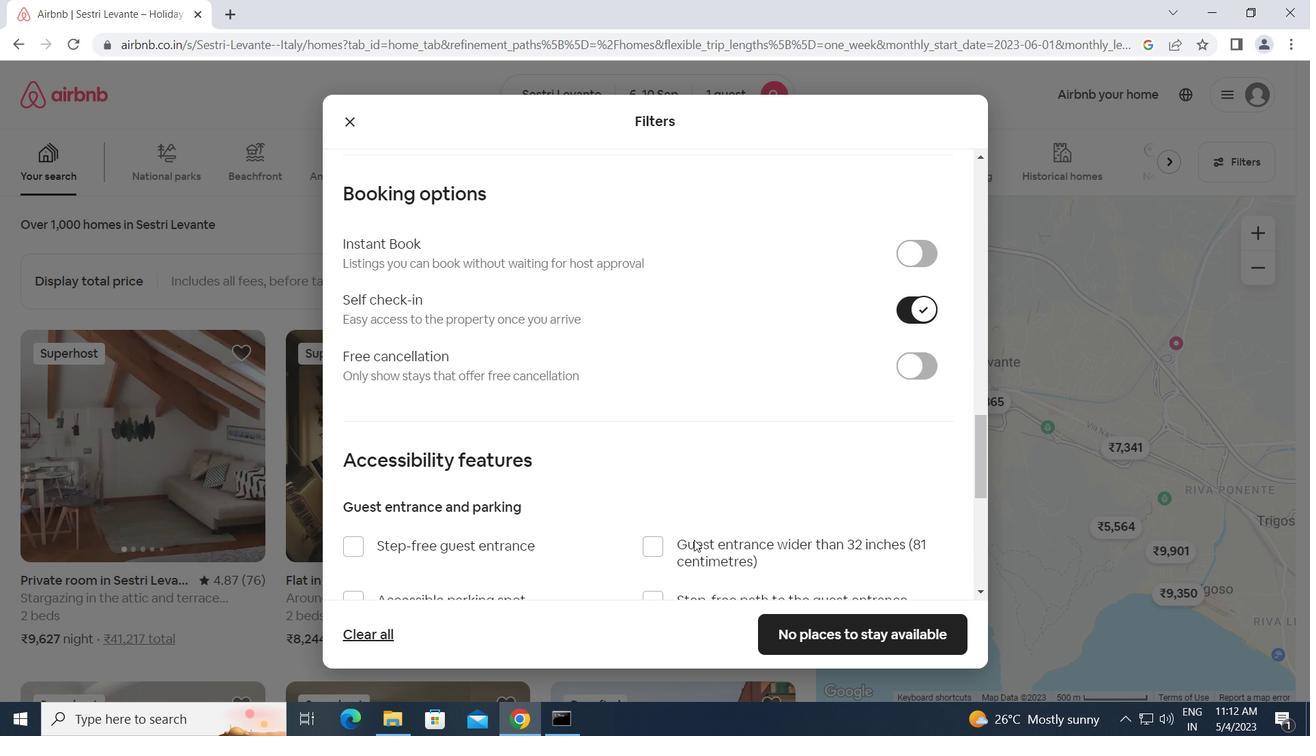 
Action: Mouse scrolled (693, 540) with delta (0, 0)
Screenshot: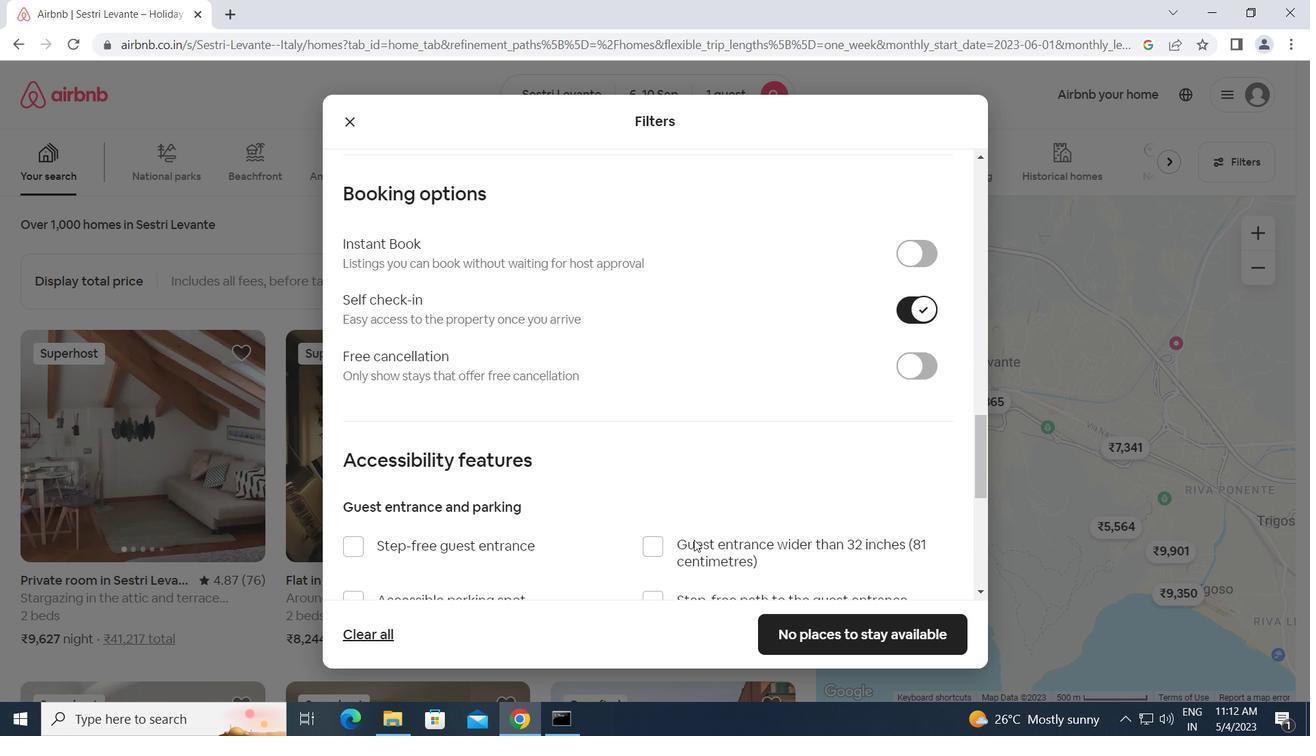 
Action: Mouse scrolled (693, 540) with delta (0, 0)
Screenshot: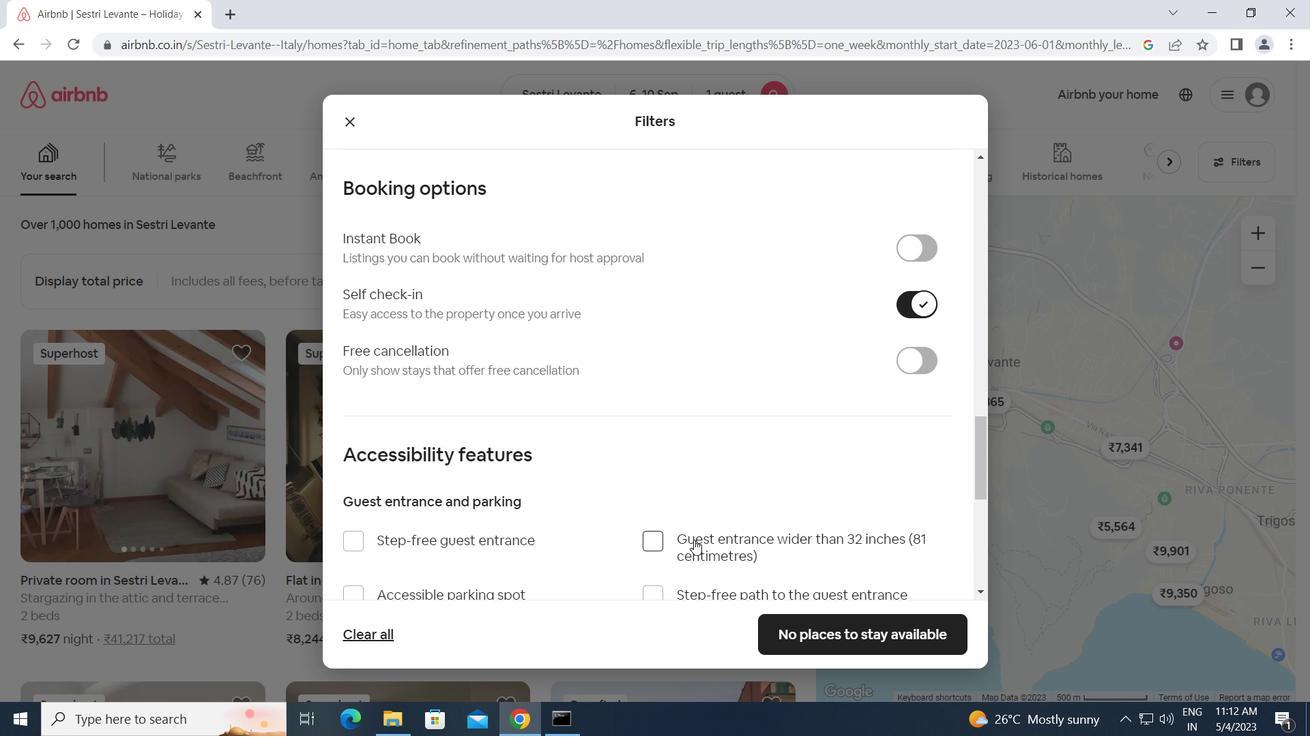 
Action: Mouse scrolled (693, 540) with delta (0, 0)
Screenshot: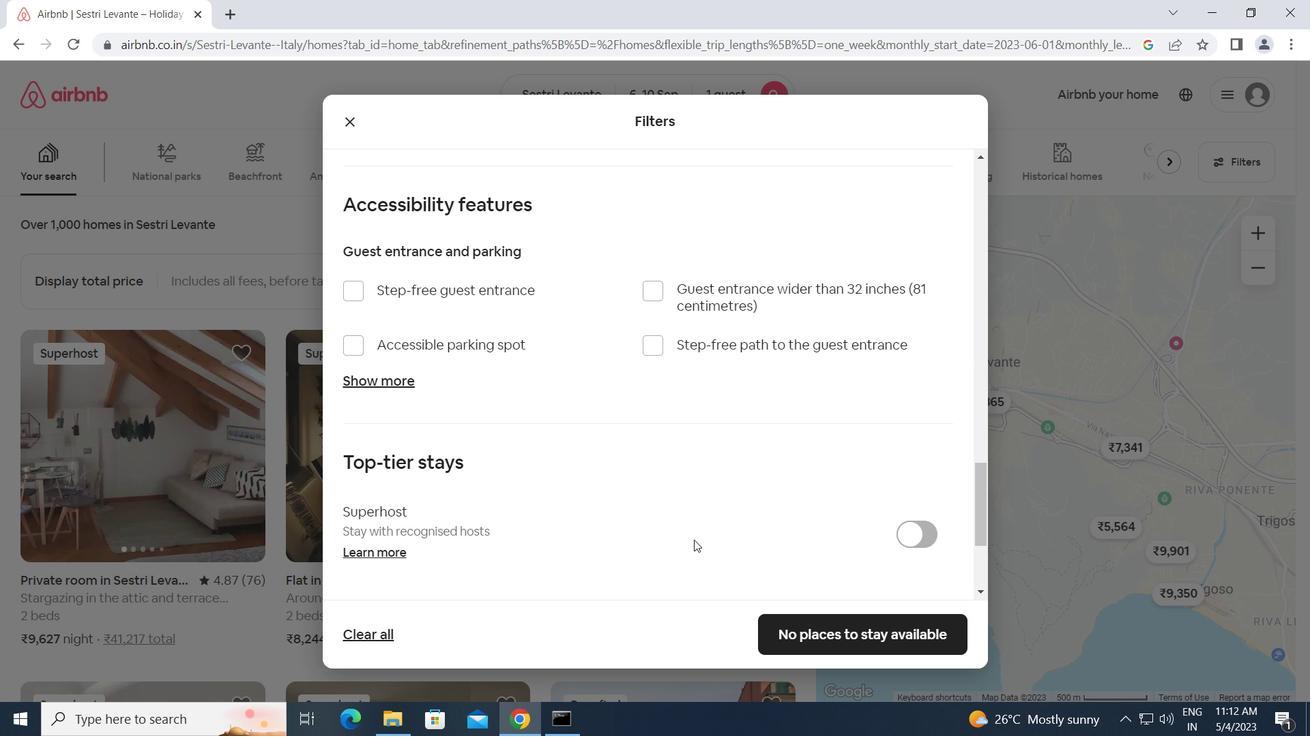 
Action: Mouse scrolled (693, 540) with delta (0, 0)
Screenshot: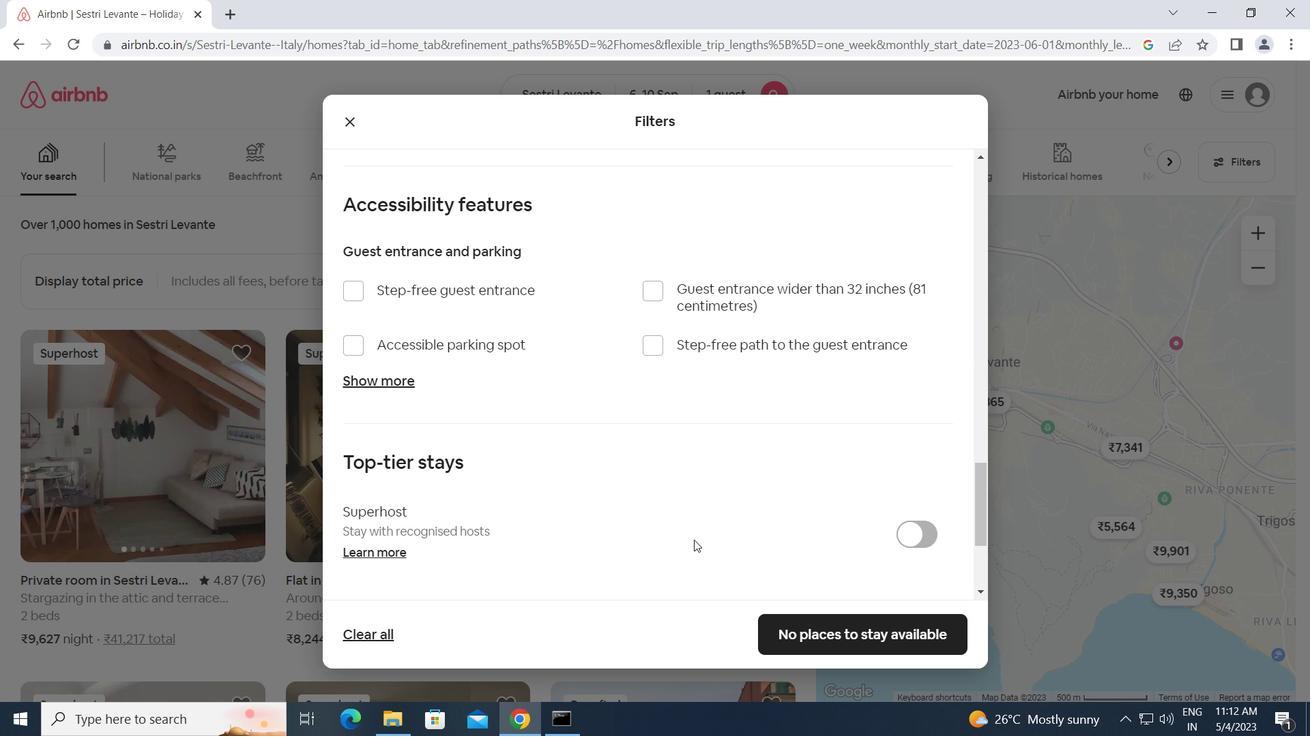 
Action: Mouse scrolled (693, 540) with delta (0, 0)
Screenshot: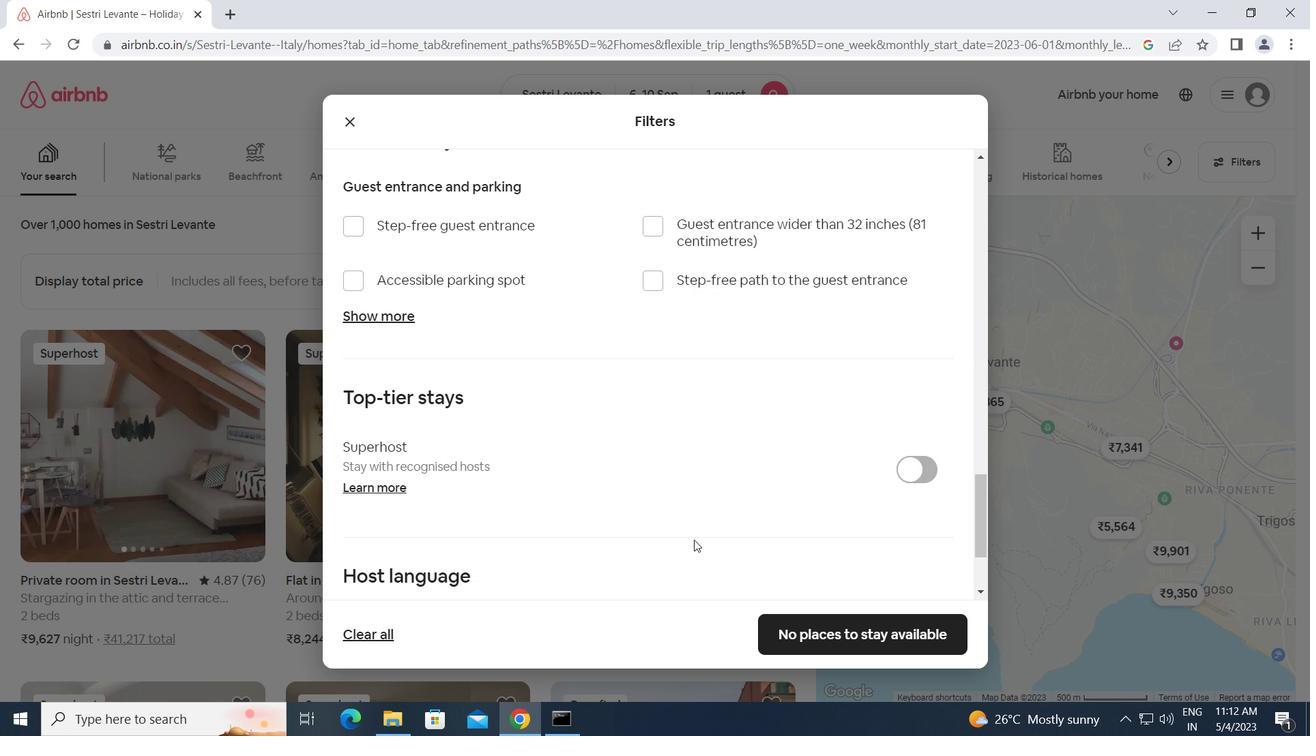 
Action: Mouse moved to (353, 481)
Screenshot: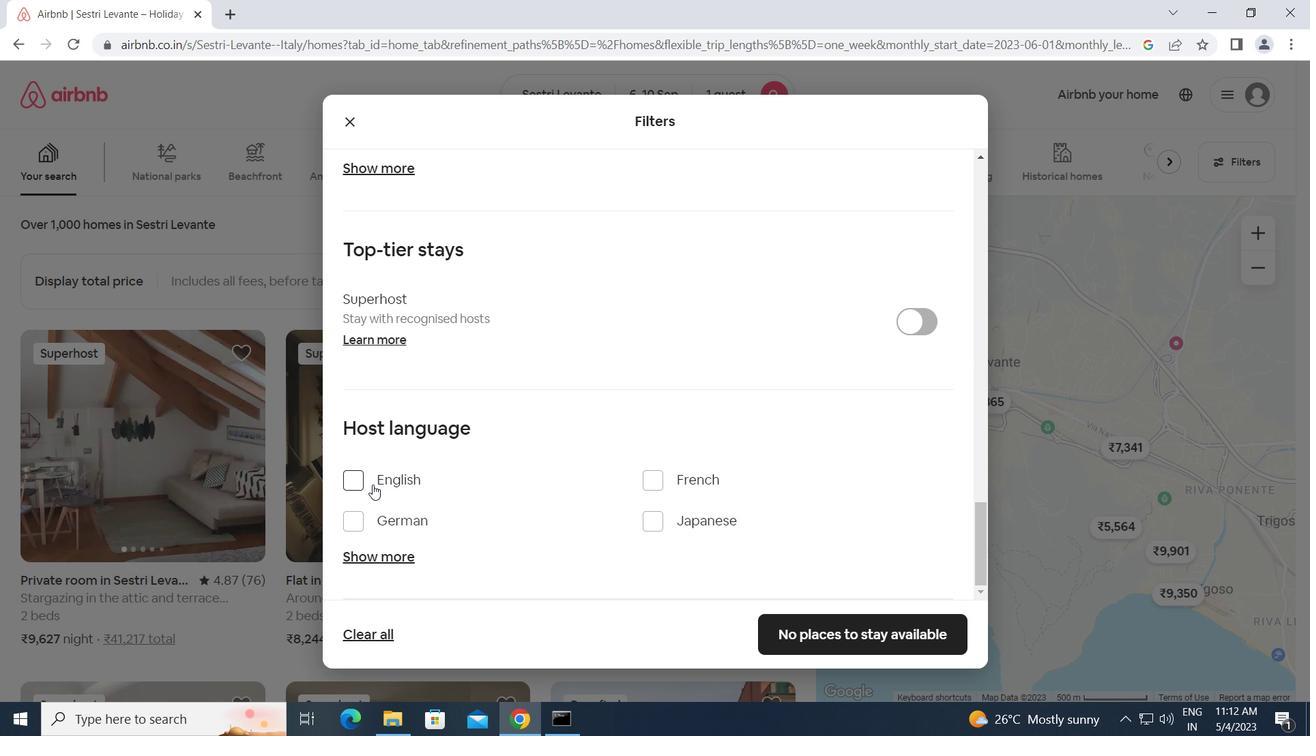 
Action: Mouse pressed left at (353, 481)
Screenshot: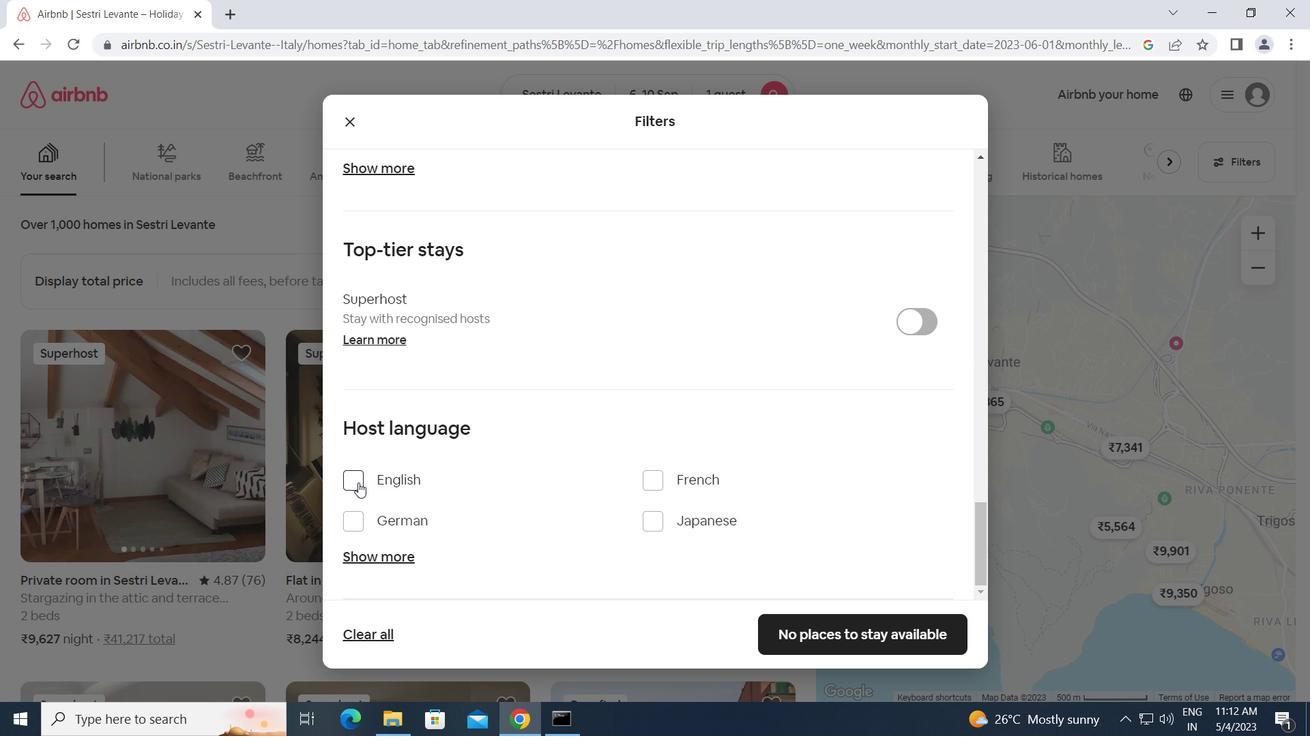 
Action: Mouse moved to (798, 633)
Screenshot: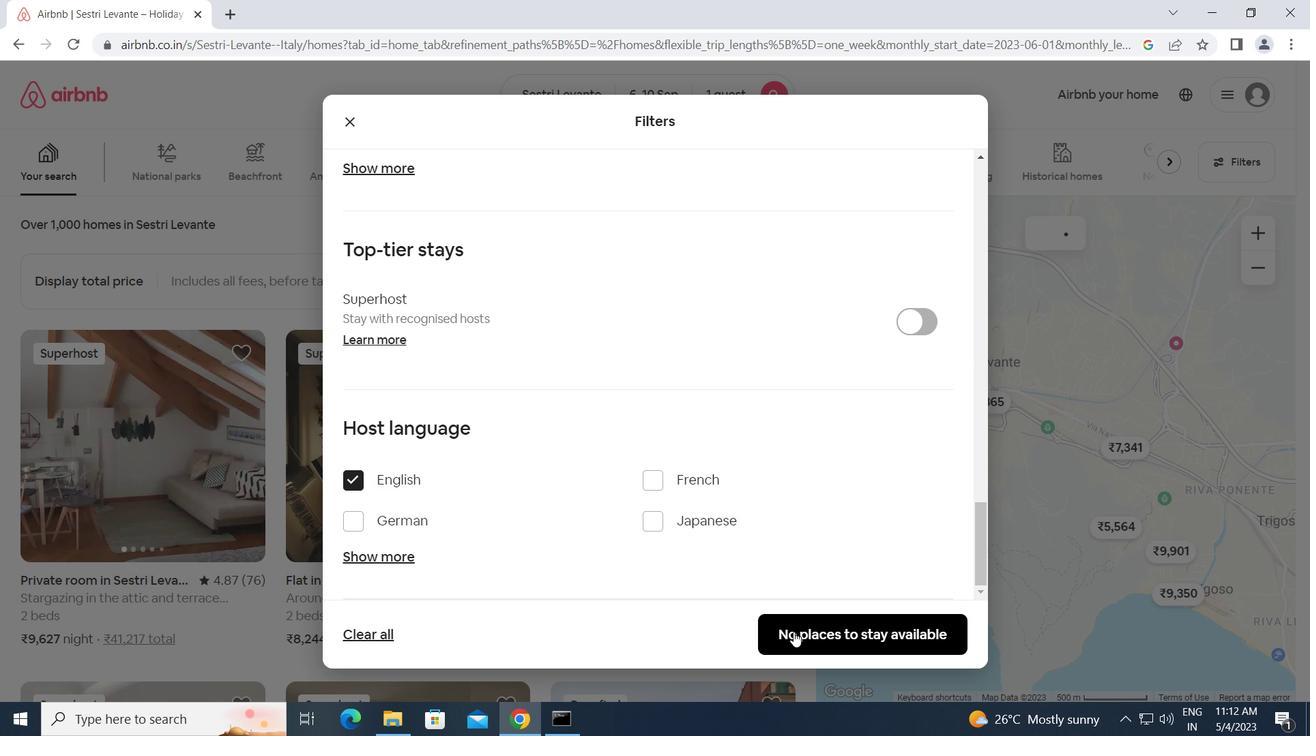 
Action: Mouse pressed left at (798, 633)
Screenshot: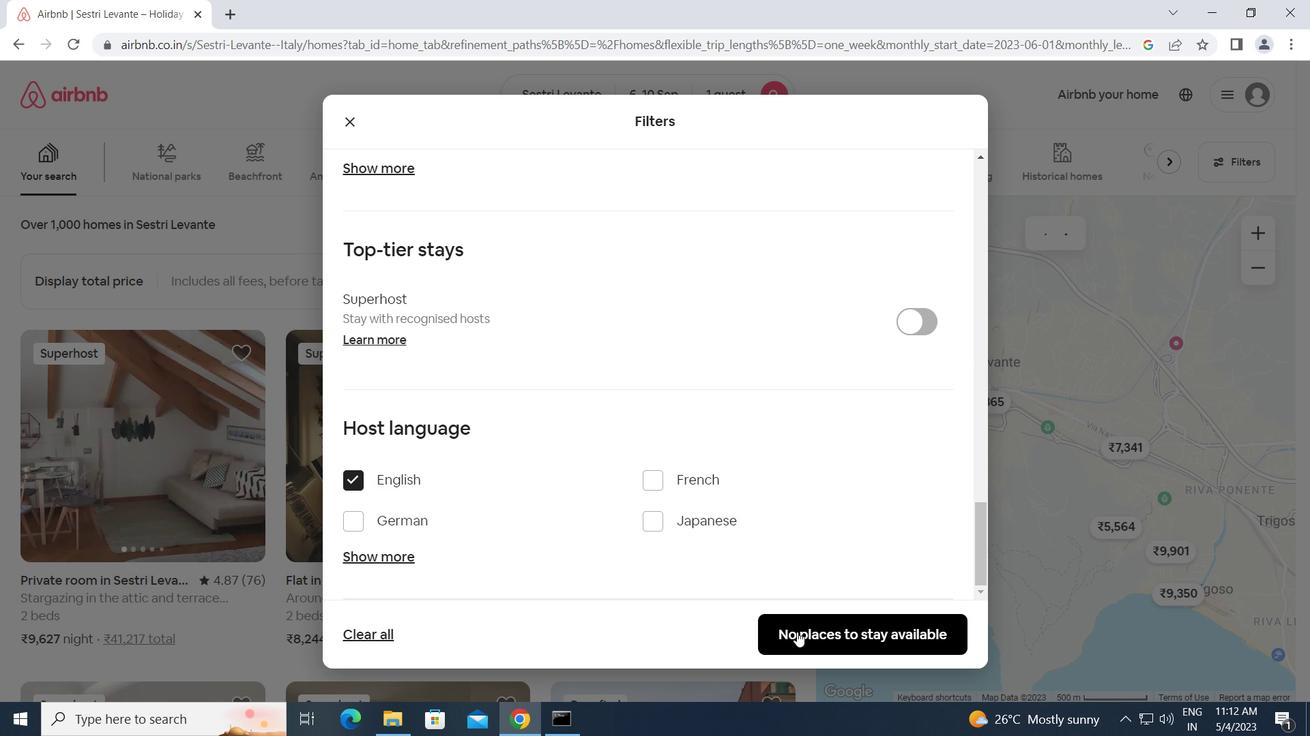 
Action: Mouse moved to (779, 599)
Screenshot: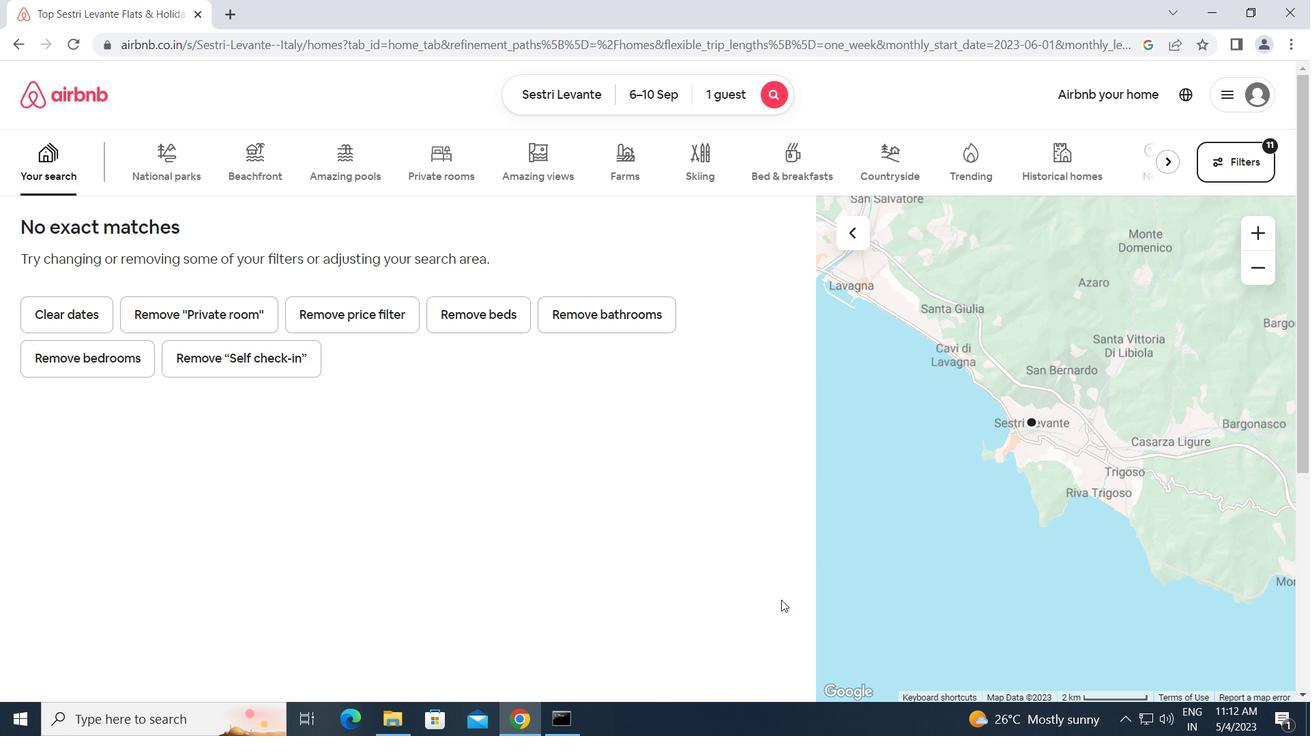 
